 Task: Set up alerts for new listings in Albuquerque, New Mexico, that have a home office or a study room, and track the availability of properties that meet this criterion.
Action: Mouse moved to (331, 185)
Screenshot: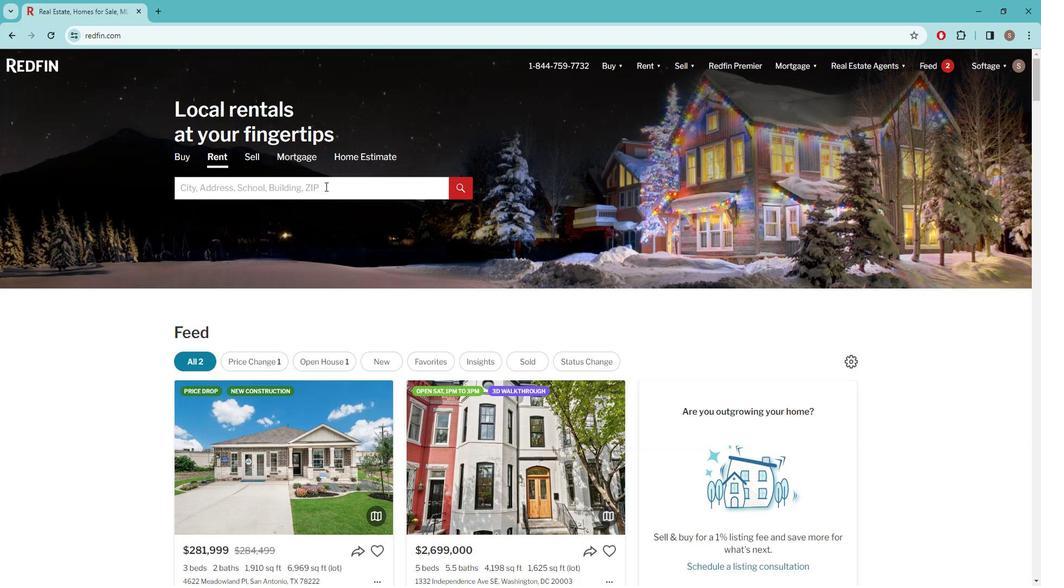 
Action: Mouse pressed left at (331, 185)
Screenshot: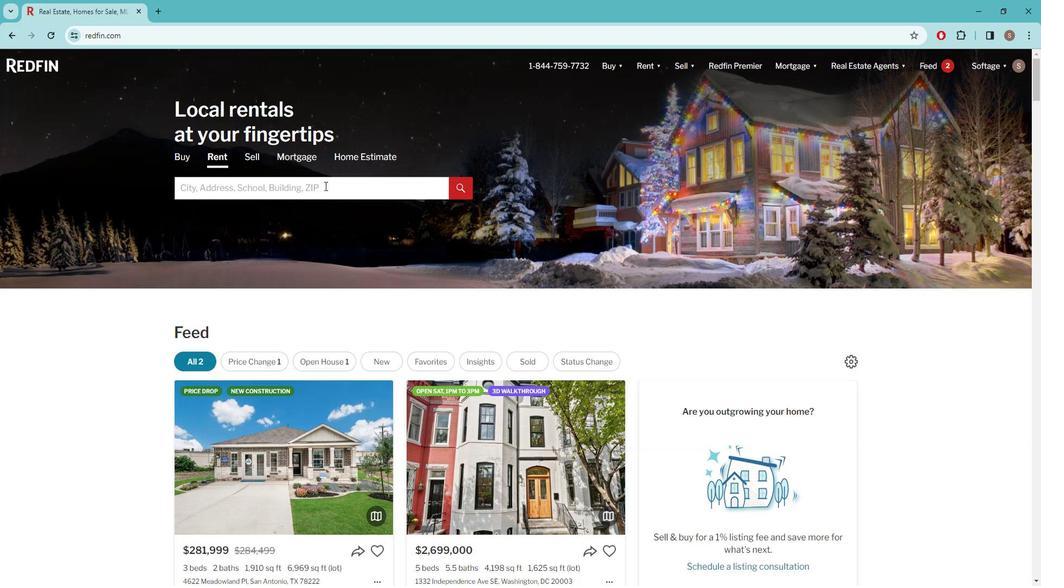 
Action: Key pressed a<Key.caps_lock>LBUQUER
Screenshot: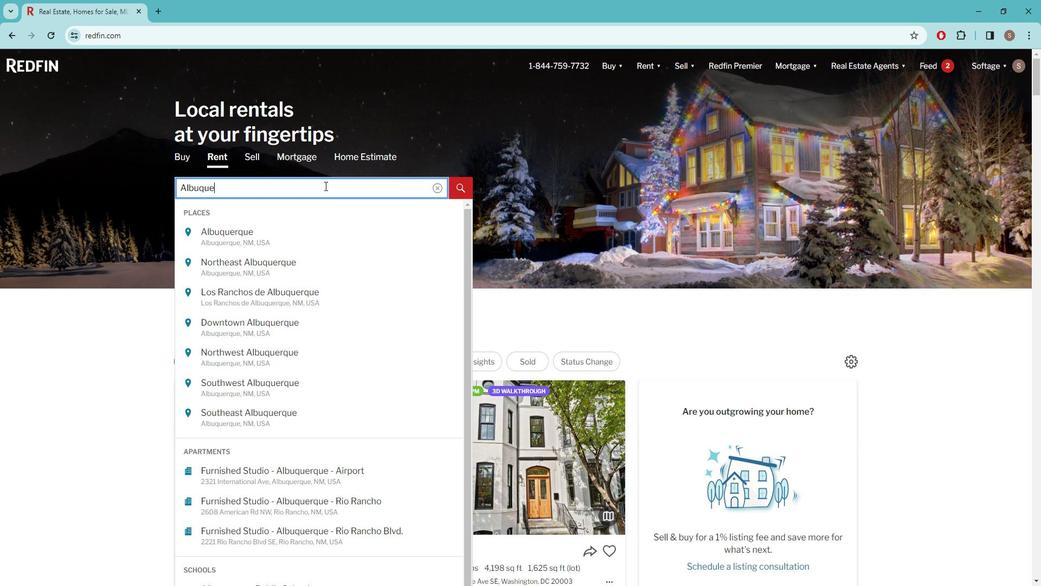 
Action: Mouse moved to (234, 231)
Screenshot: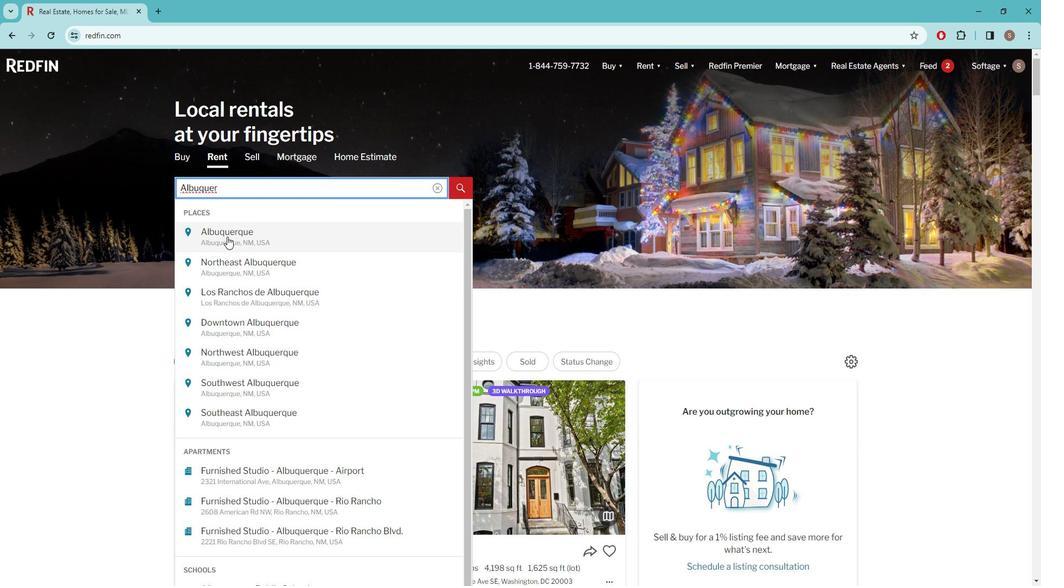 
Action: Mouse pressed left at (234, 231)
Screenshot: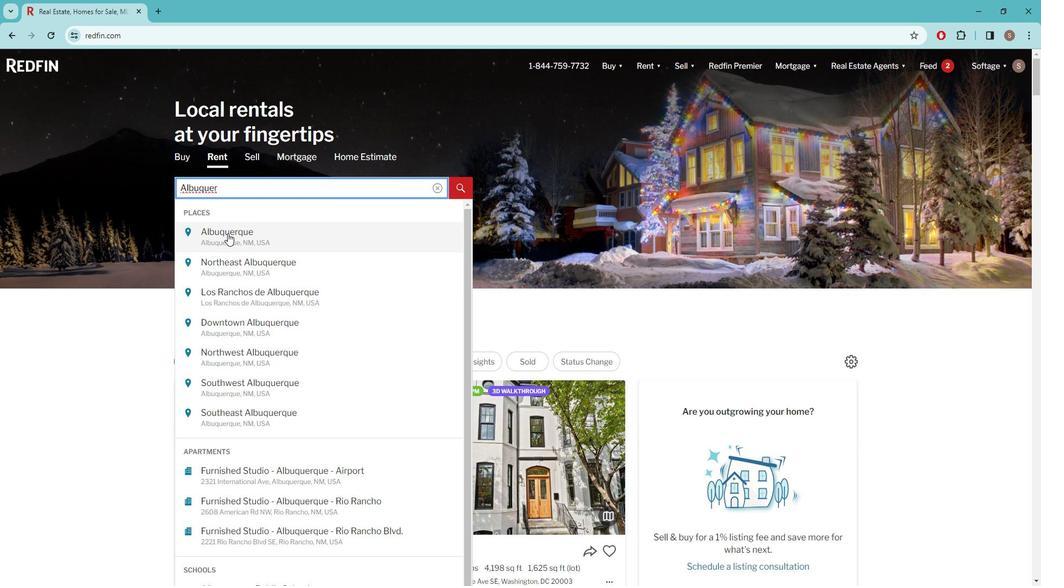 
Action: Mouse moved to (921, 139)
Screenshot: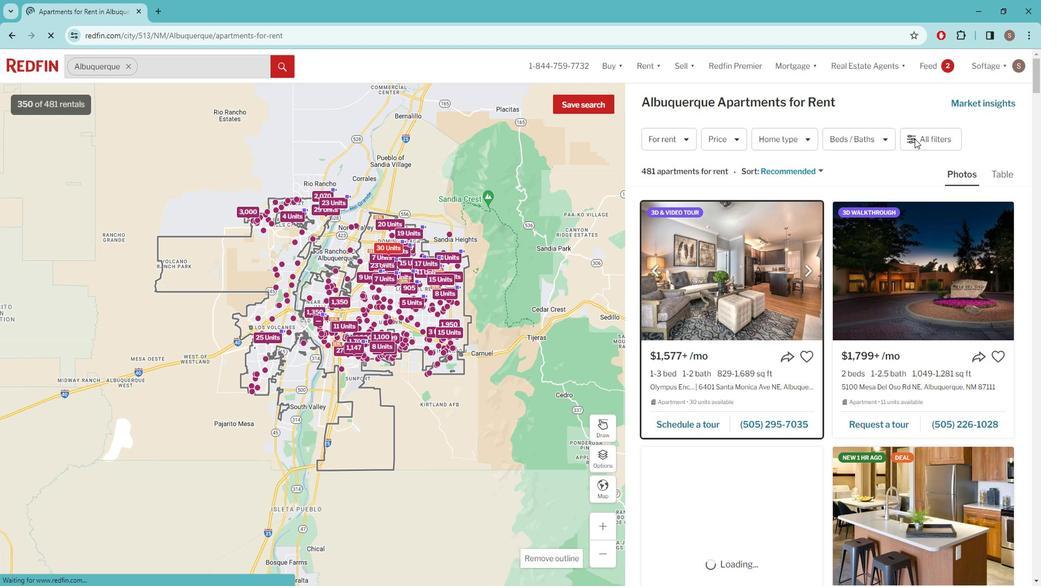 
Action: Mouse pressed left at (921, 139)
Screenshot: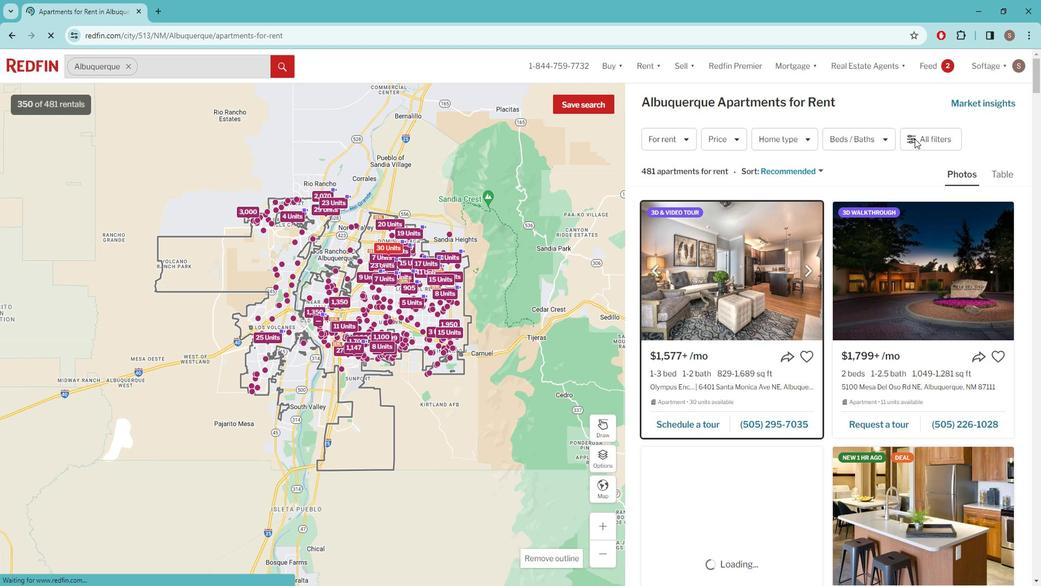 
Action: Mouse moved to (920, 139)
Screenshot: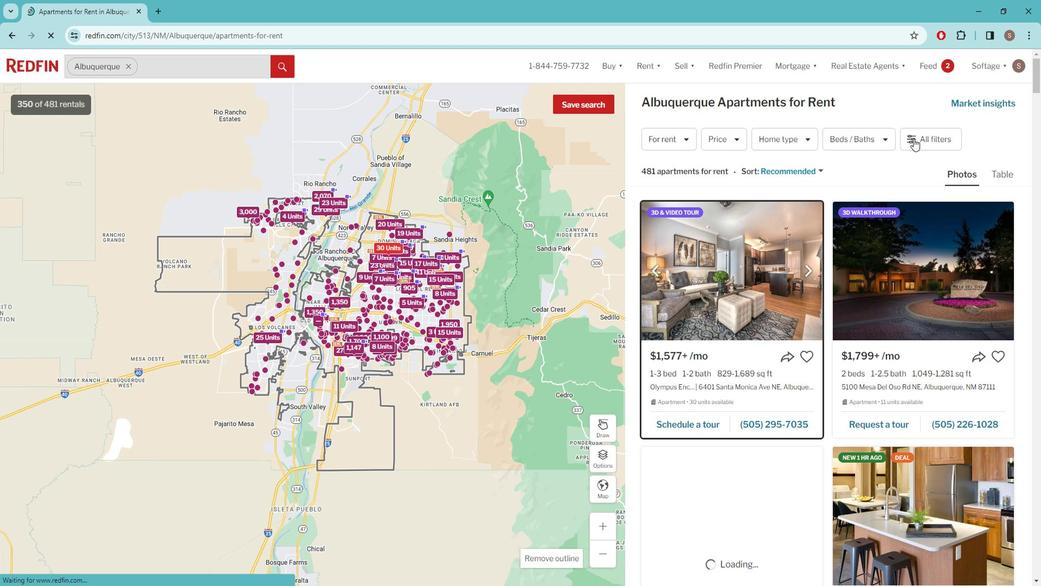 
Action: Mouse pressed left at (920, 139)
Screenshot: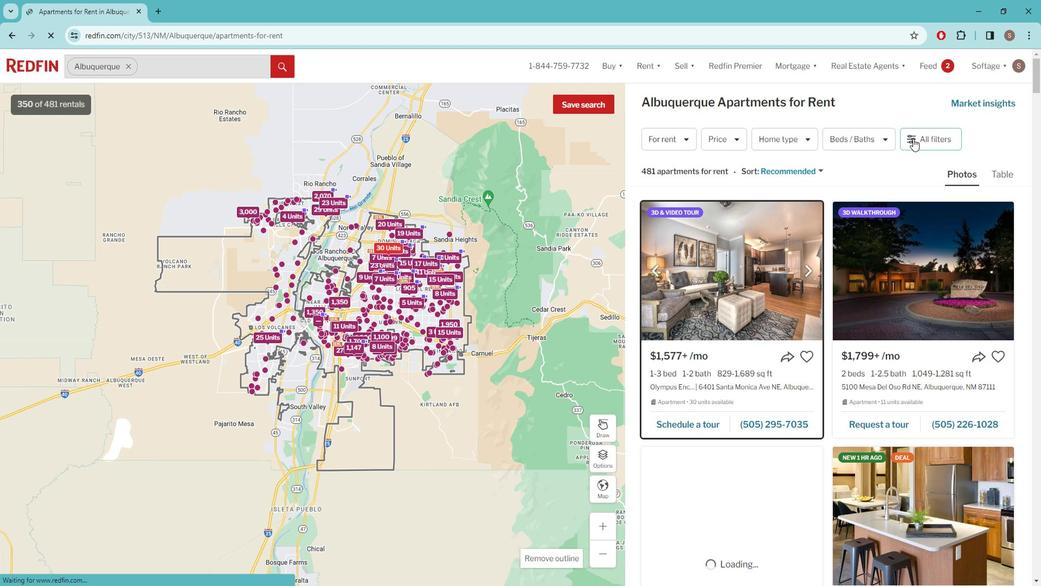 
Action: Mouse pressed left at (920, 139)
Screenshot: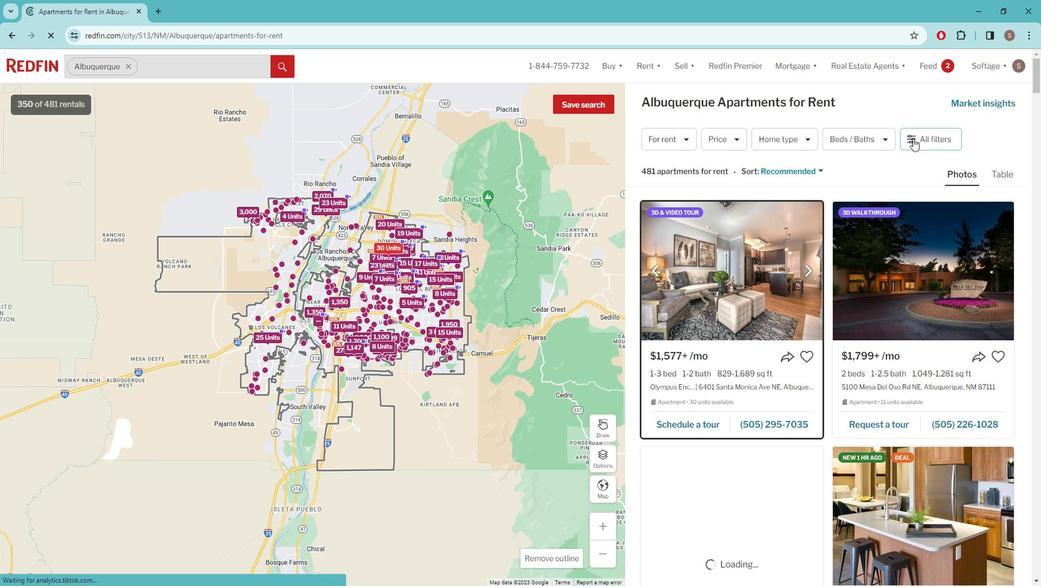 
Action: Mouse moved to (920, 136)
Screenshot: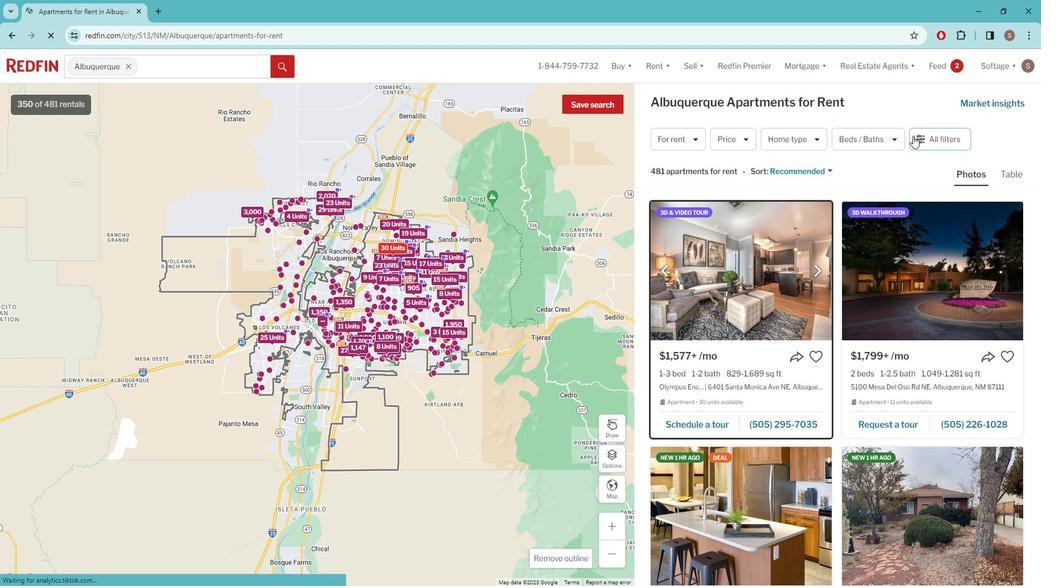 
Action: Mouse pressed left at (920, 136)
Screenshot: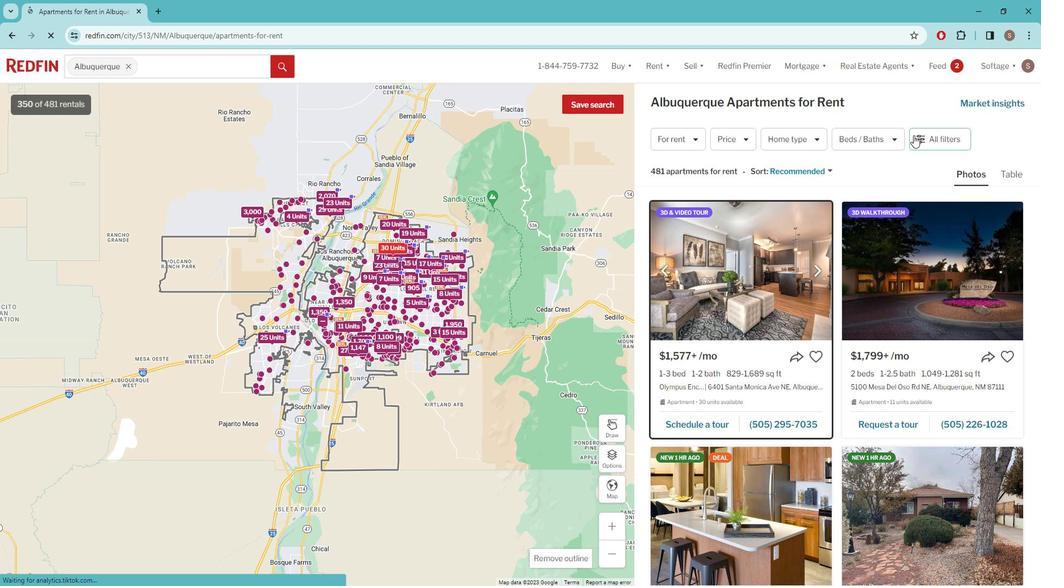
Action: Mouse moved to (924, 136)
Screenshot: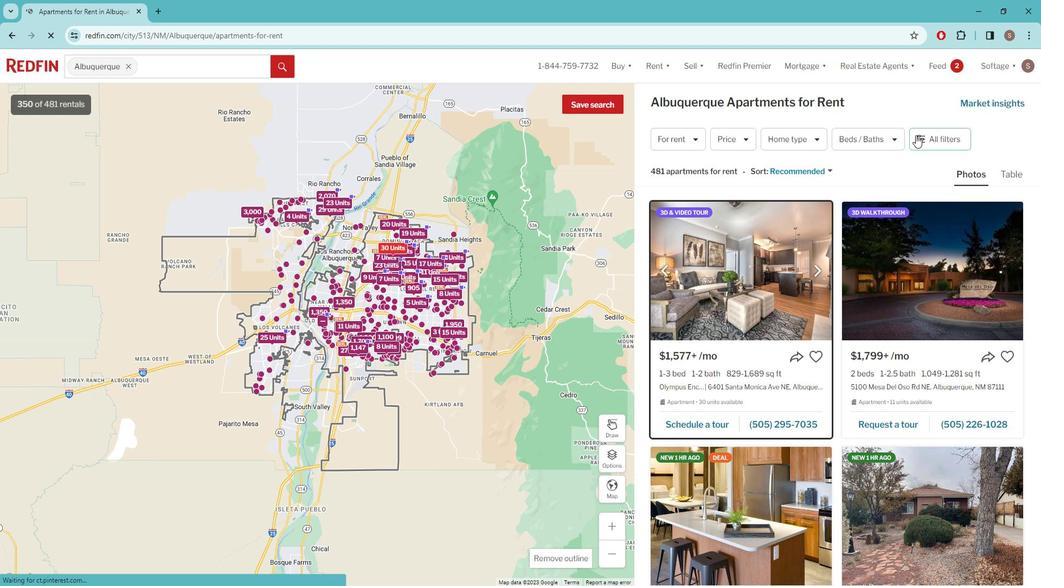 
Action: Mouse pressed left at (924, 136)
Screenshot: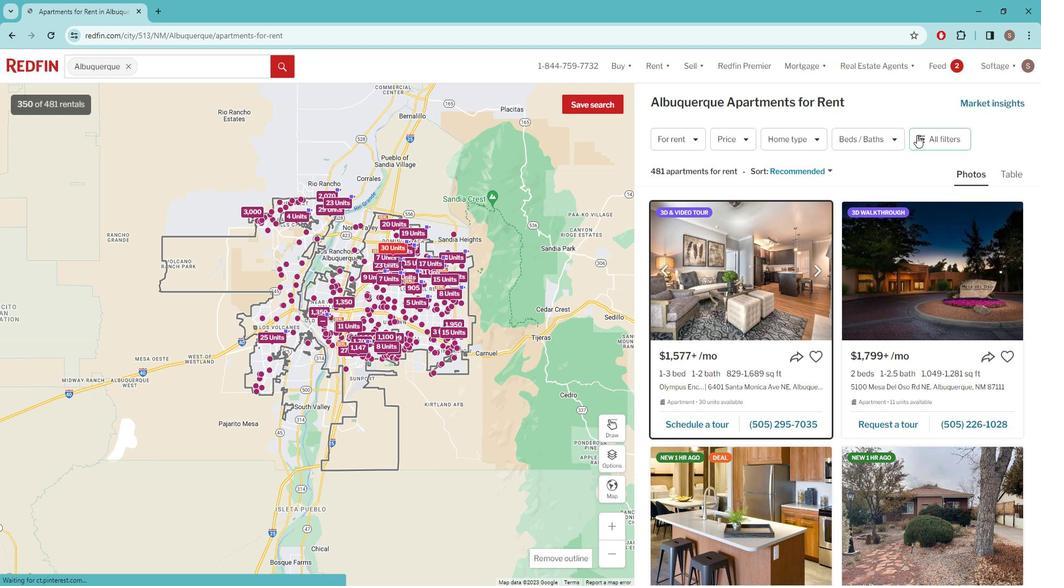 
Action: Mouse moved to (809, 104)
Screenshot: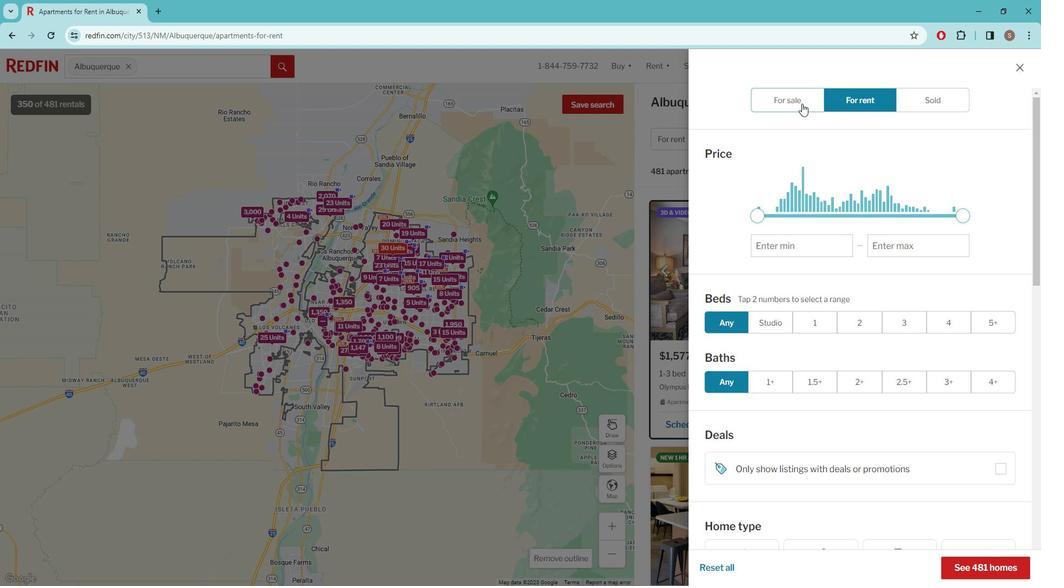 
Action: Mouse pressed left at (809, 104)
Screenshot: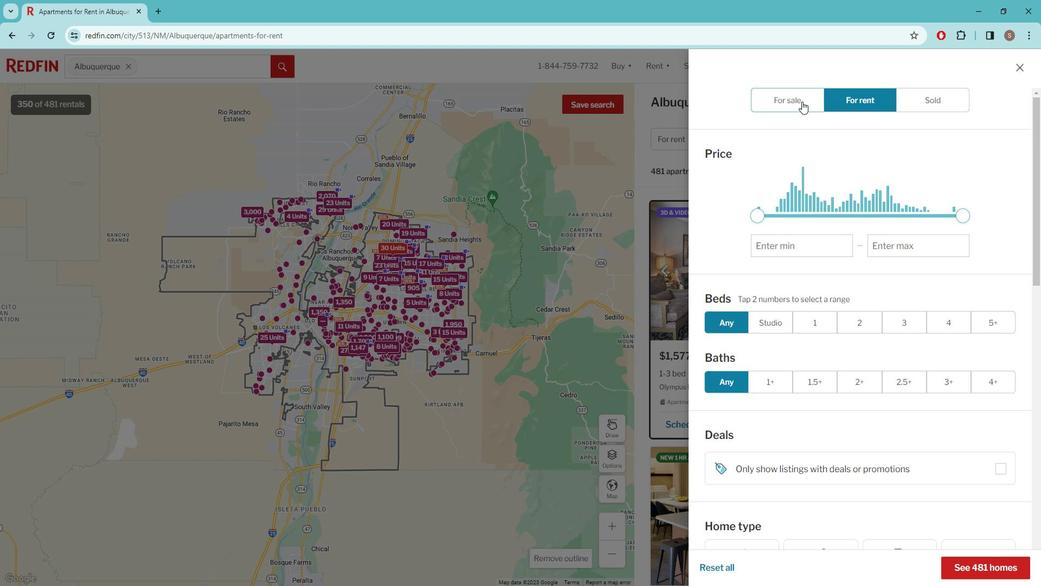 
Action: Mouse moved to (848, 246)
Screenshot: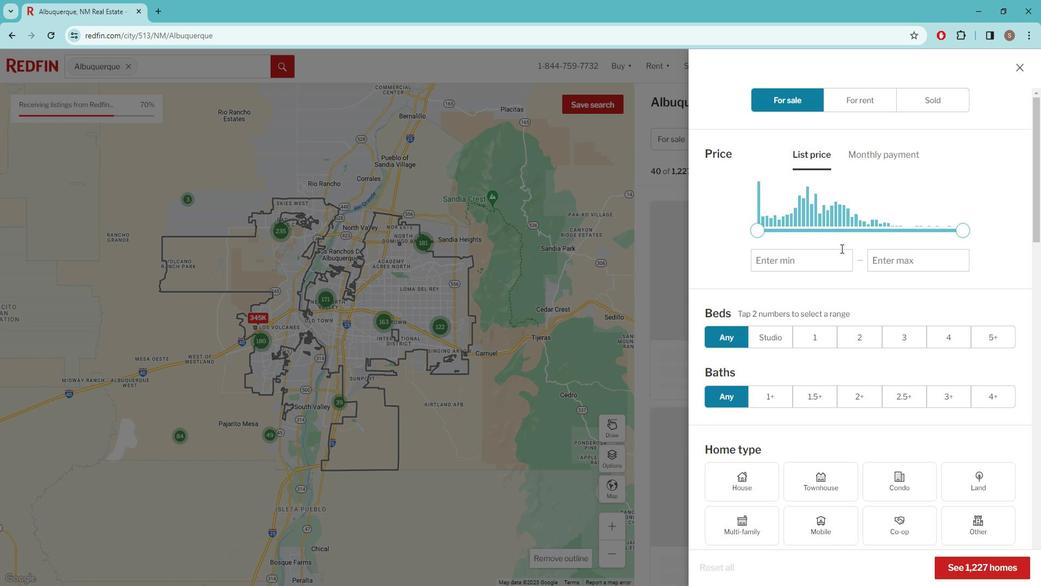 
Action: Mouse scrolled (848, 246) with delta (0, 0)
Screenshot: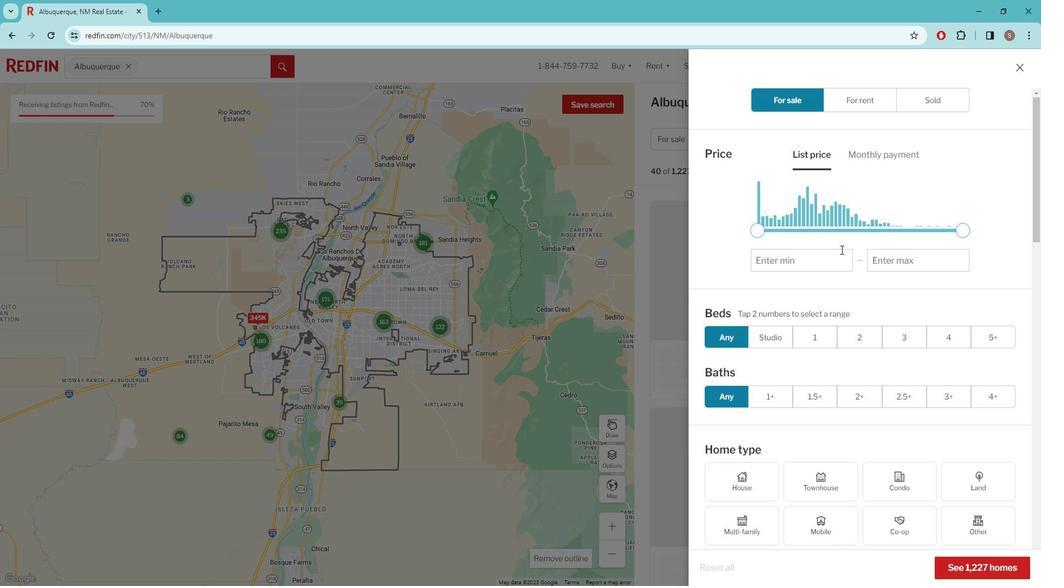 
Action: Mouse moved to (847, 247)
Screenshot: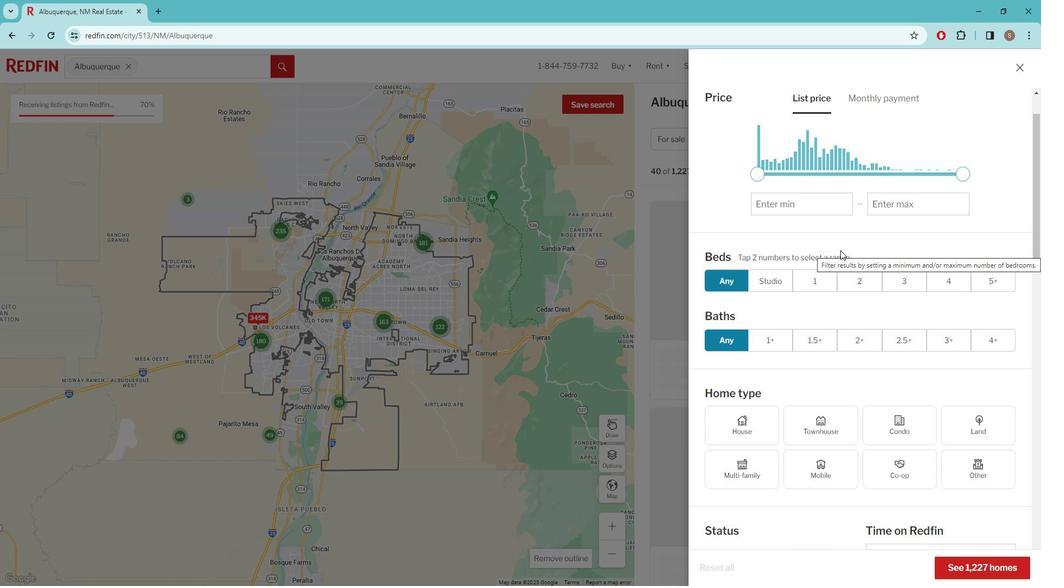 
Action: Mouse scrolled (847, 246) with delta (0, 0)
Screenshot: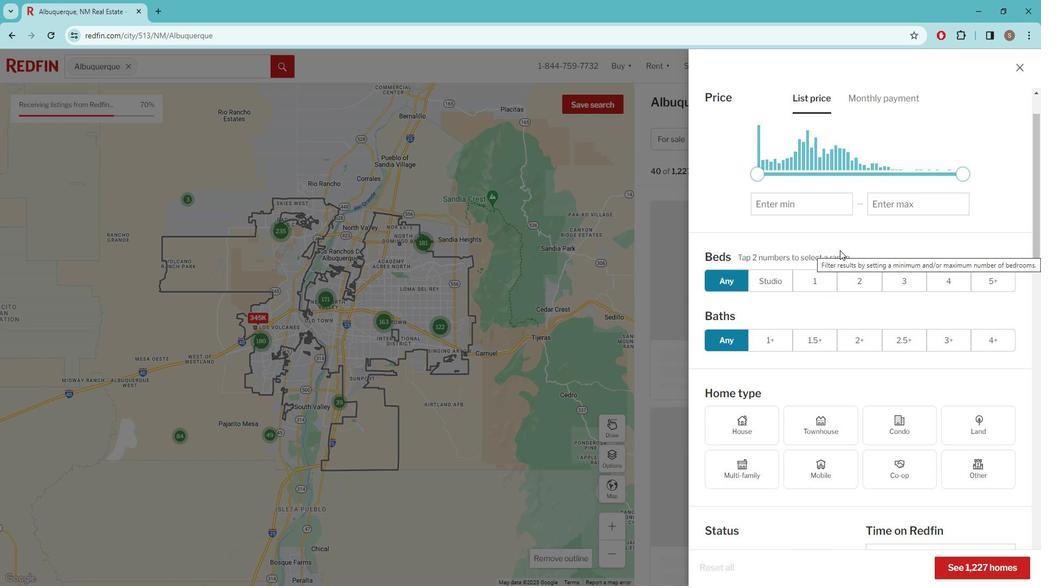 
Action: Mouse scrolled (847, 246) with delta (0, 0)
Screenshot: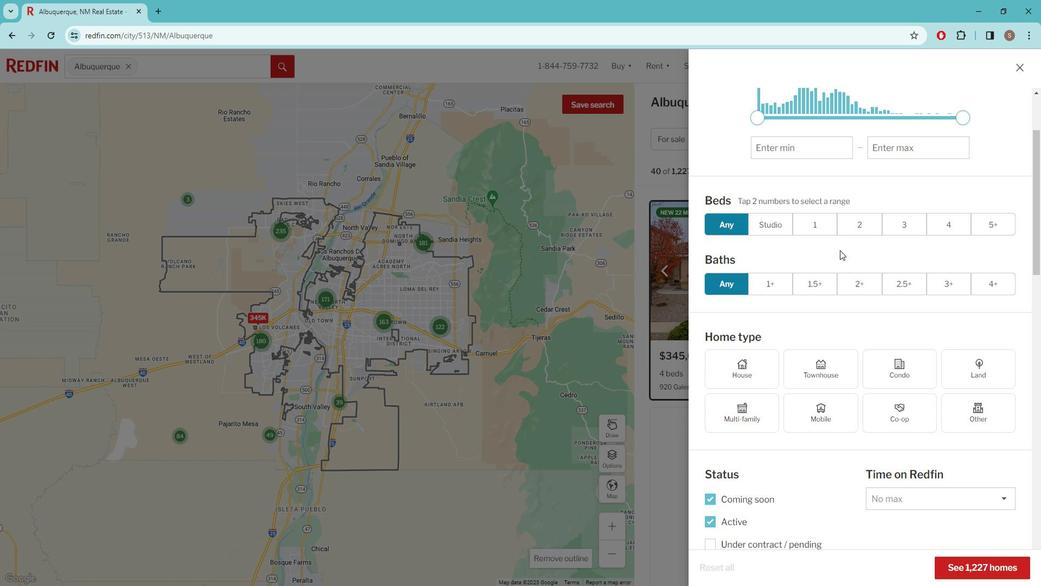 
Action: Mouse scrolled (847, 246) with delta (0, 0)
Screenshot: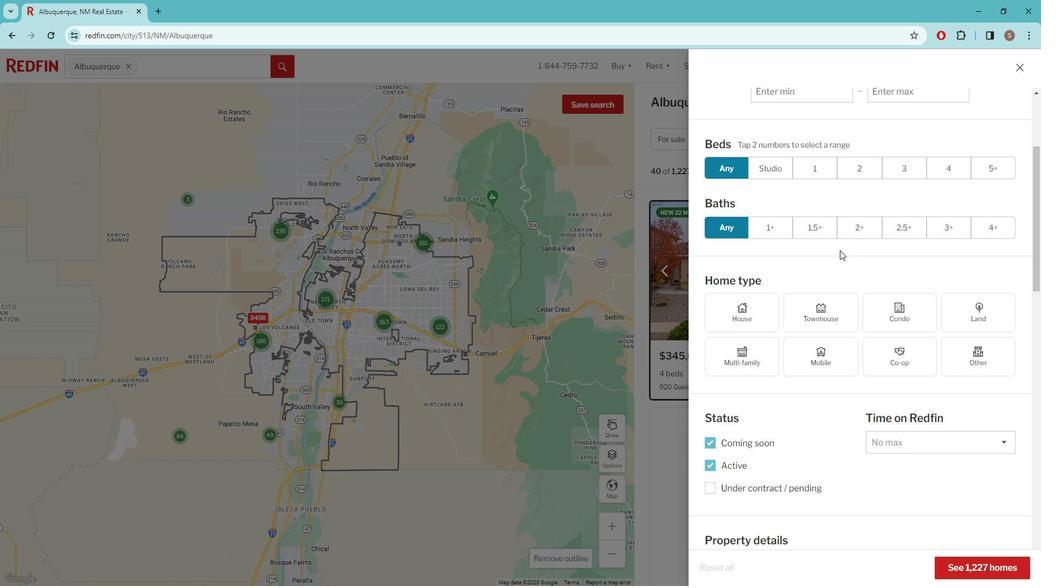 
Action: Mouse scrolled (847, 246) with delta (0, 0)
Screenshot: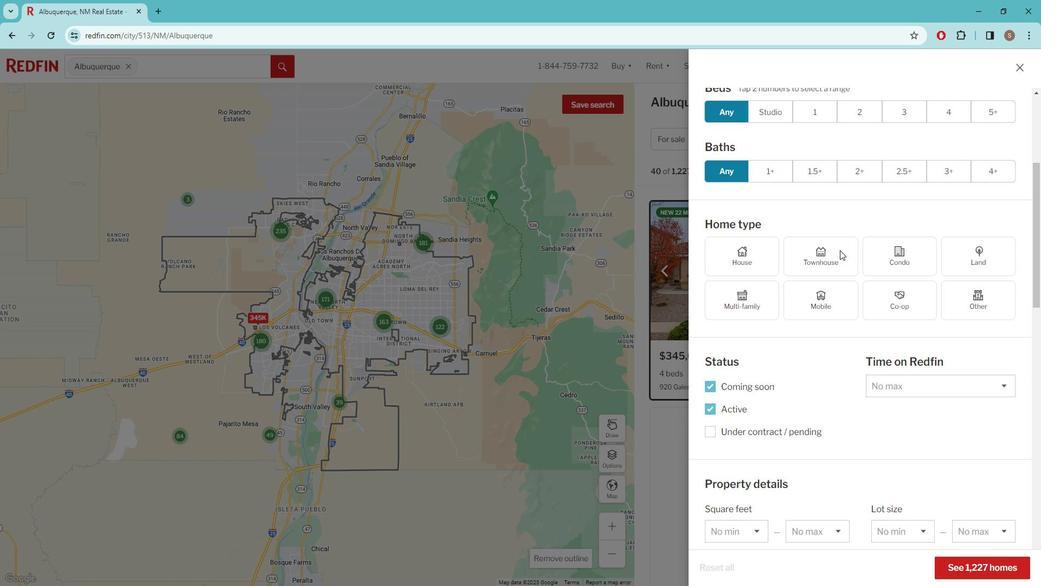 
Action: Mouse scrolled (847, 246) with delta (0, 0)
Screenshot: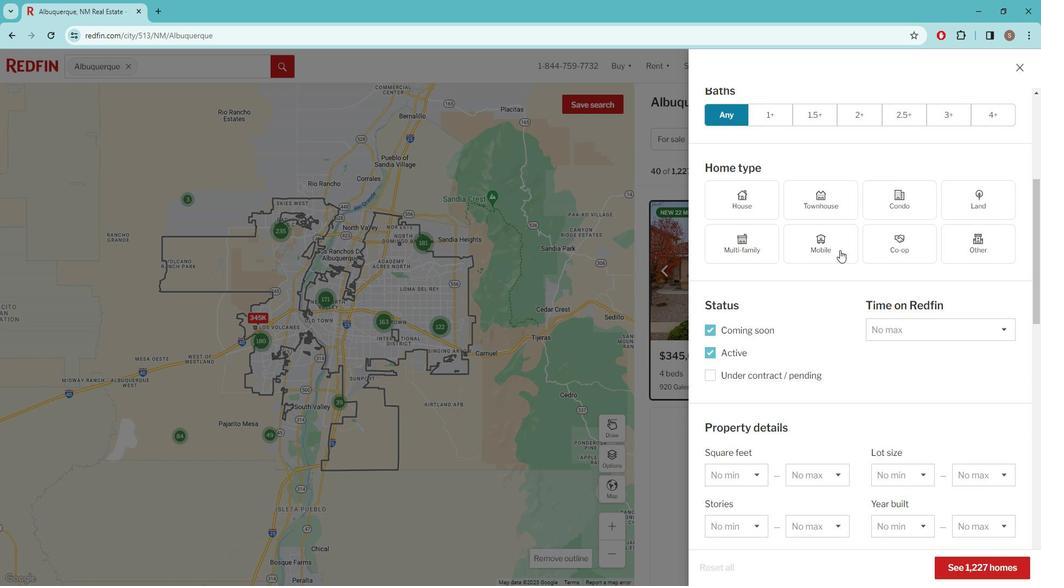
Action: Mouse scrolled (847, 246) with delta (0, 0)
Screenshot: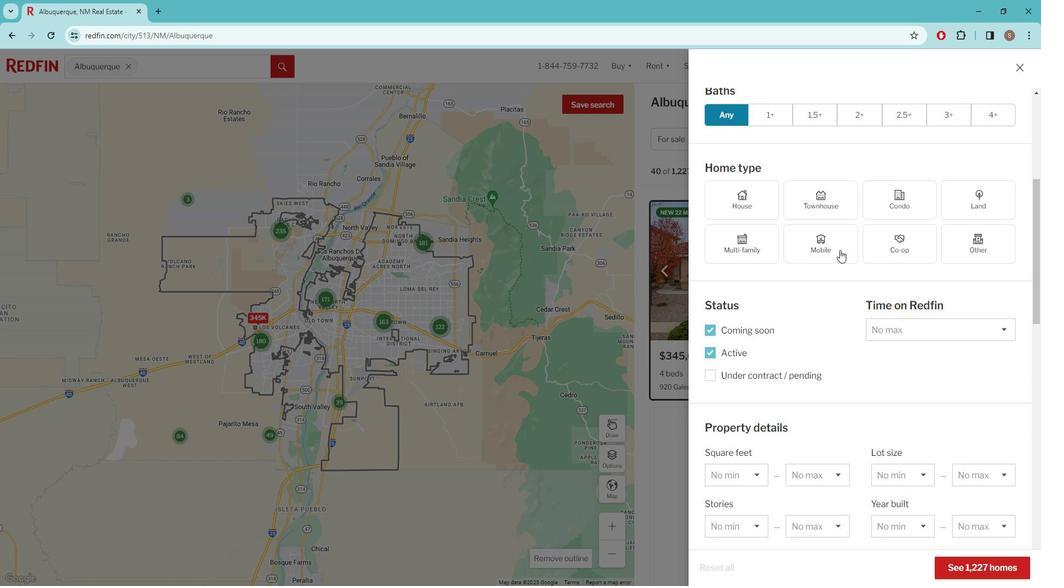
Action: Mouse scrolled (847, 246) with delta (0, 0)
Screenshot: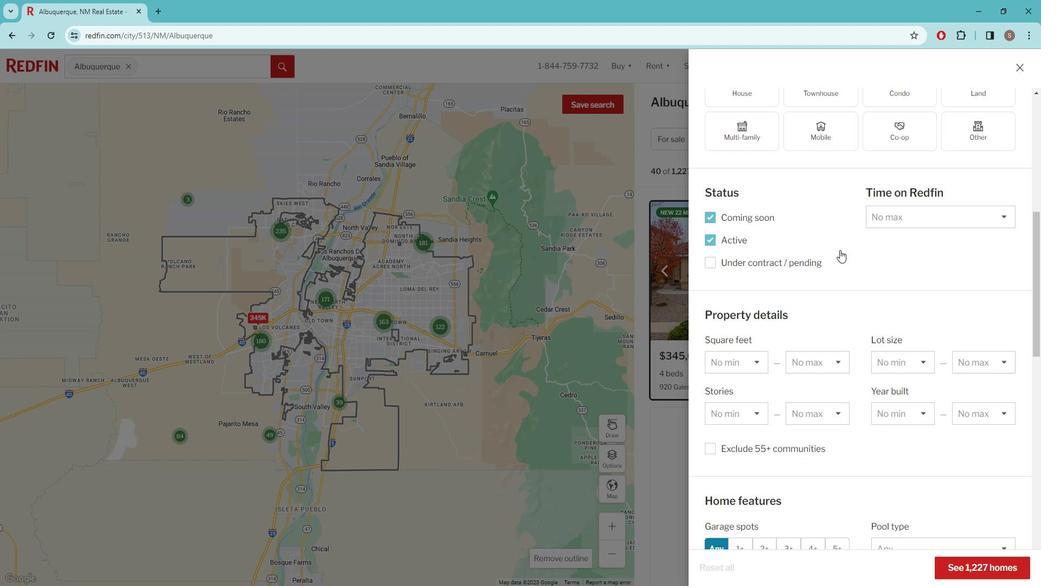 
Action: Mouse scrolled (847, 246) with delta (0, 0)
Screenshot: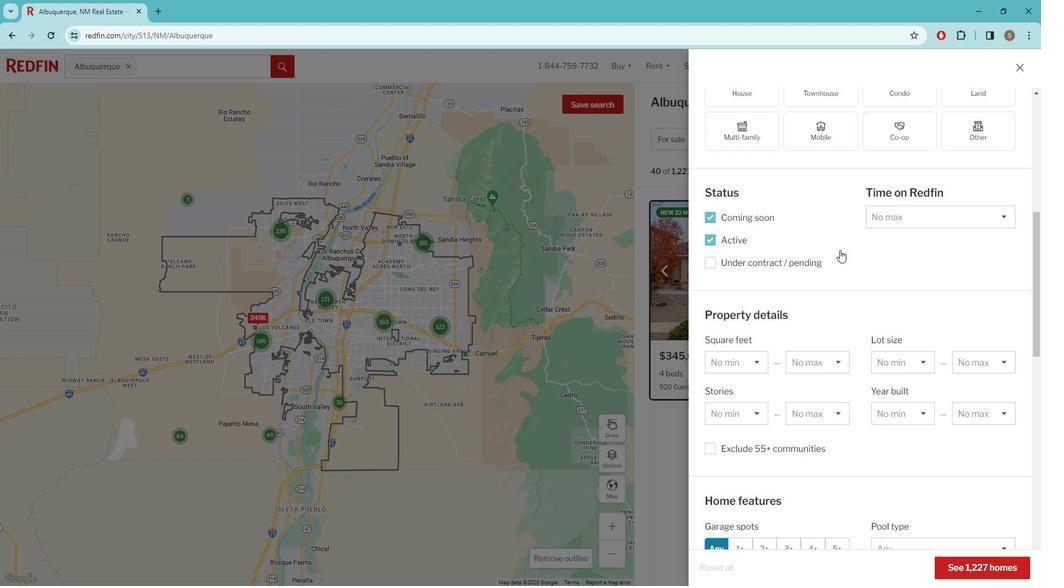 
Action: Mouse scrolled (847, 246) with delta (0, 0)
Screenshot: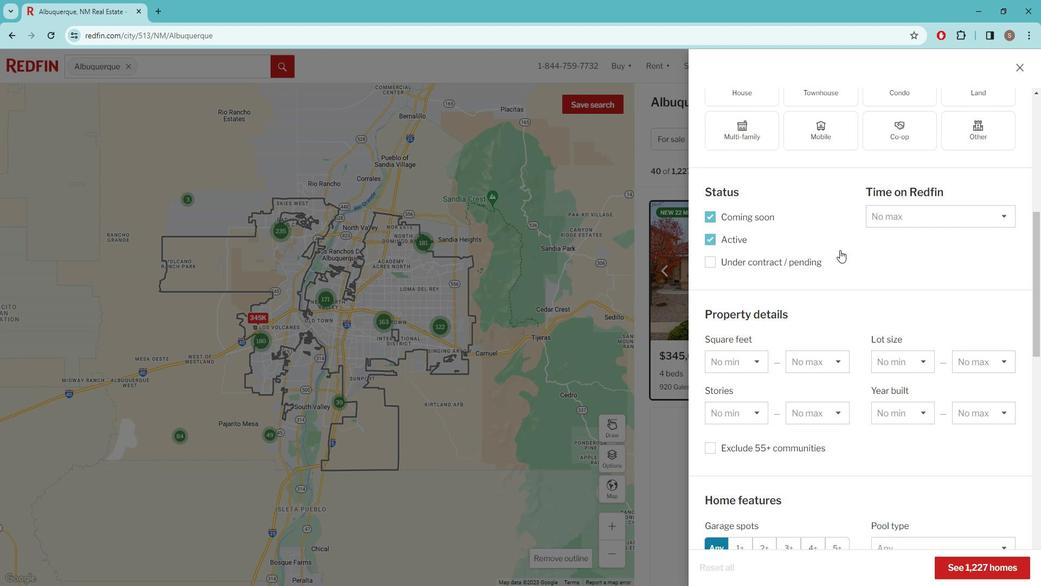 
Action: Mouse scrolled (847, 246) with delta (0, 0)
Screenshot: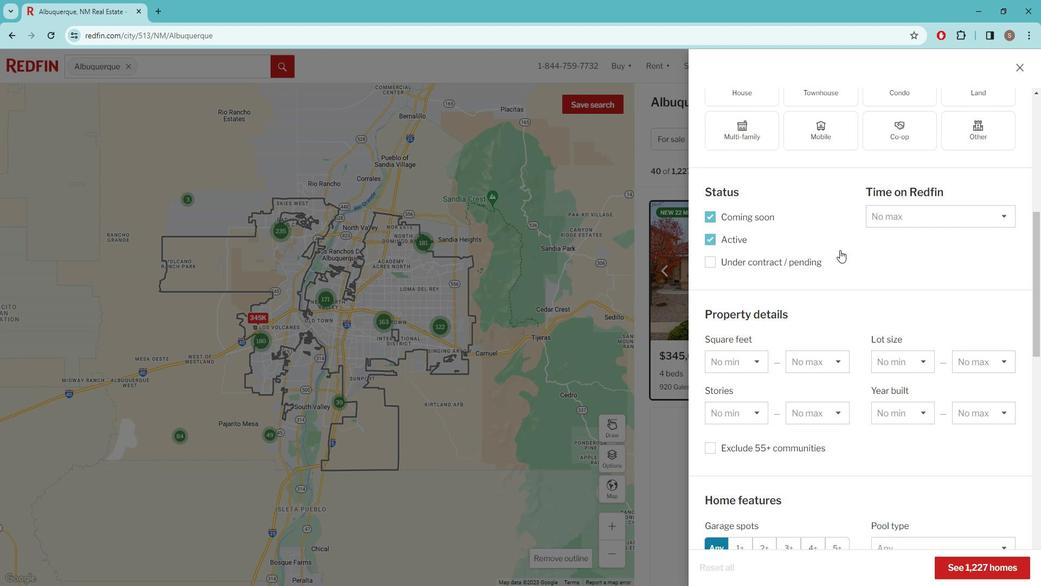 
Action: Mouse scrolled (847, 246) with delta (0, 0)
Screenshot: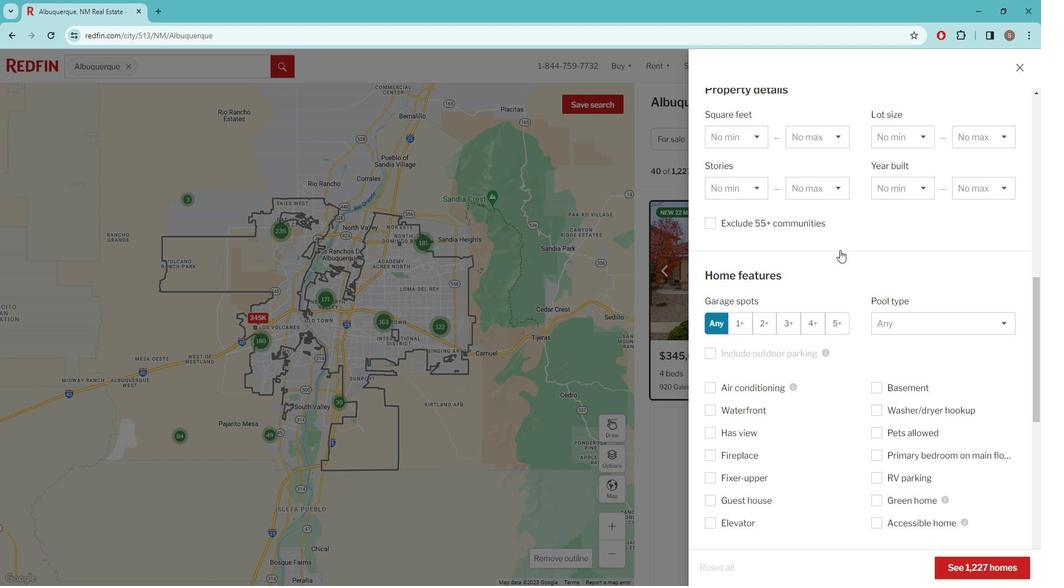 
Action: Mouse scrolled (847, 246) with delta (0, 0)
Screenshot: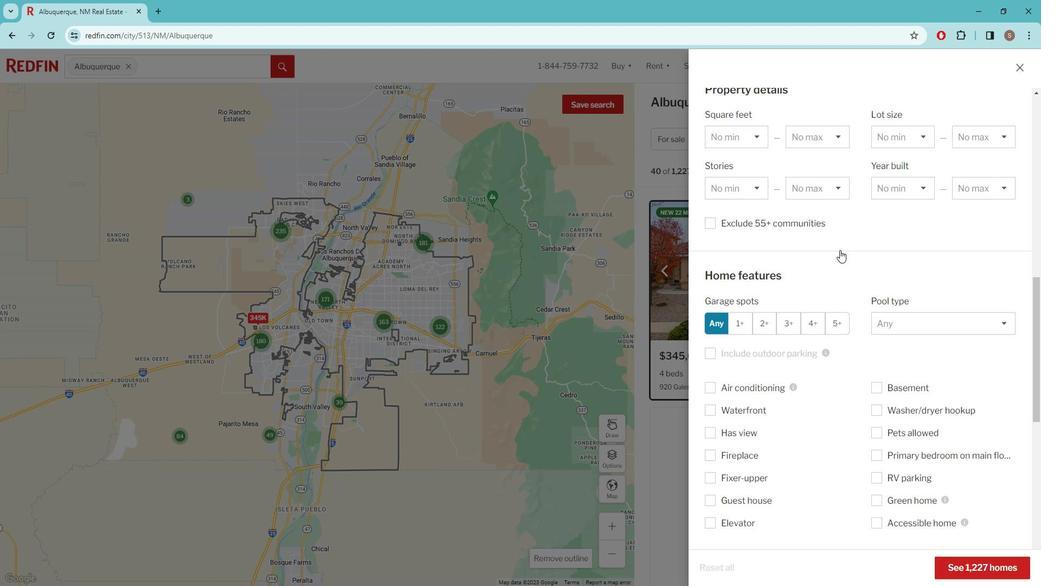 
Action: Mouse moved to (845, 247)
Screenshot: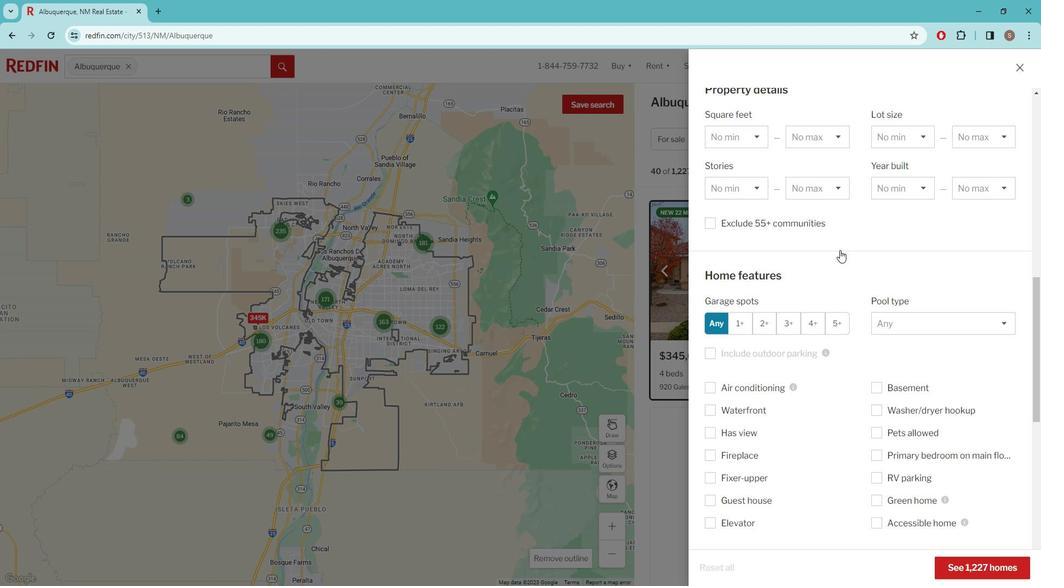 
Action: Mouse scrolled (845, 247) with delta (0, 0)
Screenshot: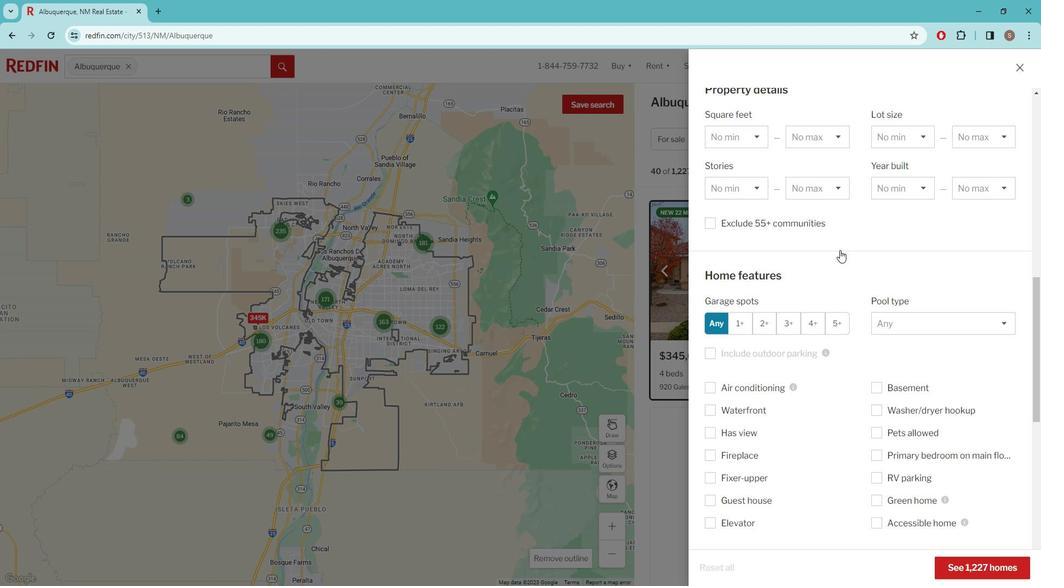 
Action: Mouse moved to (845, 250)
Screenshot: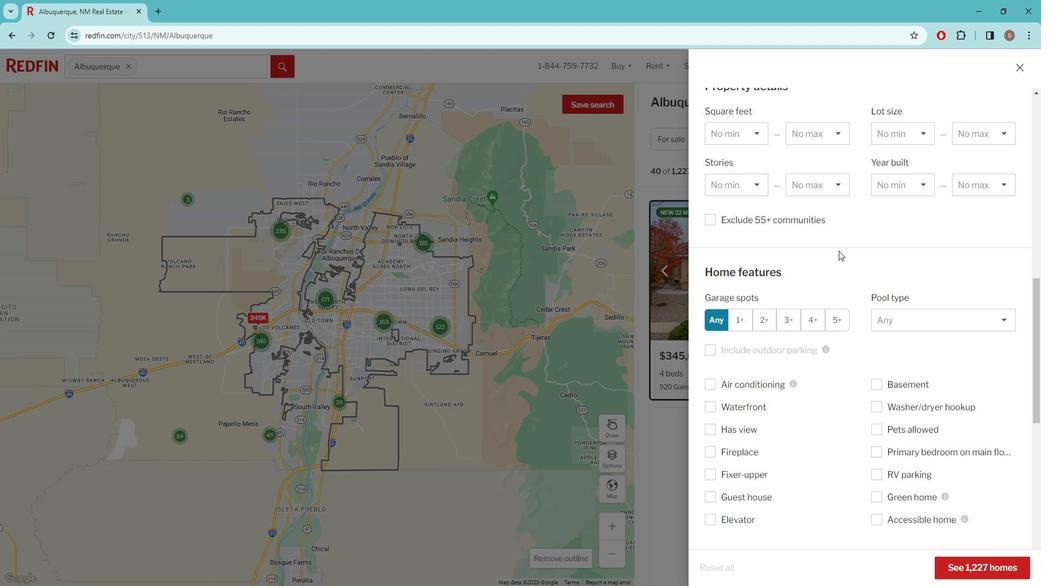 
Action: Mouse scrolled (845, 250) with delta (0, 0)
Screenshot: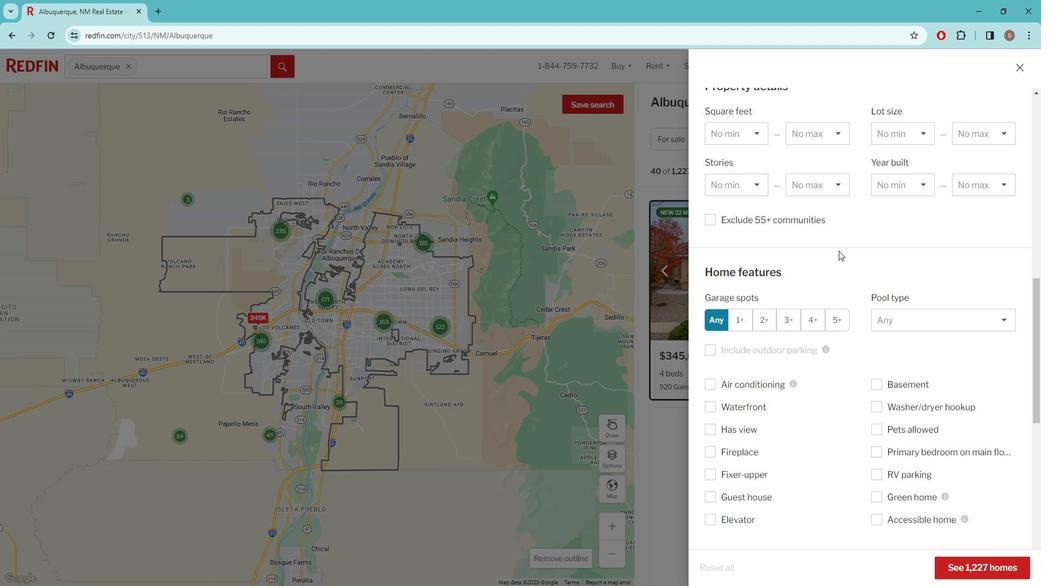 
Action: Mouse moved to (755, 352)
Screenshot: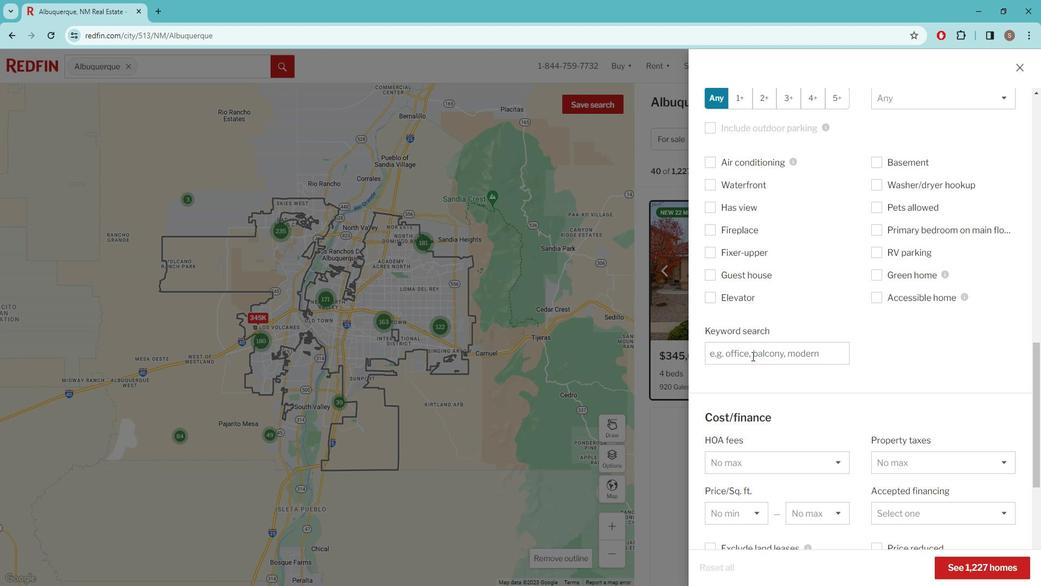 
Action: Mouse pressed left at (755, 352)
Screenshot: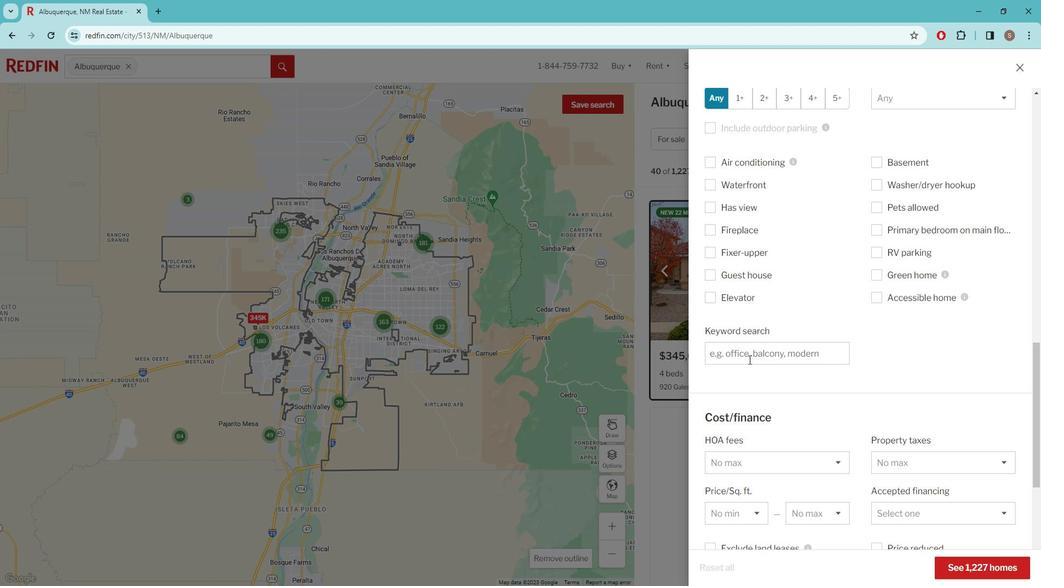 
Action: Key pressed HOME<Key.space>OFFICE<Key.space>R<Key.backspace>OR<Key.space>A<Key.space>STUDY<Key.space>ROOM<Key.space>
Screenshot: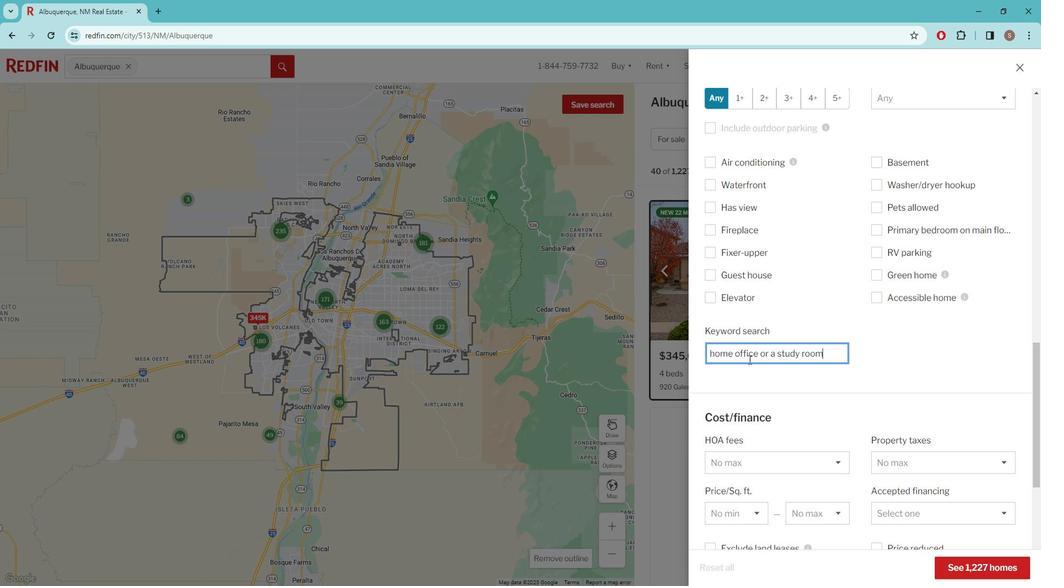 
Action: Mouse scrolled (755, 352) with delta (0, 0)
Screenshot: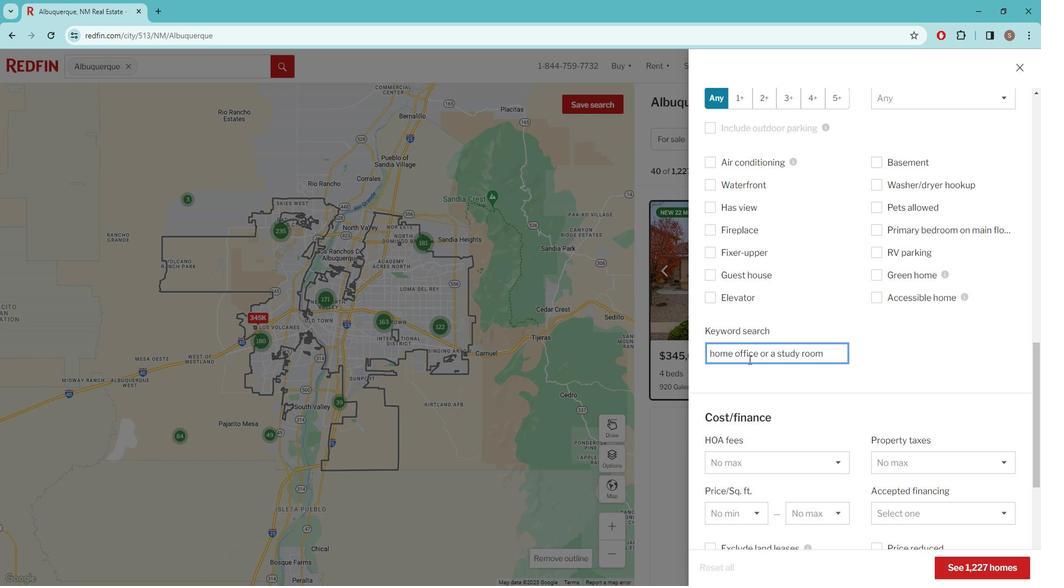 
Action: Mouse moved to (755, 352)
Screenshot: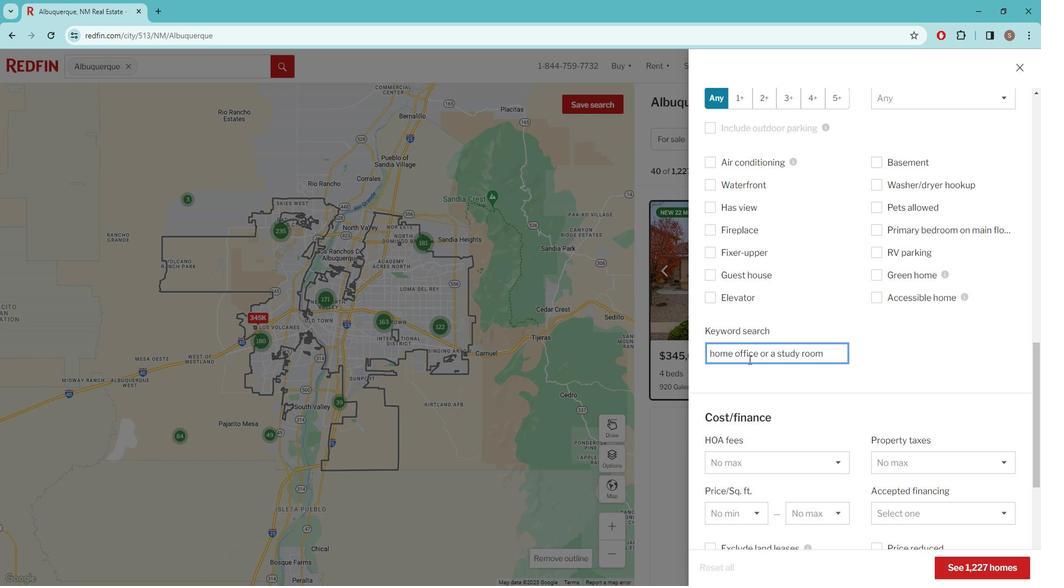 
Action: Mouse scrolled (755, 352) with delta (0, 0)
Screenshot: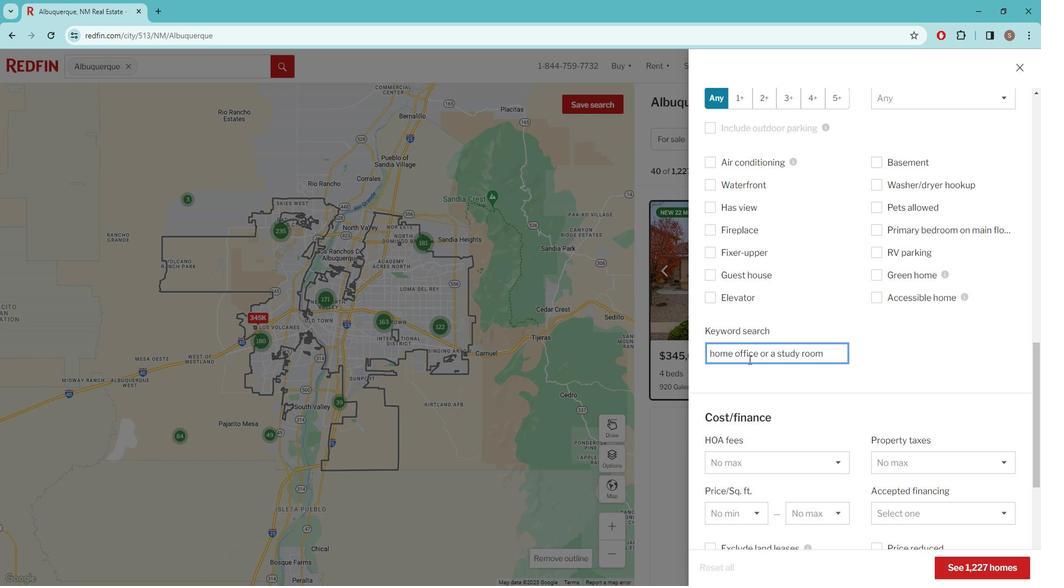 
Action: Mouse moved to (754, 352)
Screenshot: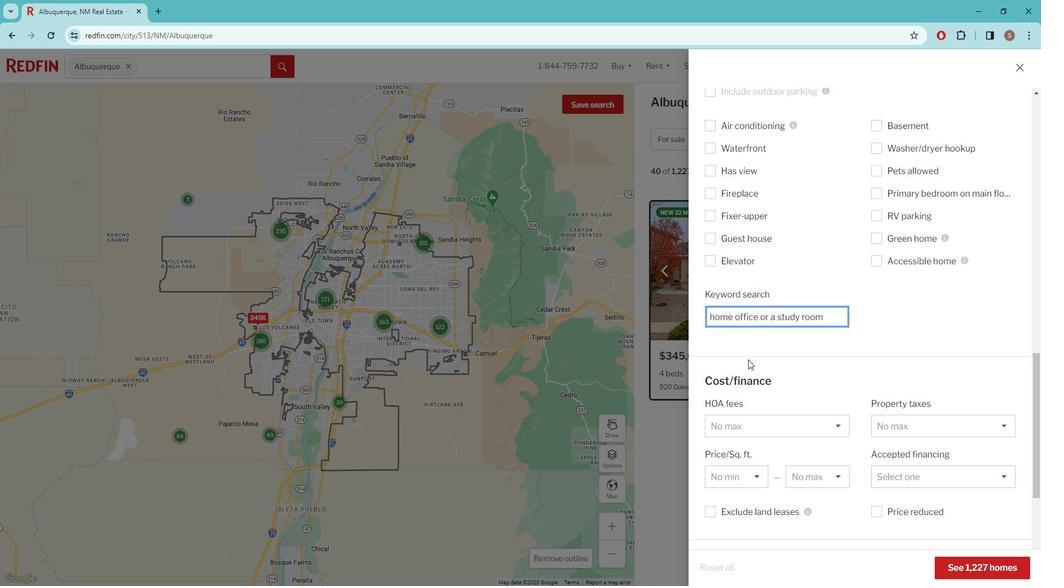 
Action: Mouse scrolled (754, 352) with delta (0, 0)
Screenshot: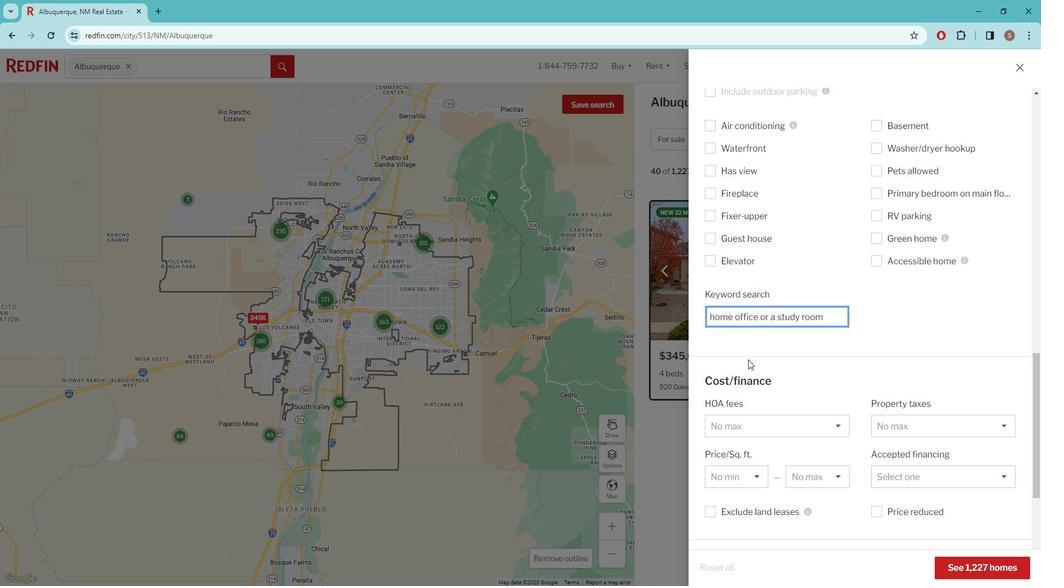
Action: Mouse moved to (754, 352)
Screenshot: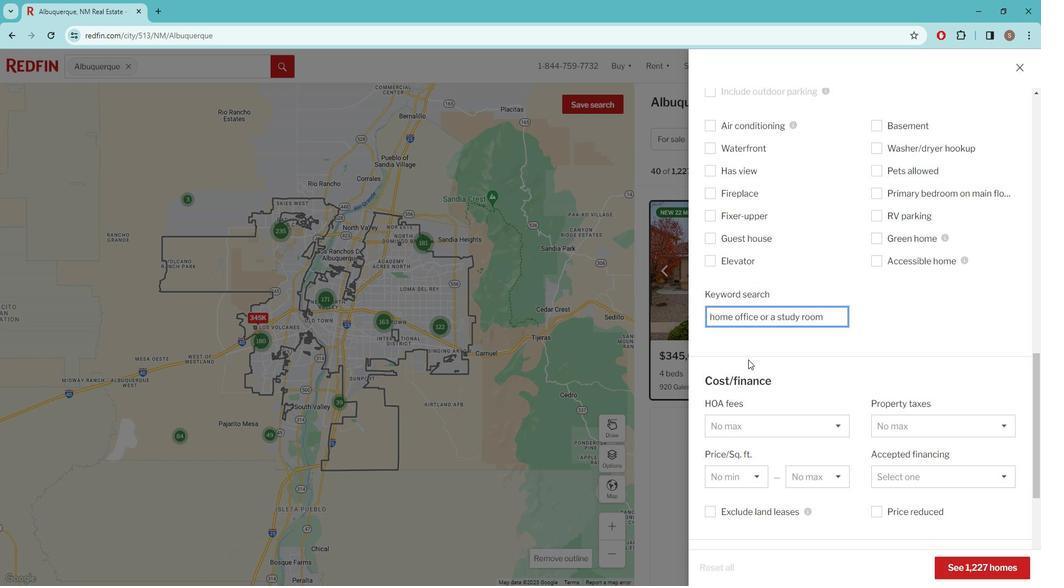 
Action: Mouse scrolled (754, 352) with delta (0, 0)
Screenshot: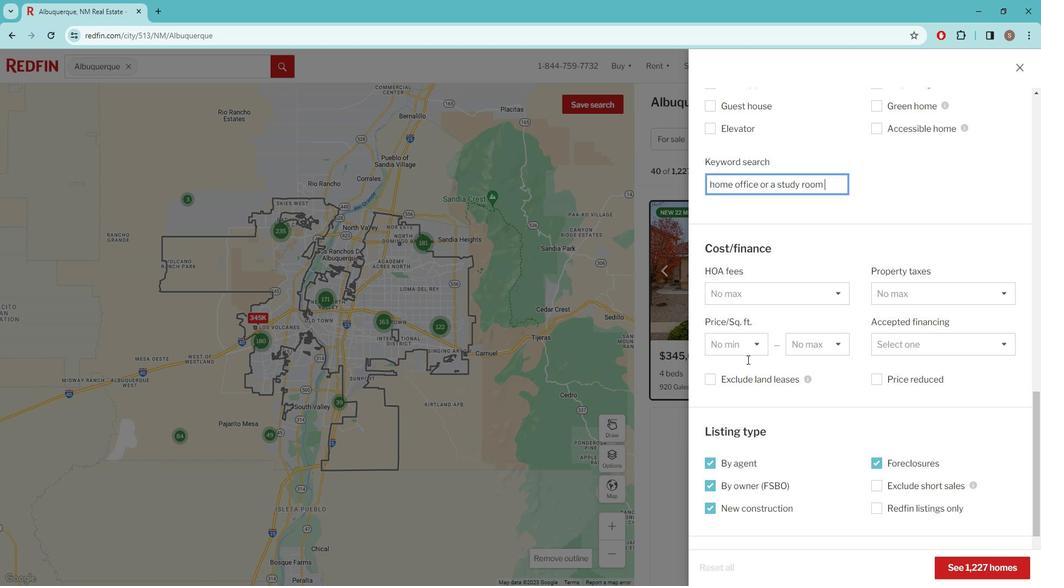 
Action: Mouse scrolled (754, 352) with delta (0, 0)
Screenshot: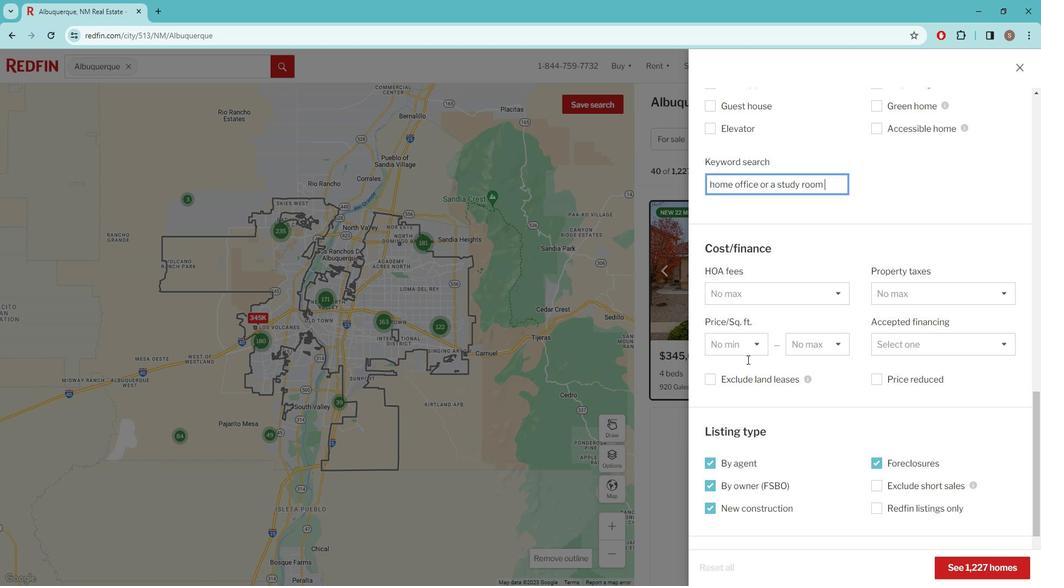 
Action: Mouse scrolled (754, 352) with delta (0, 0)
Screenshot: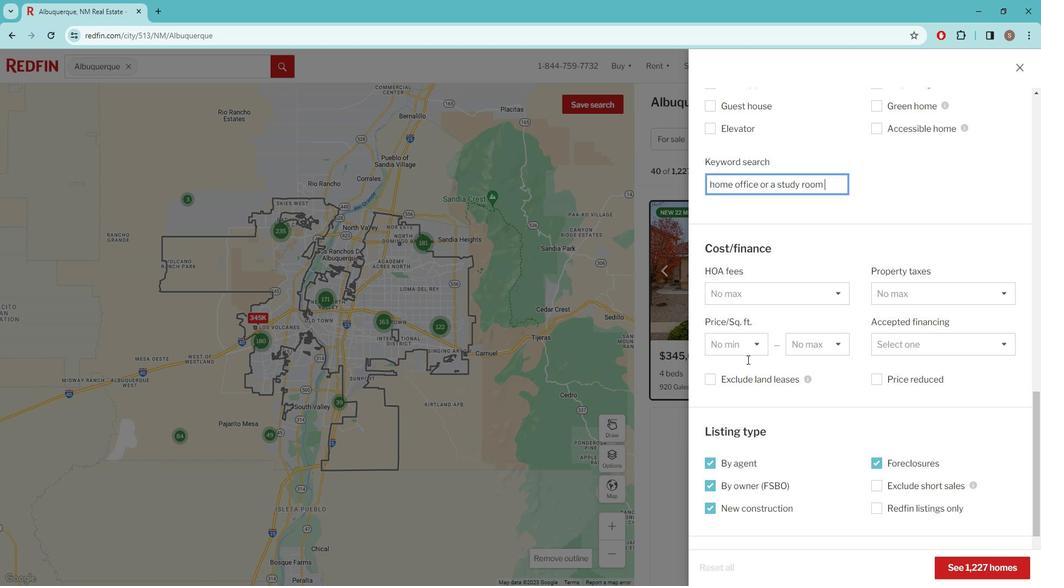 
Action: Mouse scrolled (754, 352) with delta (0, 0)
Screenshot: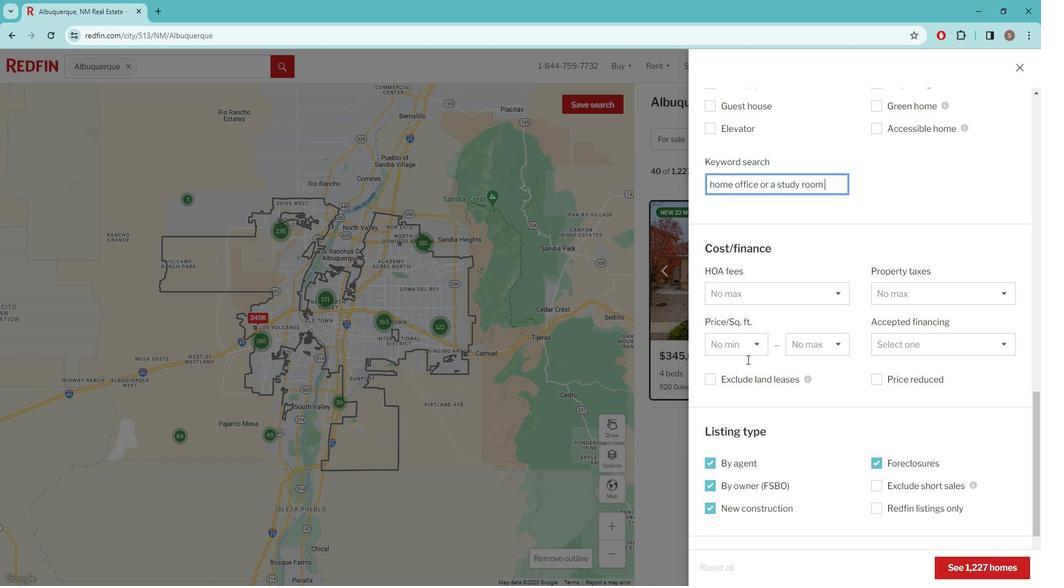 
Action: Mouse scrolled (754, 352) with delta (0, 0)
Screenshot: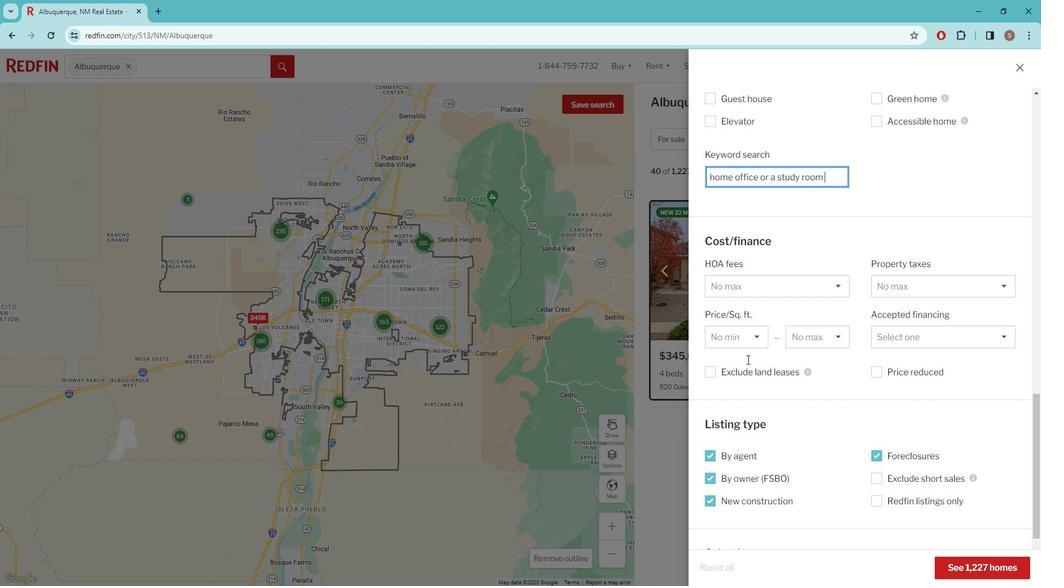 
Action: Mouse moved to (953, 545)
Screenshot: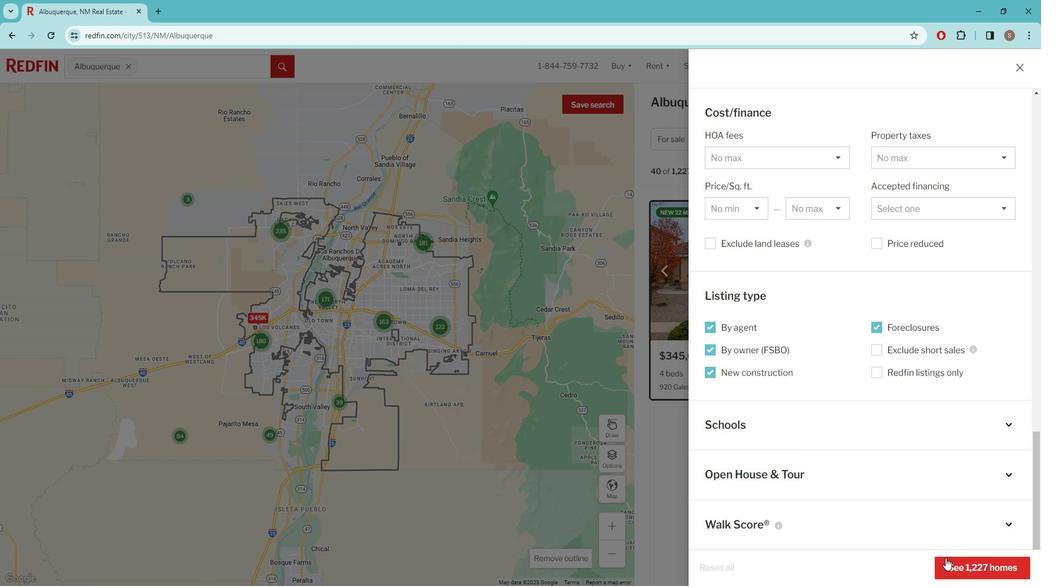 
Action: Mouse pressed left at (953, 545)
Screenshot: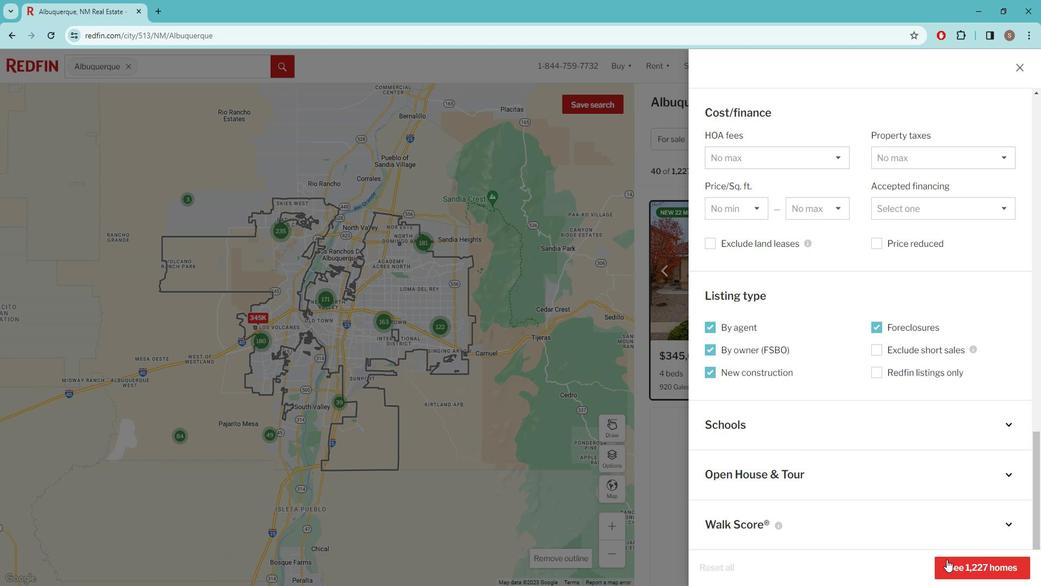 
Action: Mouse moved to (724, 341)
Screenshot: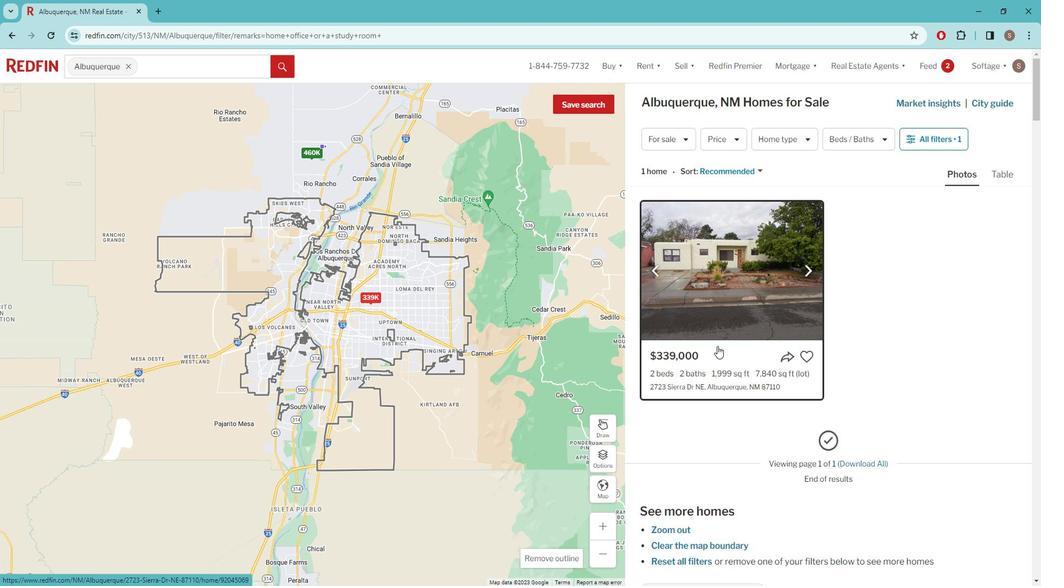 
Action: Mouse pressed left at (724, 341)
Screenshot: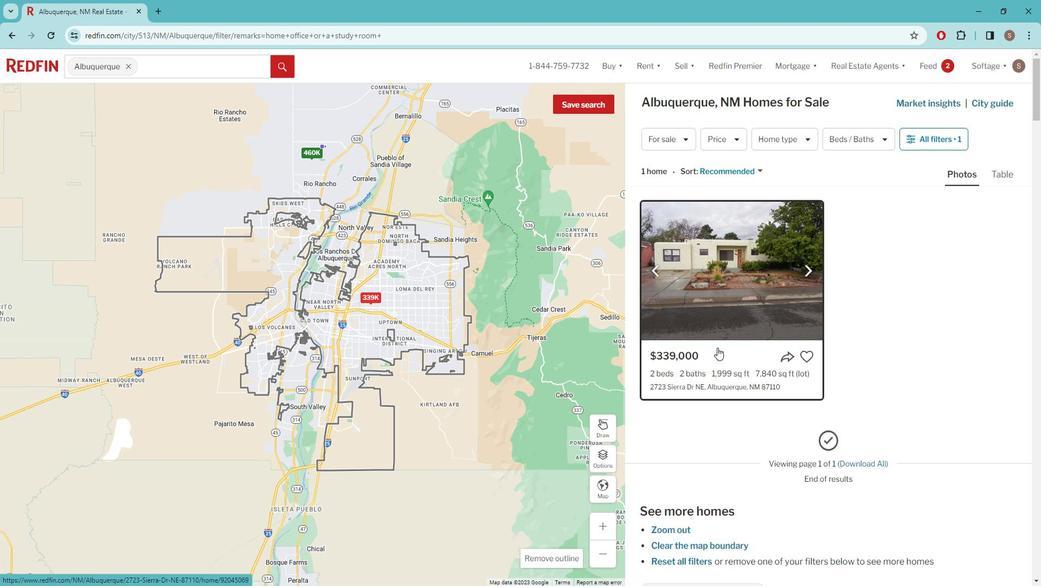 
Action: Mouse moved to (390, 100)
Screenshot: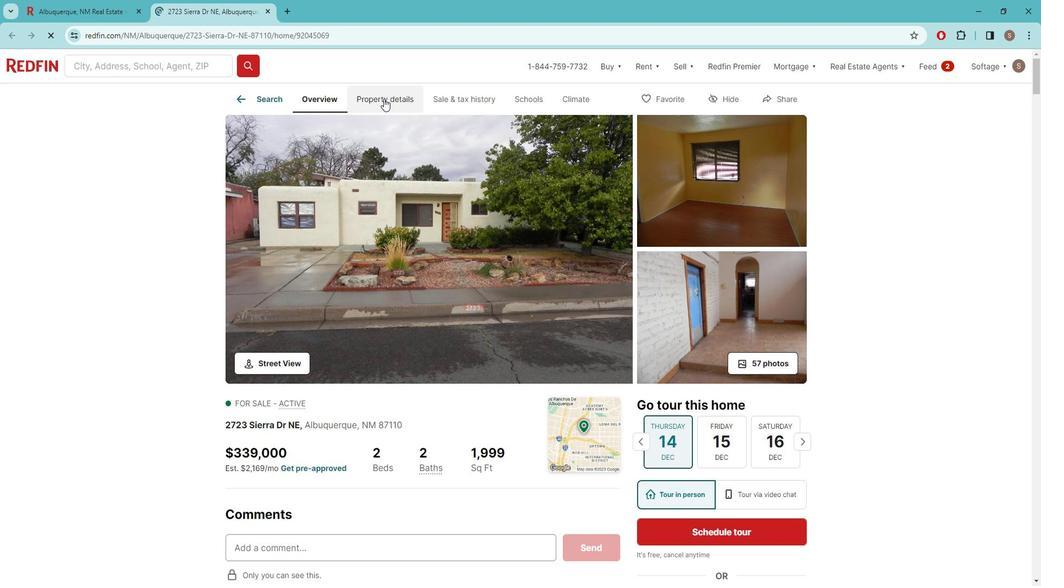 
Action: Mouse pressed left at (390, 100)
Screenshot: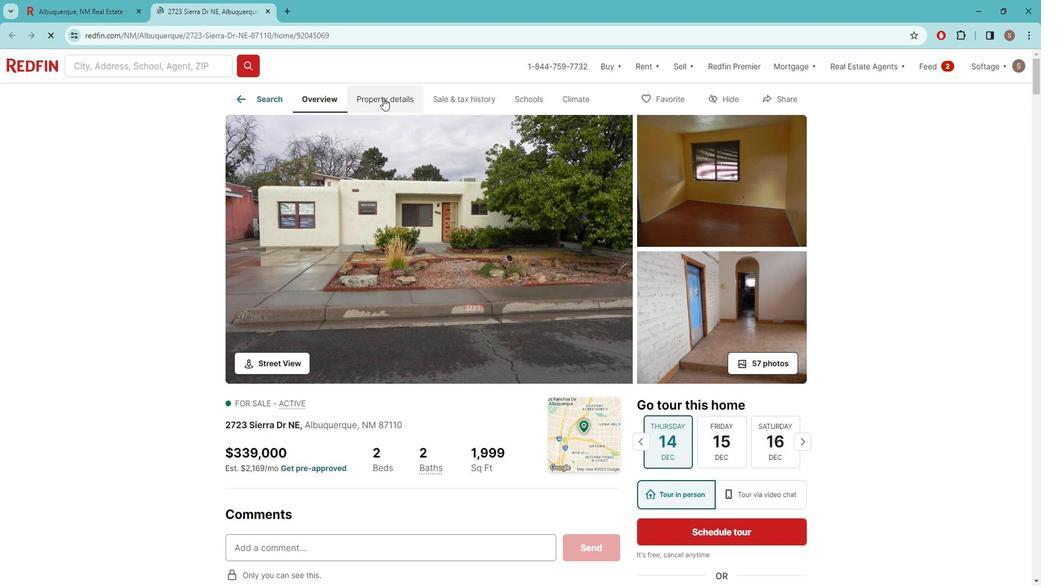 
Action: Mouse moved to (392, 111)
Screenshot: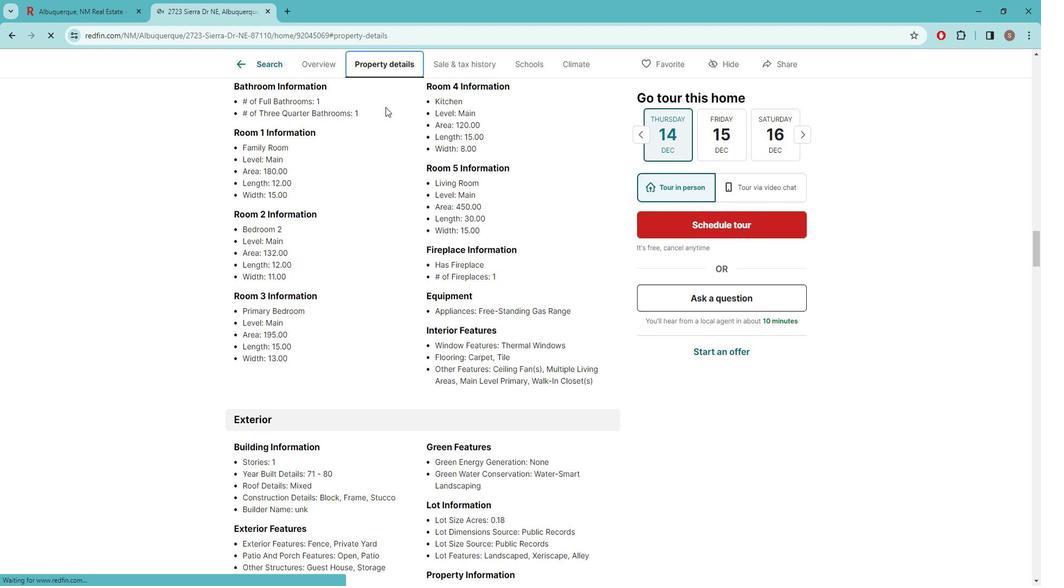 
Action: Mouse scrolled (392, 111) with delta (0, 0)
Screenshot: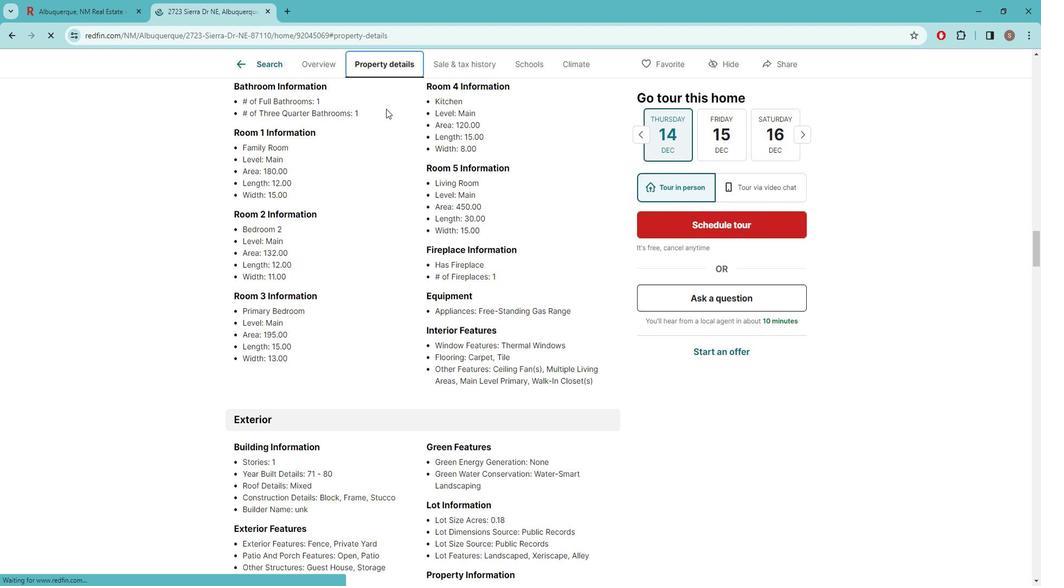 
Action: Mouse scrolled (392, 111) with delta (0, 0)
Screenshot: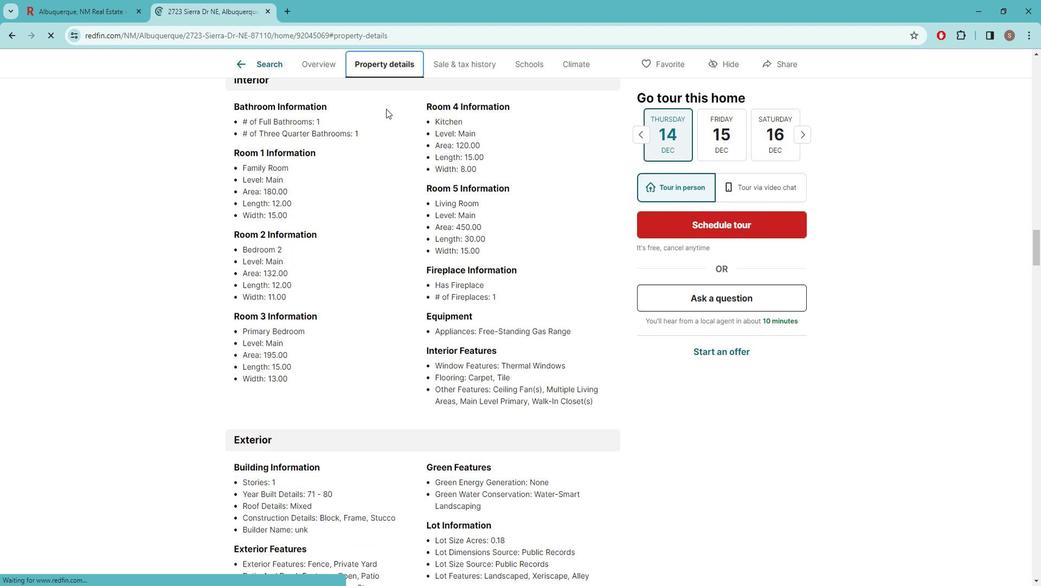 
Action: Mouse moved to (414, 165)
Screenshot: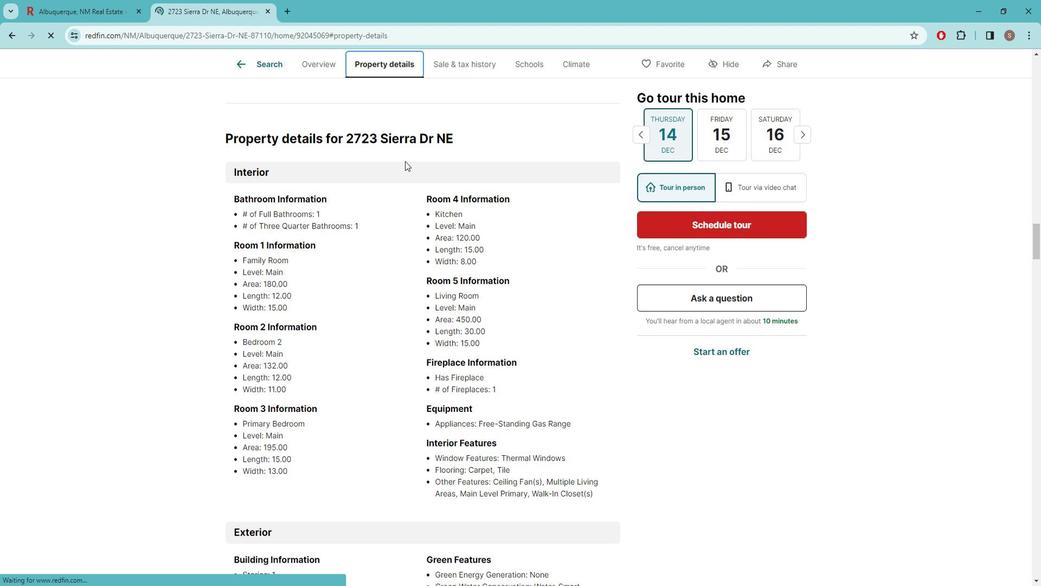 
Action: Mouse scrolled (414, 166) with delta (0, 0)
Screenshot: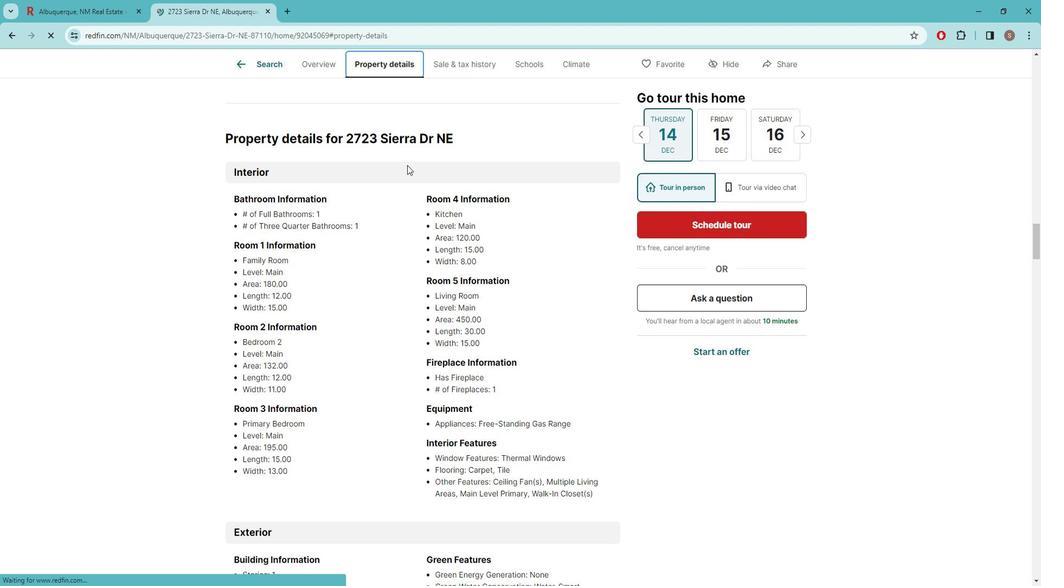 
Action: Mouse scrolled (414, 166) with delta (0, 0)
Screenshot: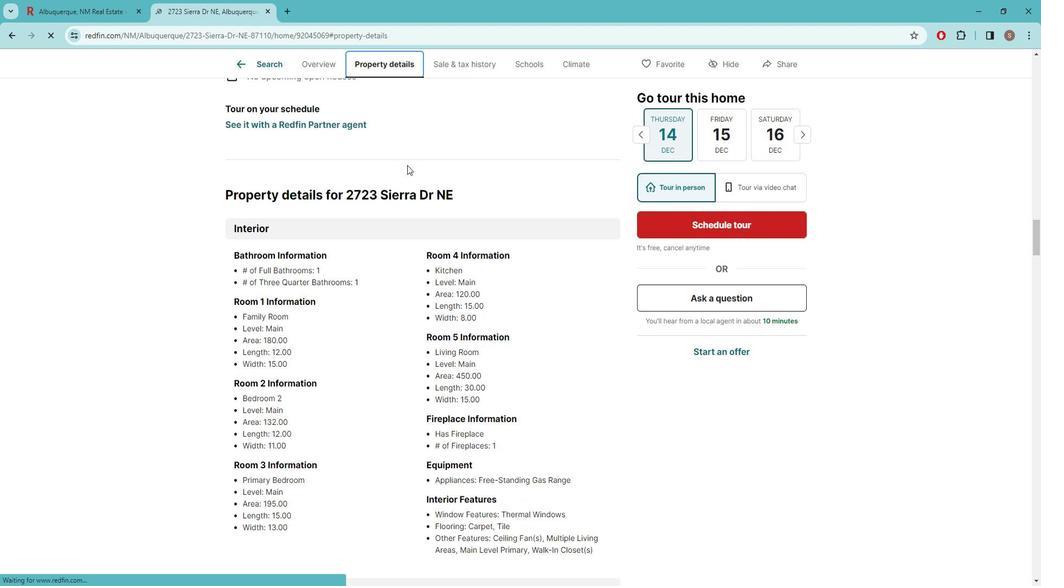 
Action: Mouse scrolled (414, 164) with delta (0, 0)
Screenshot: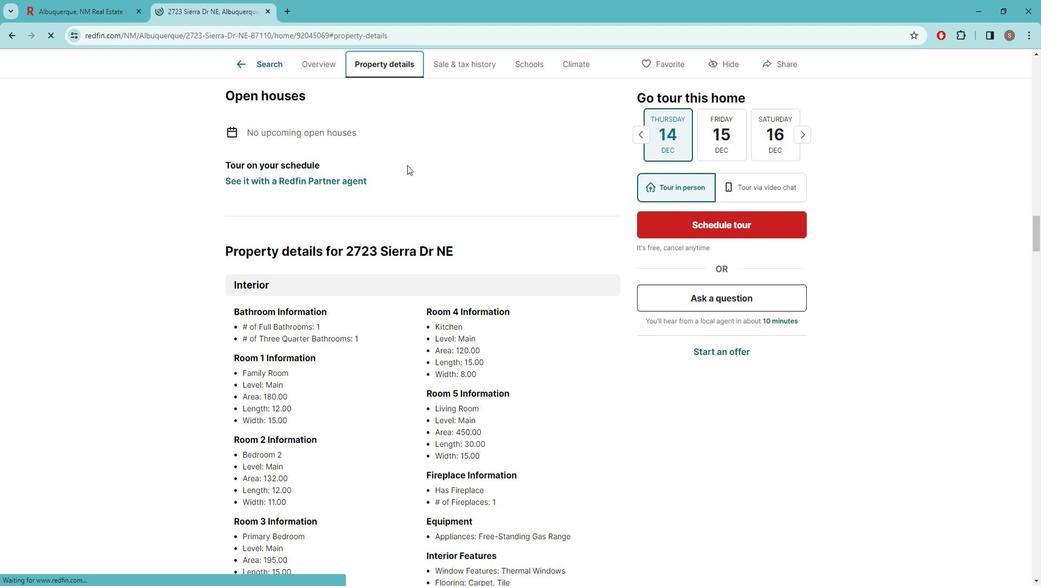 
Action: Mouse scrolled (414, 164) with delta (0, 0)
Screenshot: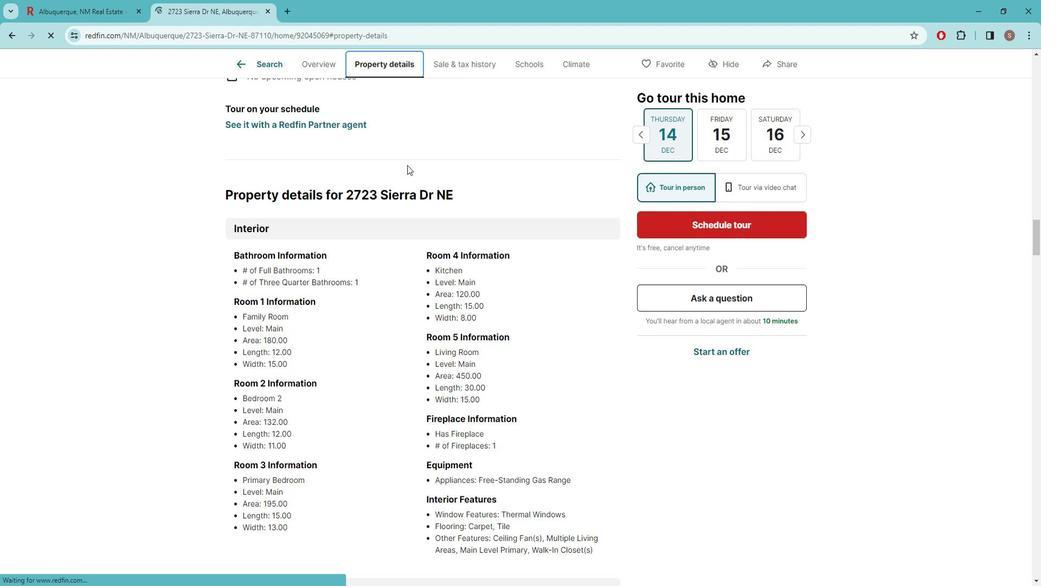 
Action: Mouse scrolled (414, 164) with delta (0, 0)
Screenshot: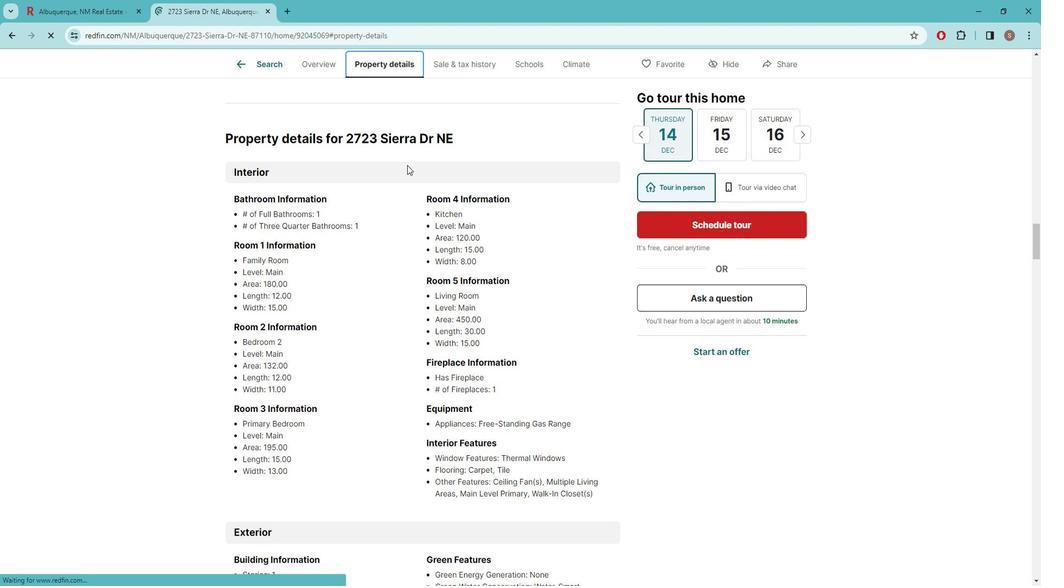 
Action: Mouse moved to (411, 170)
Screenshot: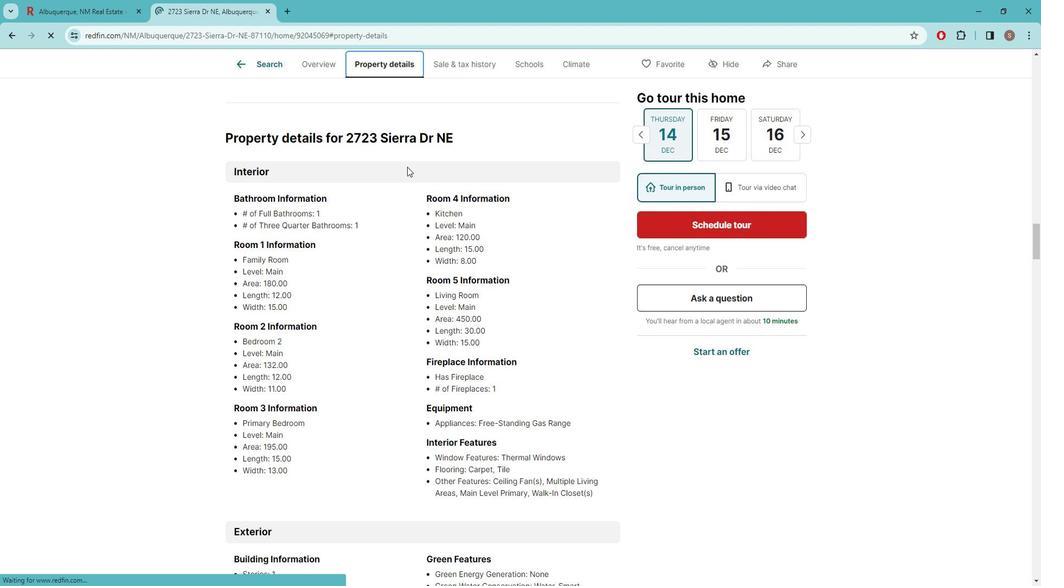 
Action: Mouse scrolled (411, 170) with delta (0, 0)
Screenshot: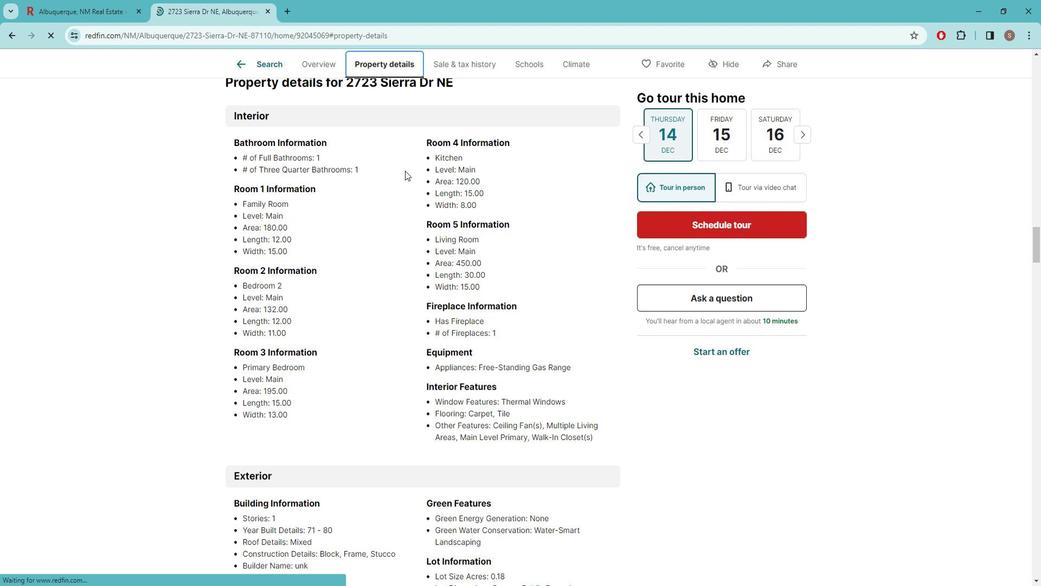 
Action: Mouse scrolled (411, 170) with delta (0, 0)
Screenshot: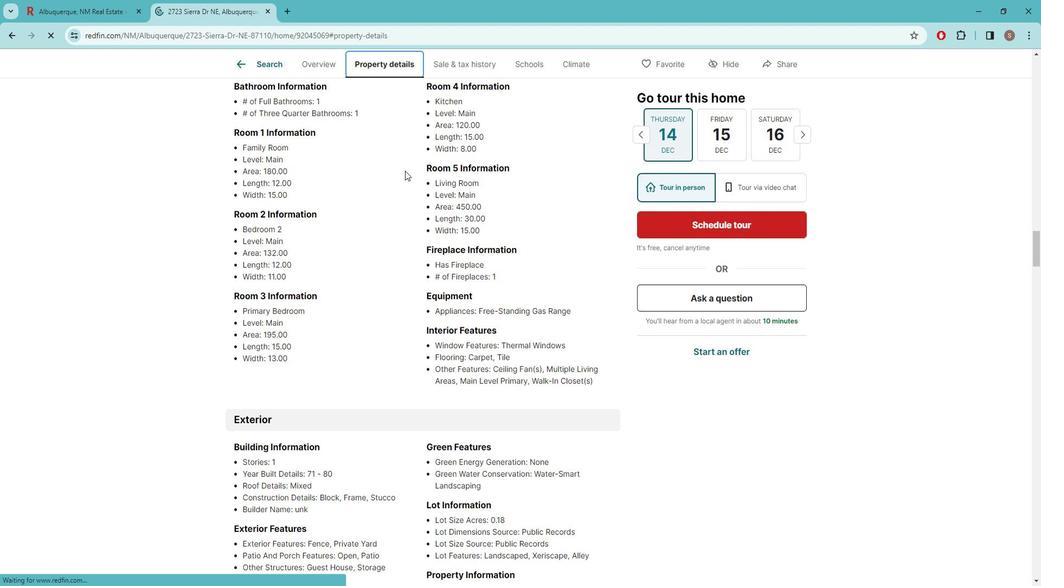 
Action: Mouse scrolled (411, 170) with delta (0, 0)
Screenshot: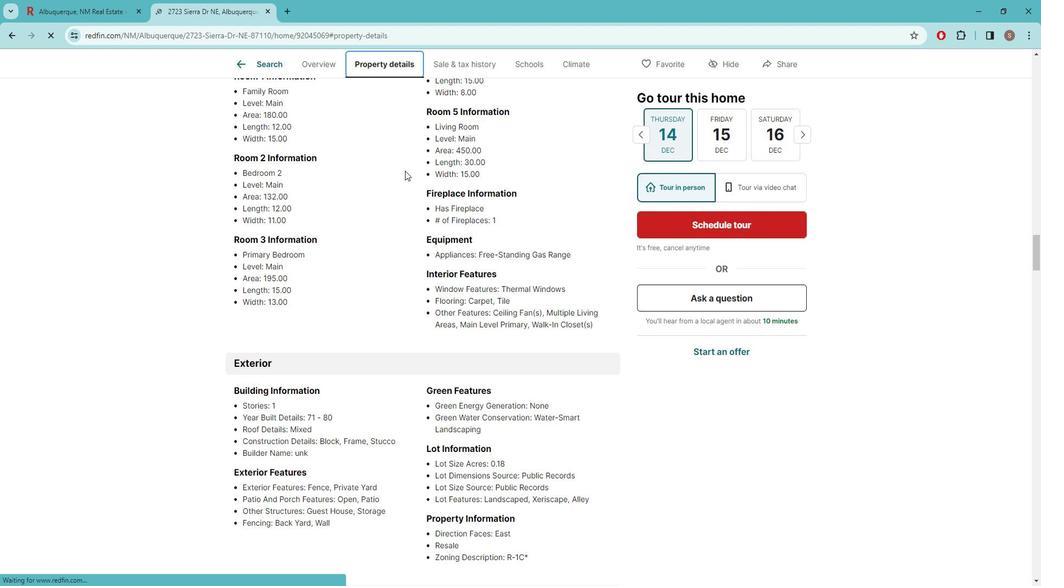 
Action: Mouse moved to (411, 171)
Screenshot: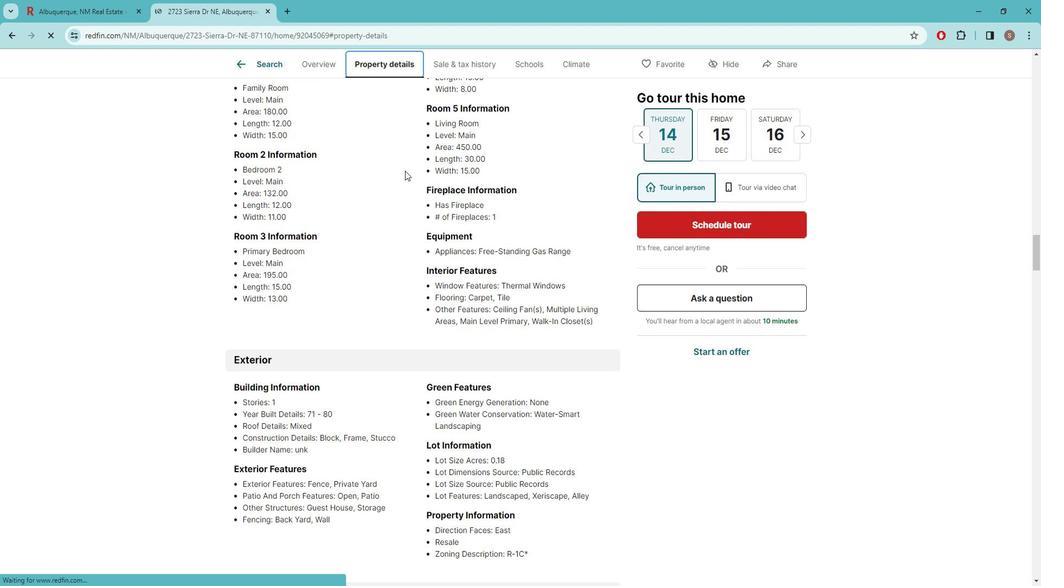 
Action: Mouse scrolled (411, 170) with delta (0, 0)
Screenshot: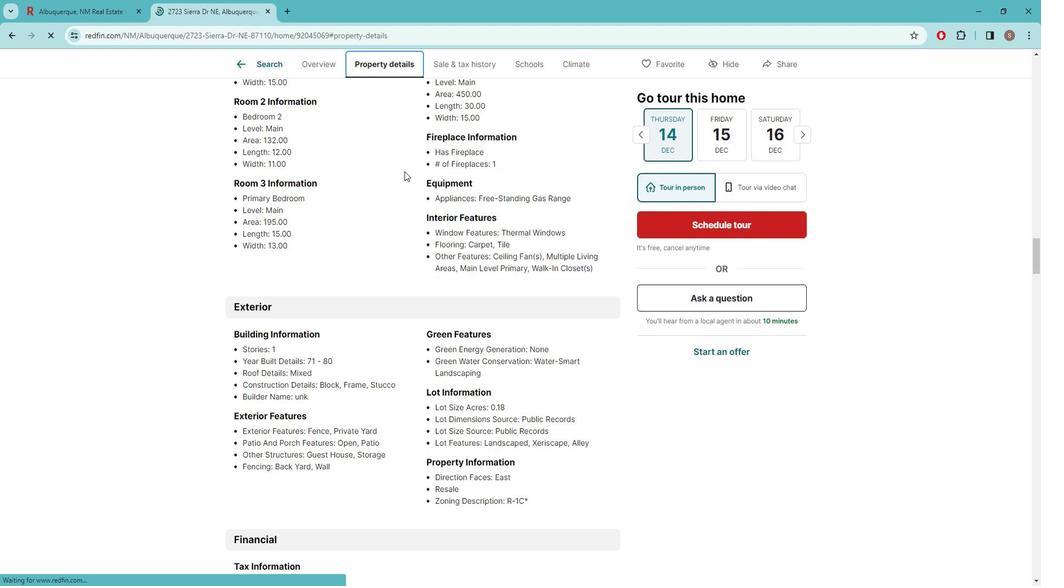 
Action: Mouse scrolled (411, 170) with delta (0, 0)
Screenshot: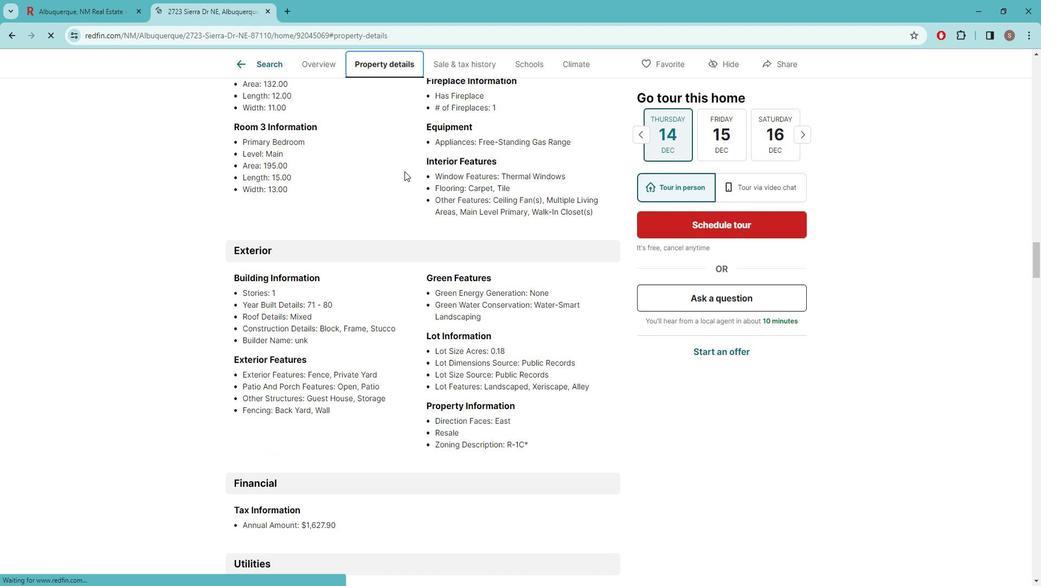 
Action: Mouse scrolled (411, 170) with delta (0, 0)
Screenshot: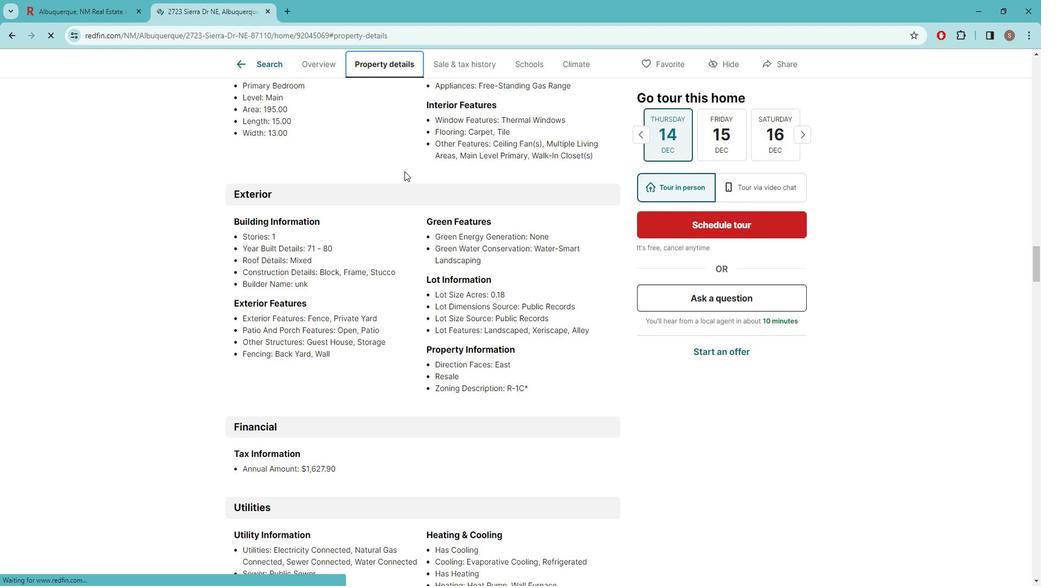 
Action: Mouse scrolled (411, 170) with delta (0, 0)
Screenshot: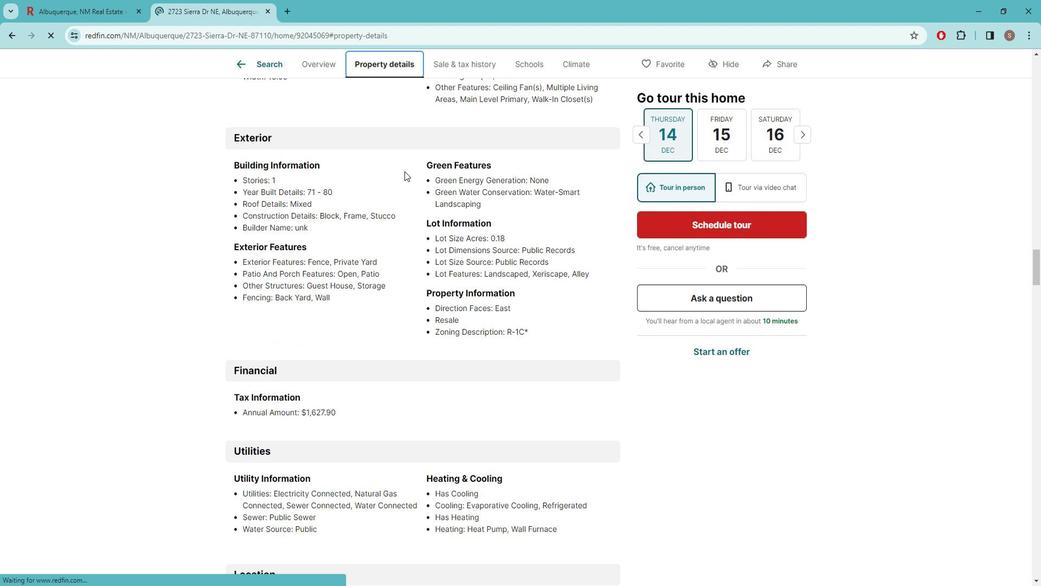 
Action: Mouse scrolled (411, 170) with delta (0, 0)
Screenshot: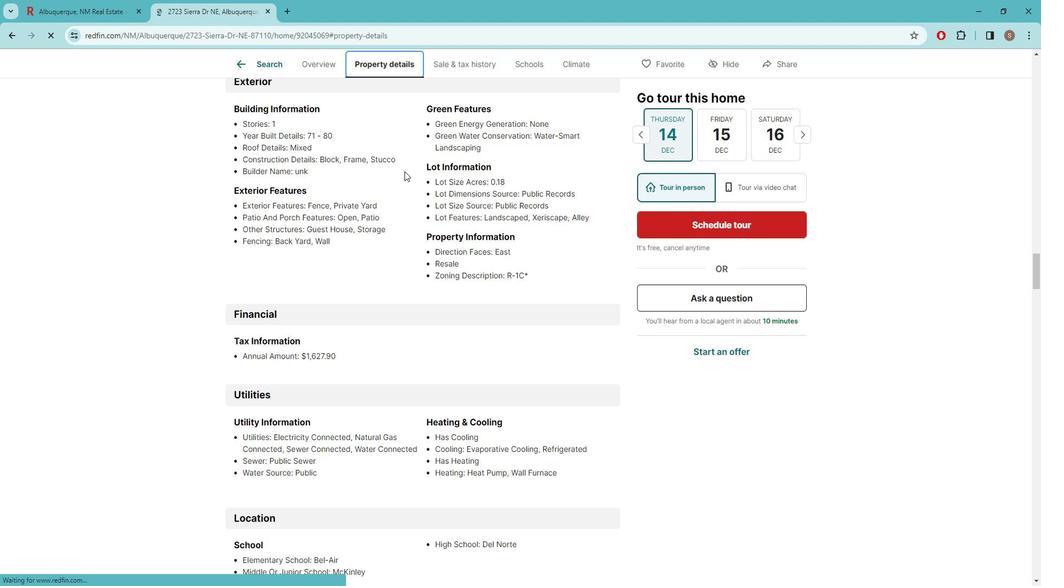 
Action: Mouse scrolled (411, 170) with delta (0, 0)
Screenshot: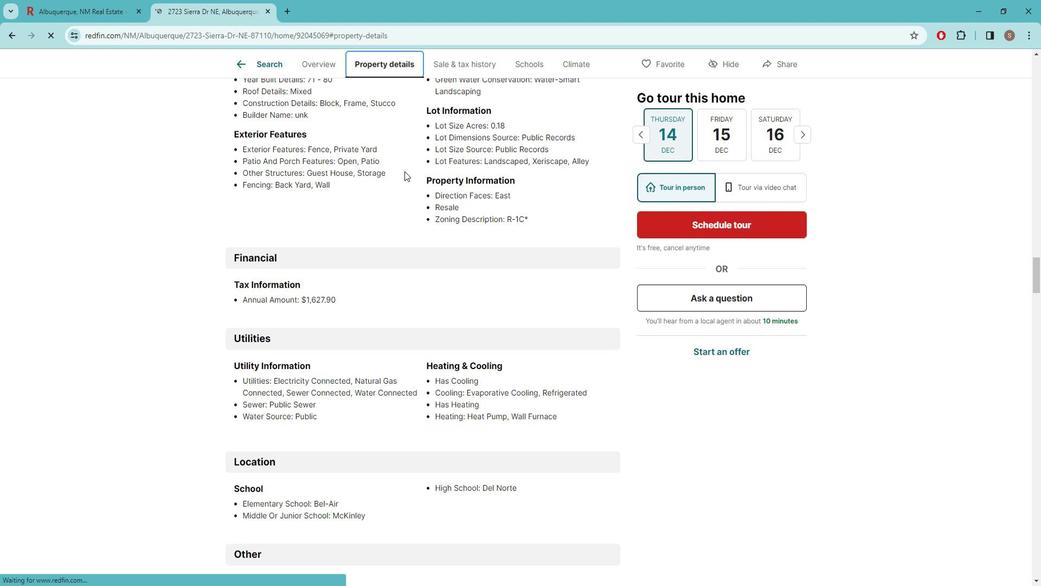 
Action: Mouse scrolled (411, 170) with delta (0, 0)
Screenshot: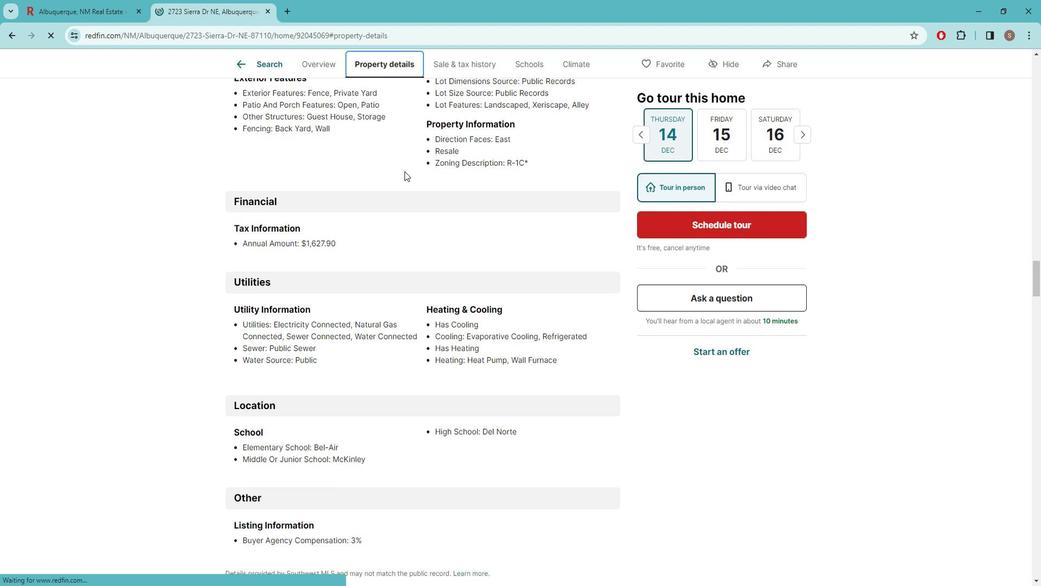 
Action: Mouse scrolled (411, 170) with delta (0, 0)
Screenshot: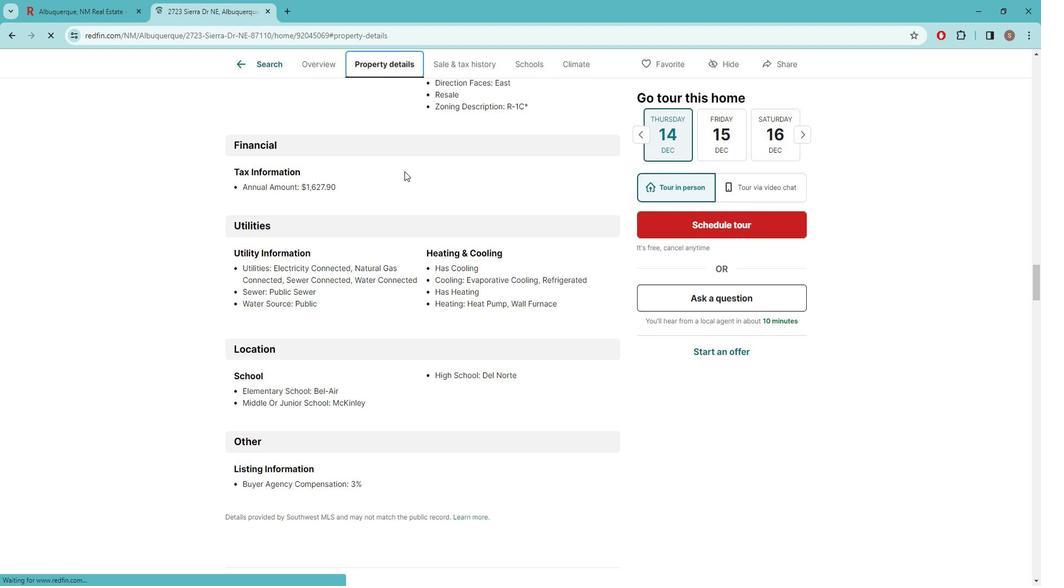 
Action: Mouse scrolled (411, 170) with delta (0, 0)
Screenshot: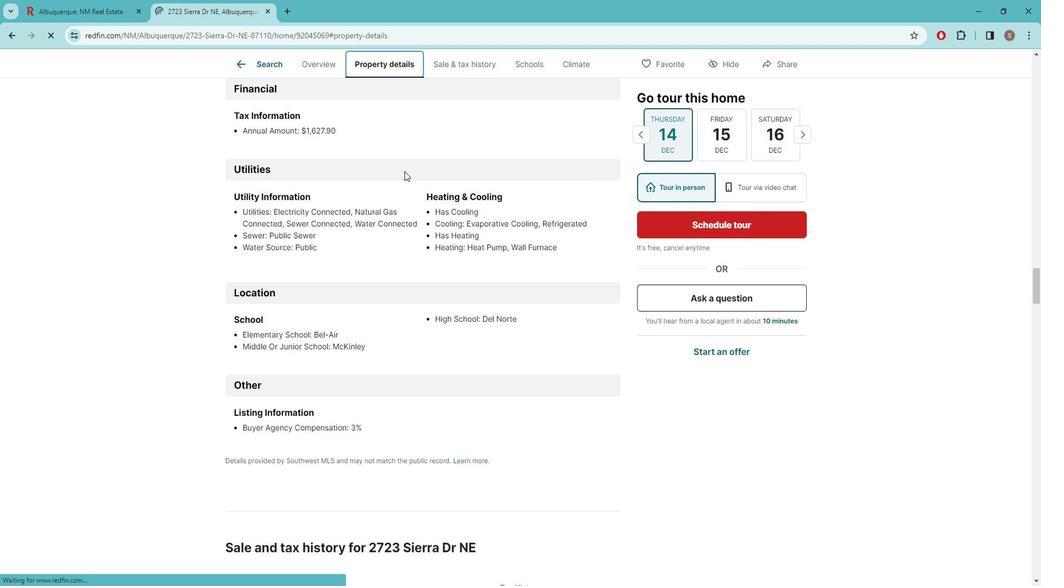 
Action: Mouse scrolled (411, 170) with delta (0, 0)
Screenshot: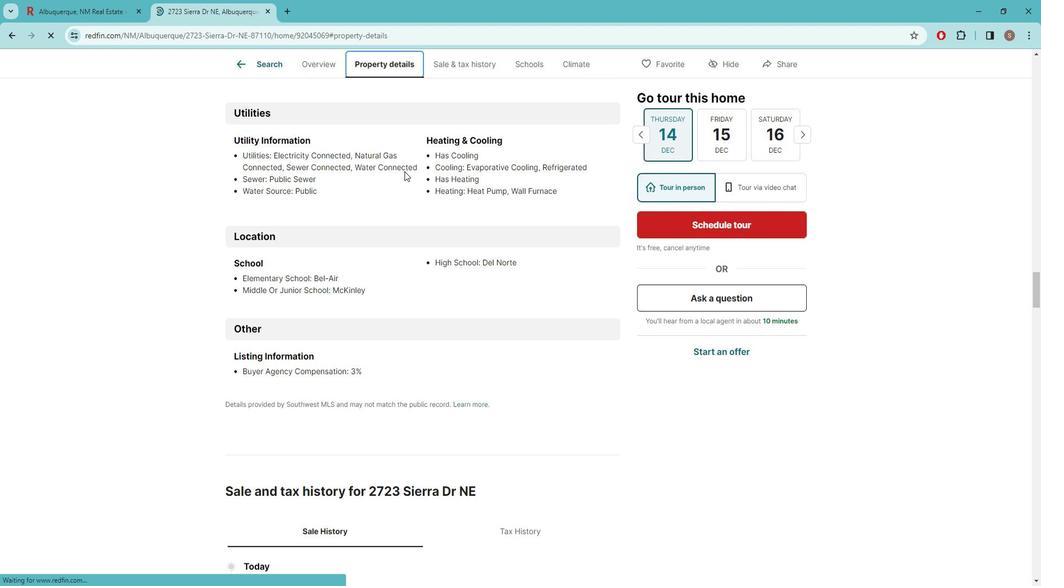 
Action: Mouse scrolled (411, 170) with delta (0, 0)
Screenshot: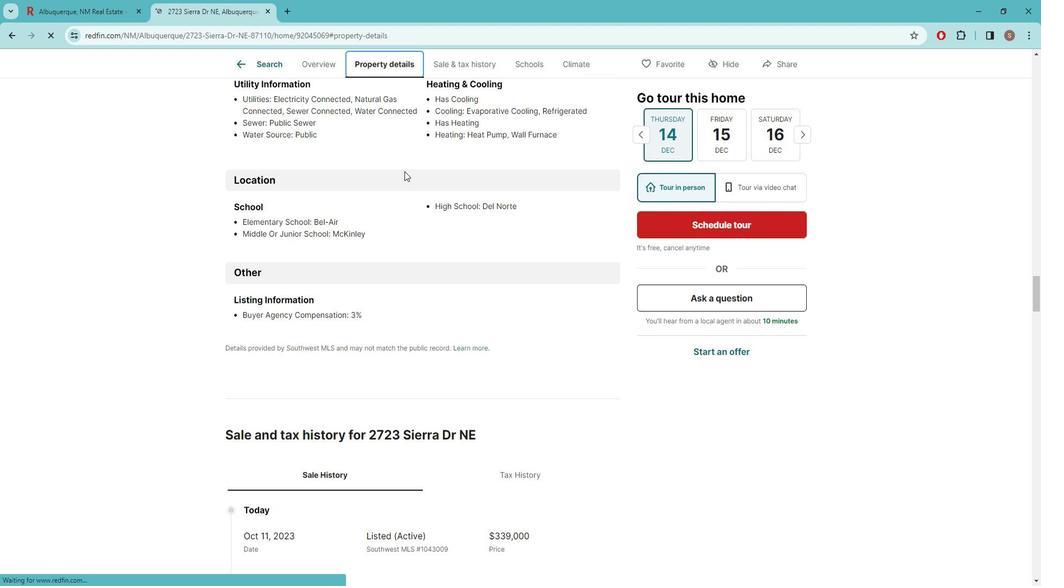 
Action: Mouse scrolled (411, 170) with delta (0, 0)
Screenshot: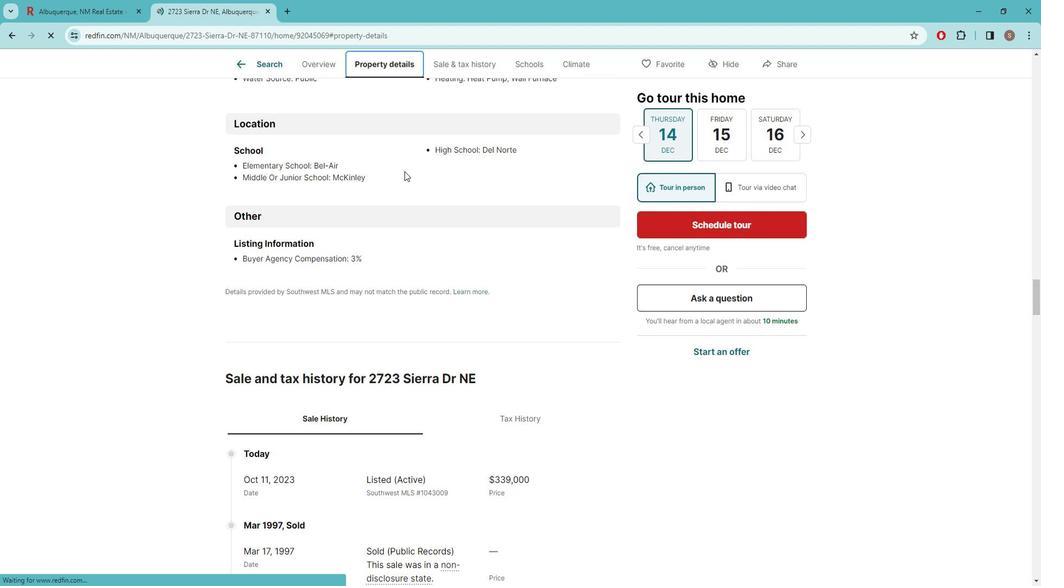 
Action: Mouse scrolled (411, 172) with delta (0, 0)
Screenshot: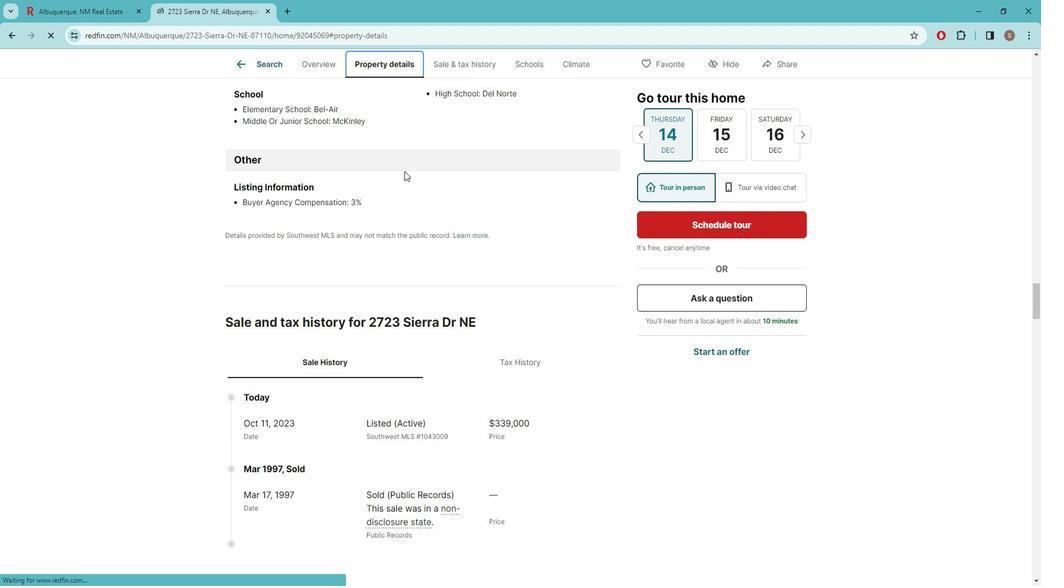 
Action: Mouse scrolled (411, 172) with delta (0, 0)
Screenshot: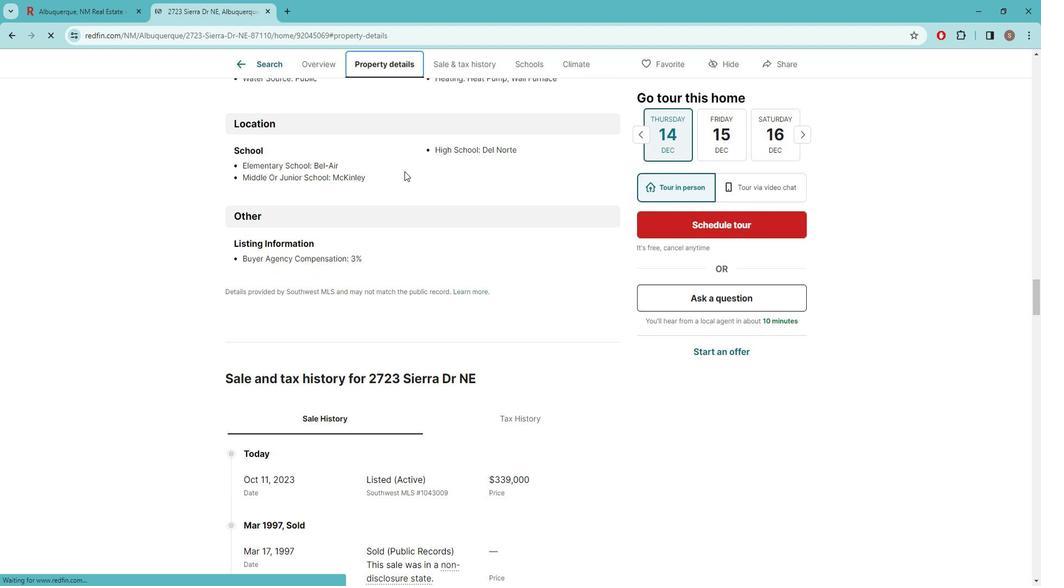 
Action: Mouse scrolled (411, 172) with delta (0, 0)
Screenshot: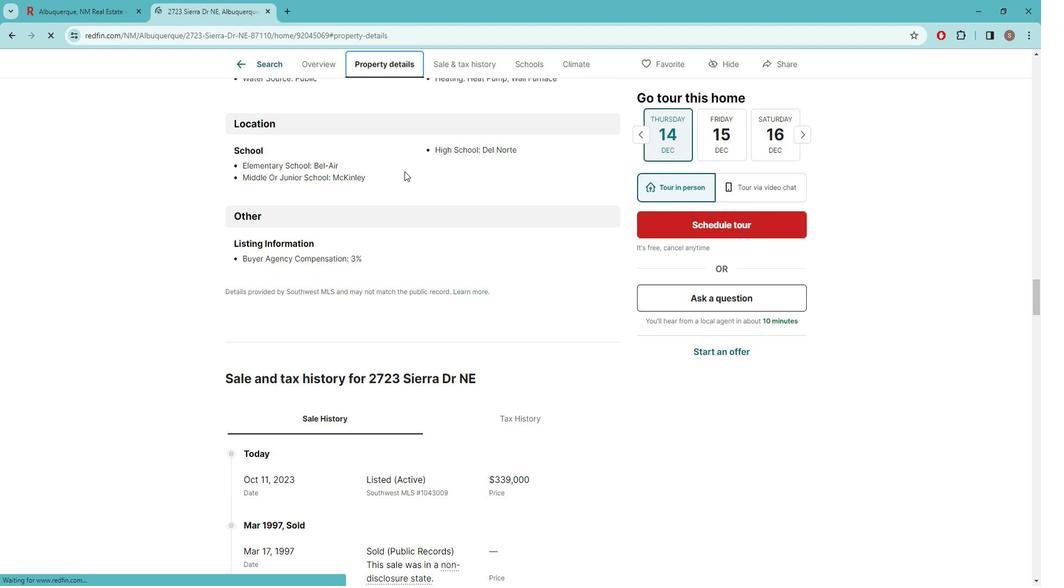 
Action: Mouse scrolled (411, 172) with delta (0, 0)
Screenshot: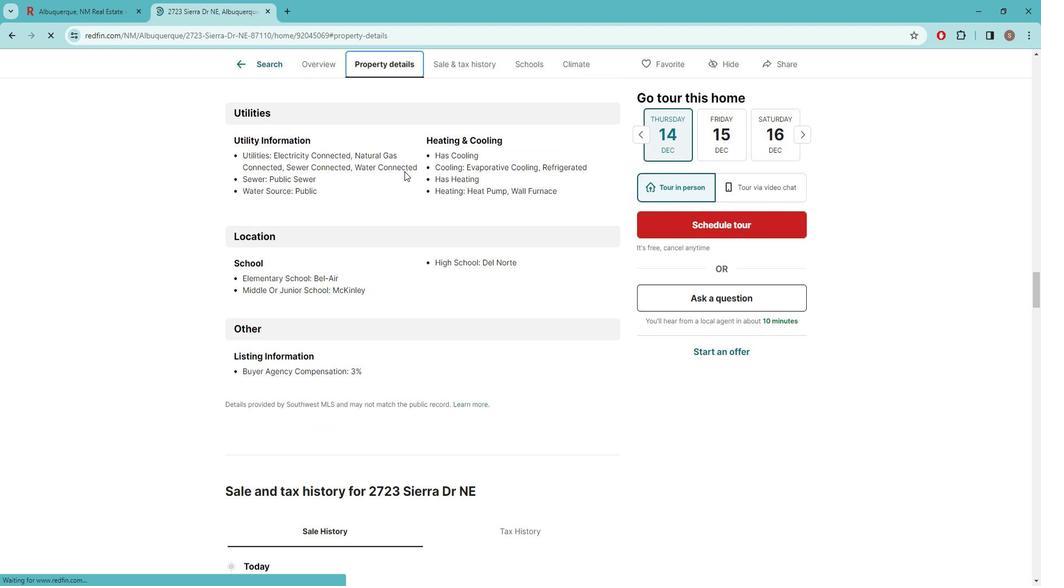 
Action: Mouse scrolled (411, 172) with delta (0, 0)
Screenshot: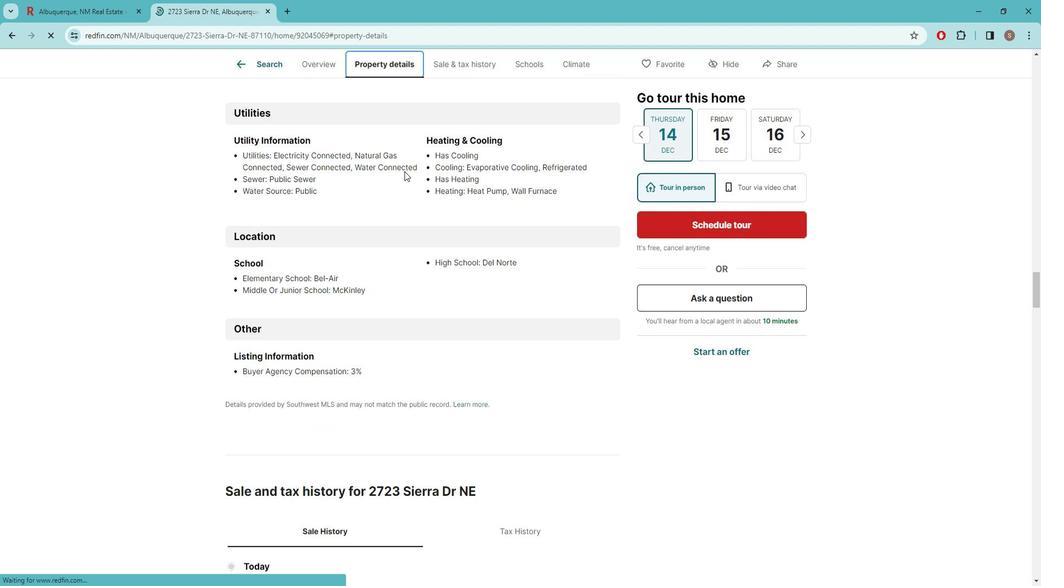 
Action: Mouse scrolled (411, 172) with delta (0, 0)
Screenshot: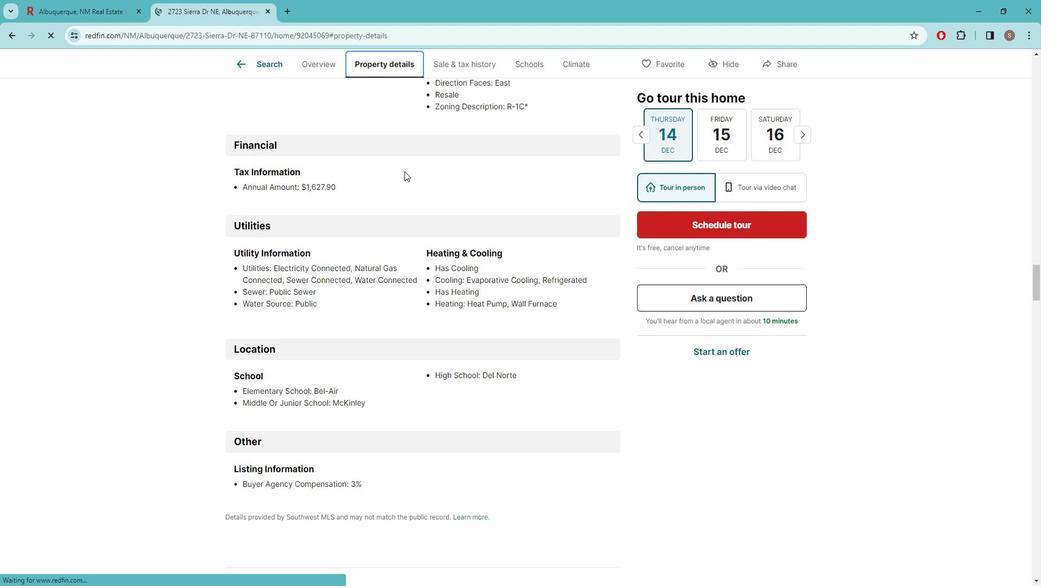 
Action: Mouse scrolled (411, 172) with delta (0, 0)
Screenshot: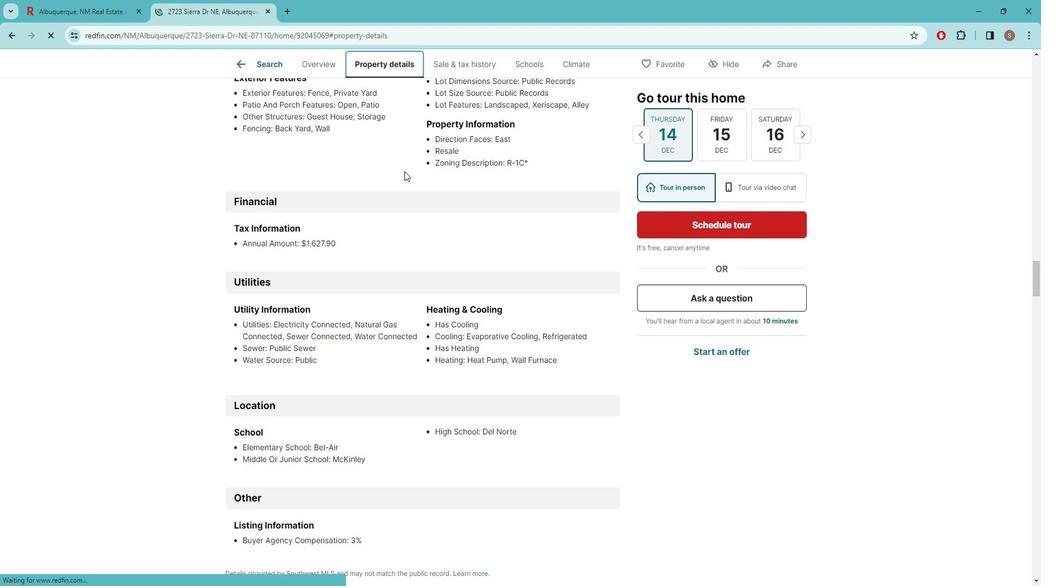 
Action: Mouse scrolled (411, 172) with delta (0, 0)
Screenshot: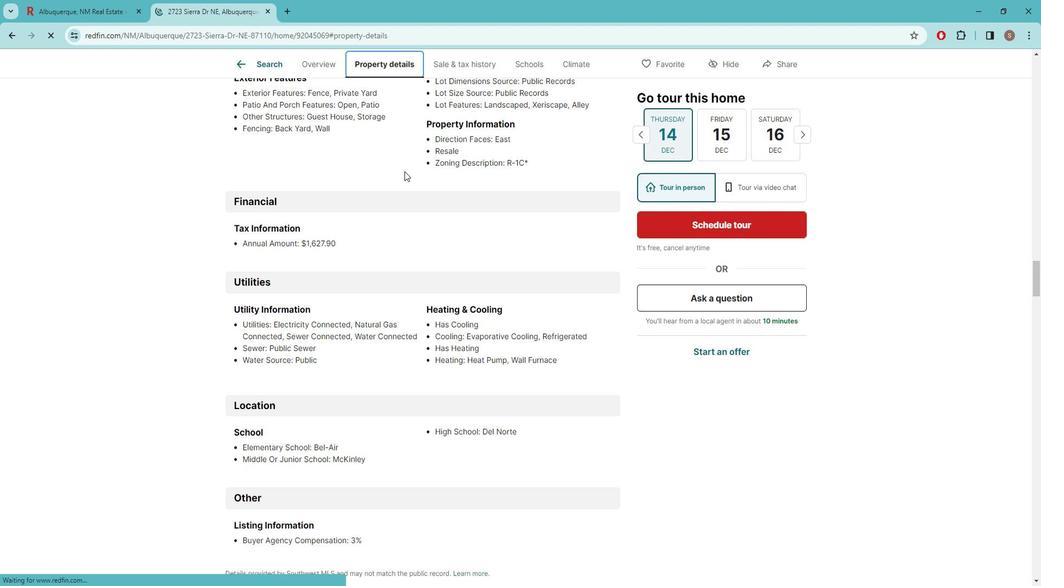 
Action: Mouse scrolled (411, 172) with delta (0, 0)
Screenshot: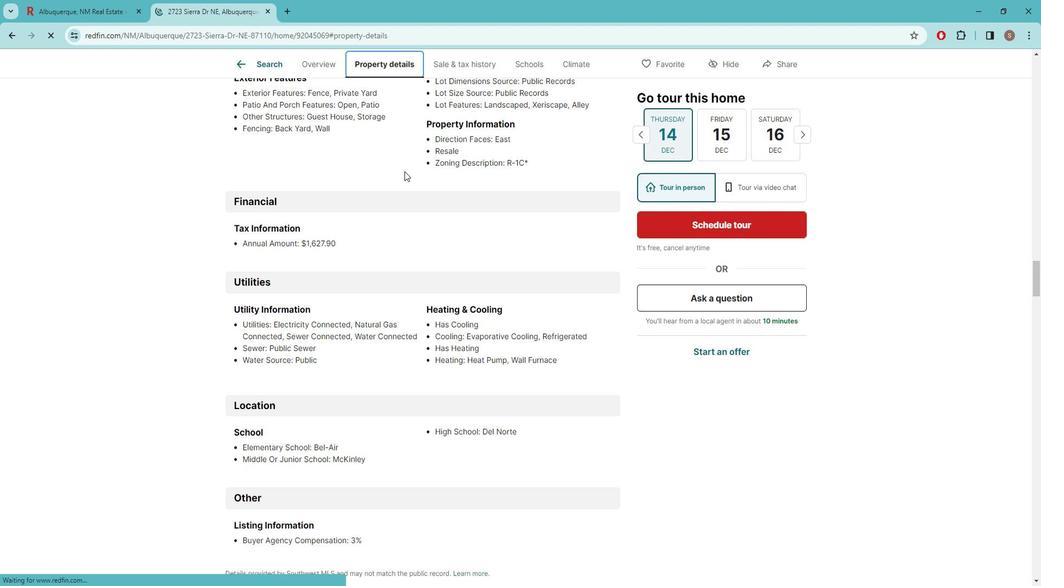 
Action: Mouse scrolled (411, 172) with delta (0, 0)
Screenshot: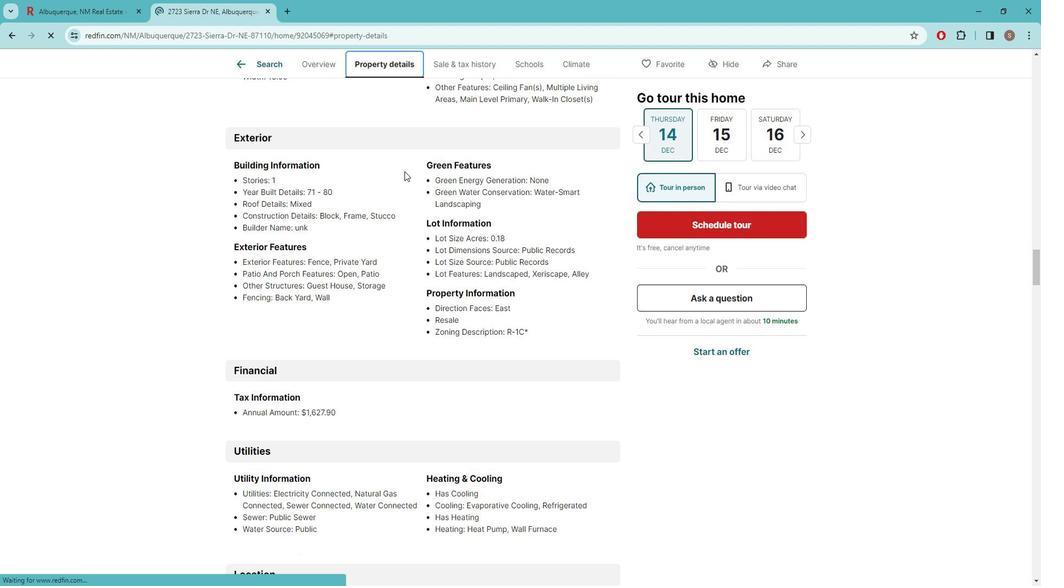 
Action: Mouse scrolled (411, 172) with delta (0, 0)
Screenshot: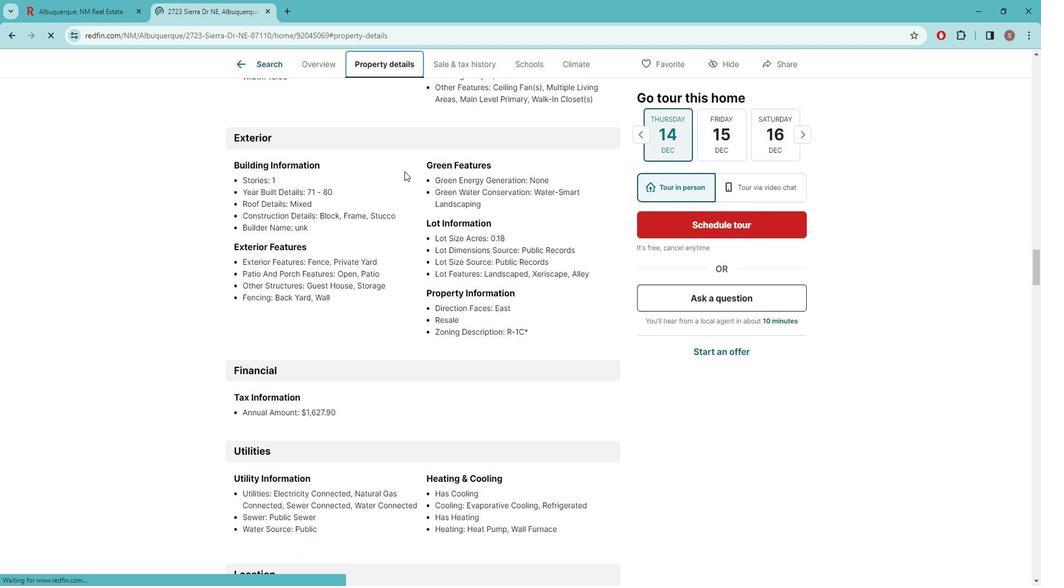 
Action: Mouse scrolled (411, 172) with delta (0, 0)
Screenshot: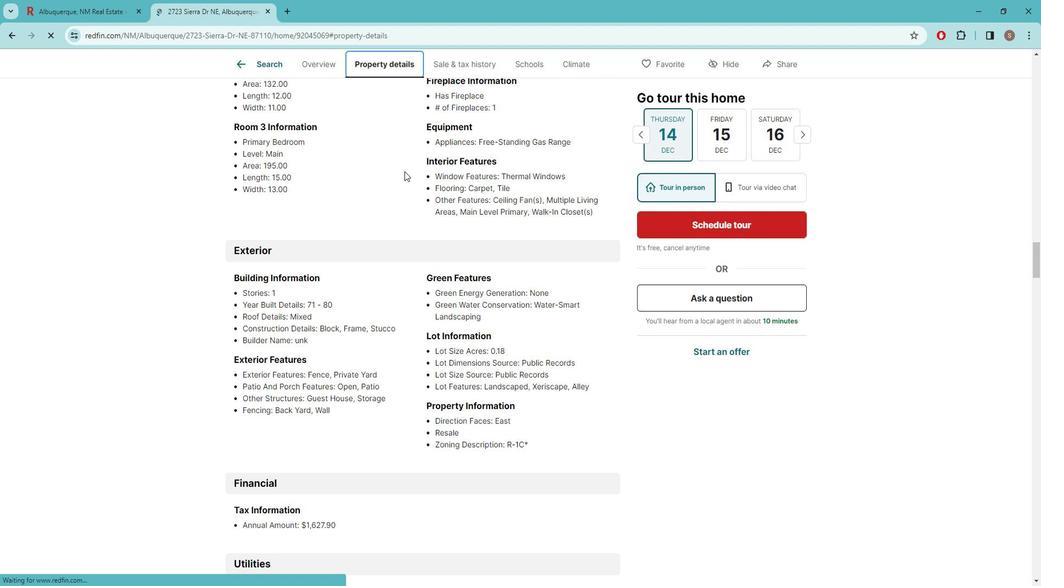 
Action: Mouse scrolled (411, 172) with delta (0, 0)
Screenshot: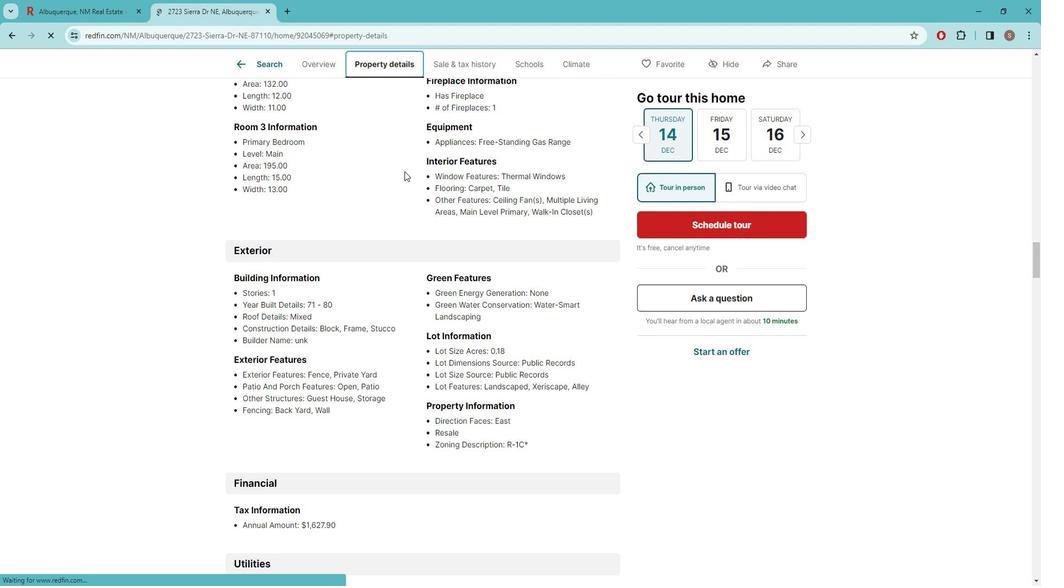 
Action: Mouse scrolled (411, 172) with delta (0, 0)
Screenshot: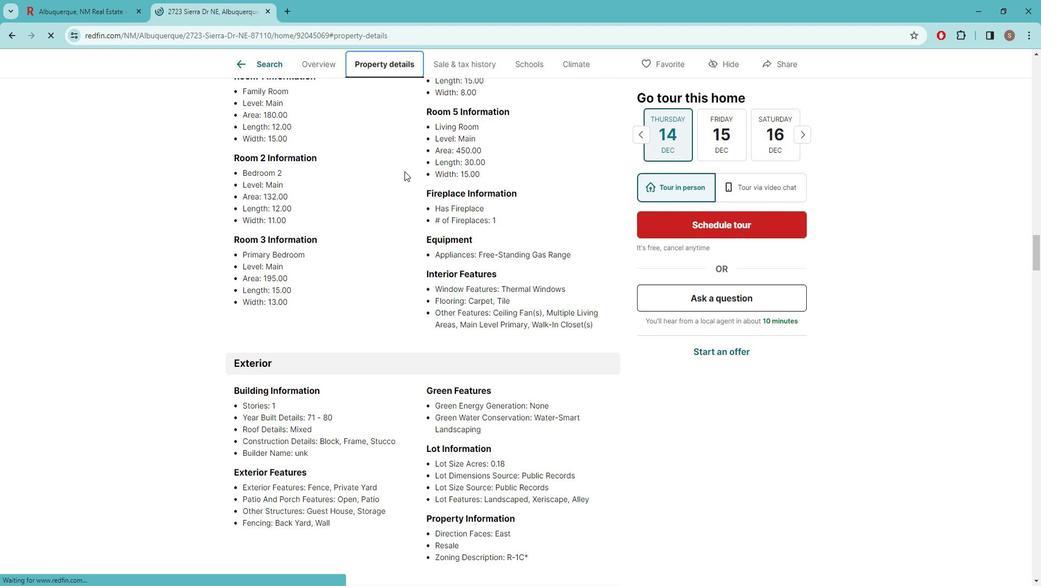 
Action: Mouse scrolled (411, 172) with delta (0, 0)
Screenshot: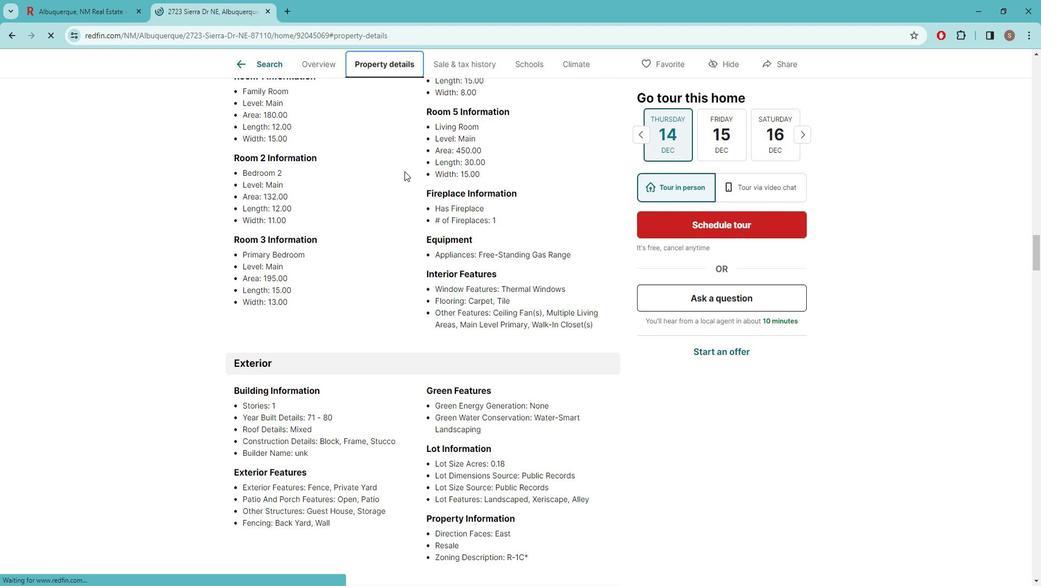 
Action: Mouse scrolled (411, 172) with delta (0, 0)
Screenshot: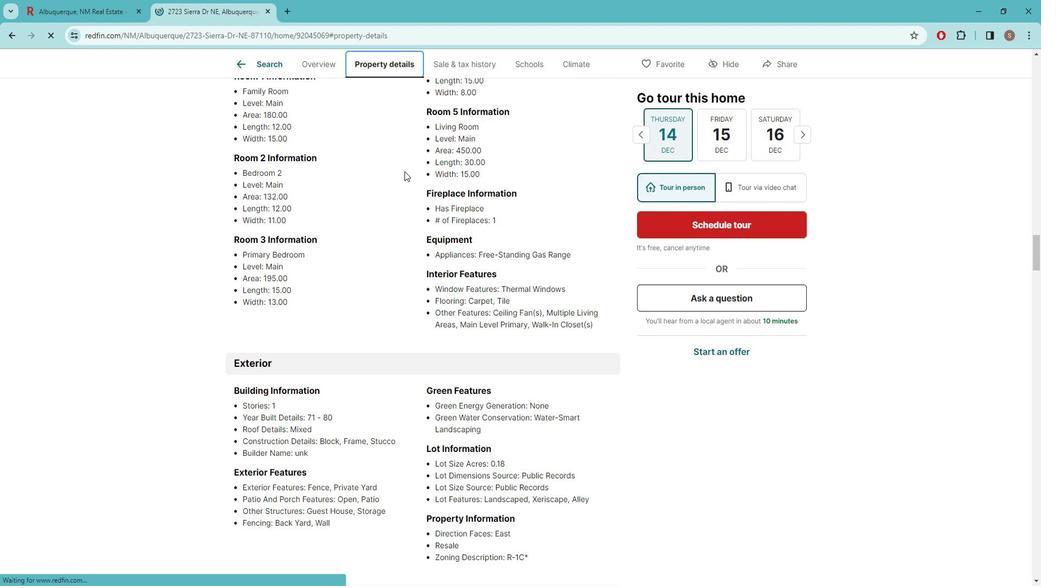
Action: Mouse scrolled (411, 172) with delta (0, 0)
Screenshot: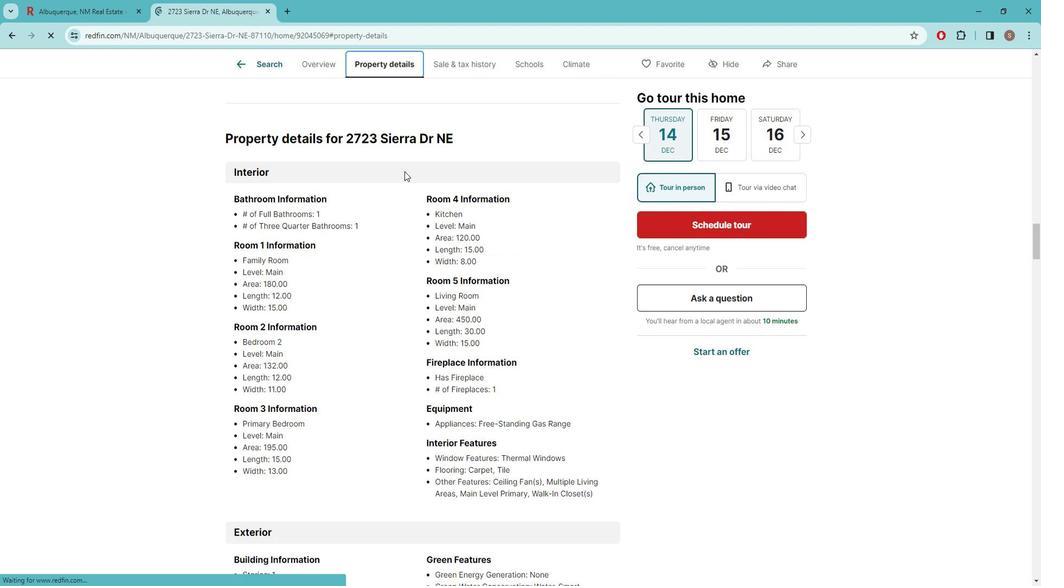 
Action: Mouse scrolled (411, 172) with delta (0, 0)
Screenshot: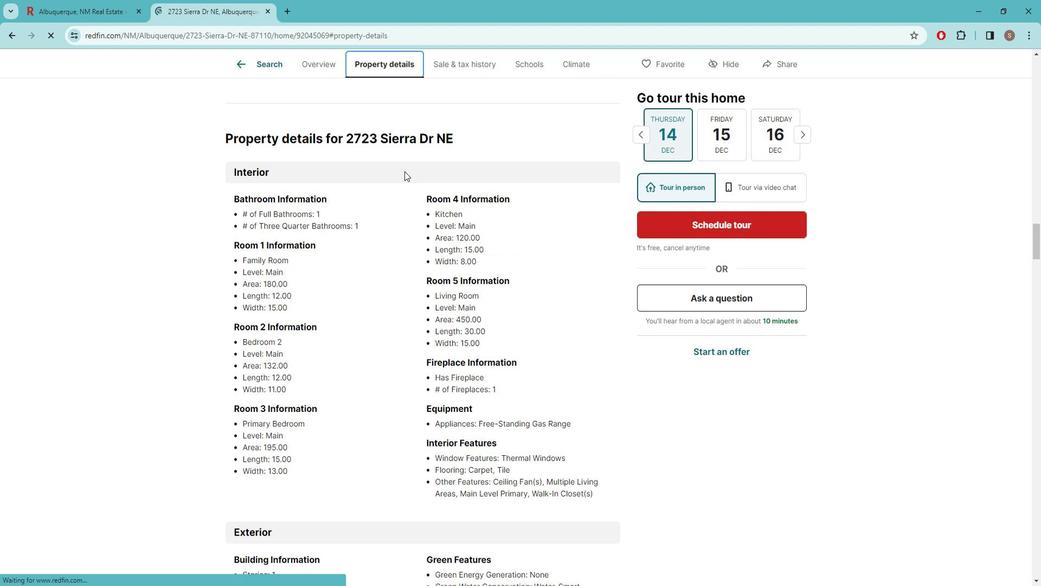 
Action: Mouse scrolled (411, 172) with delta (0, 0)
Screenshot: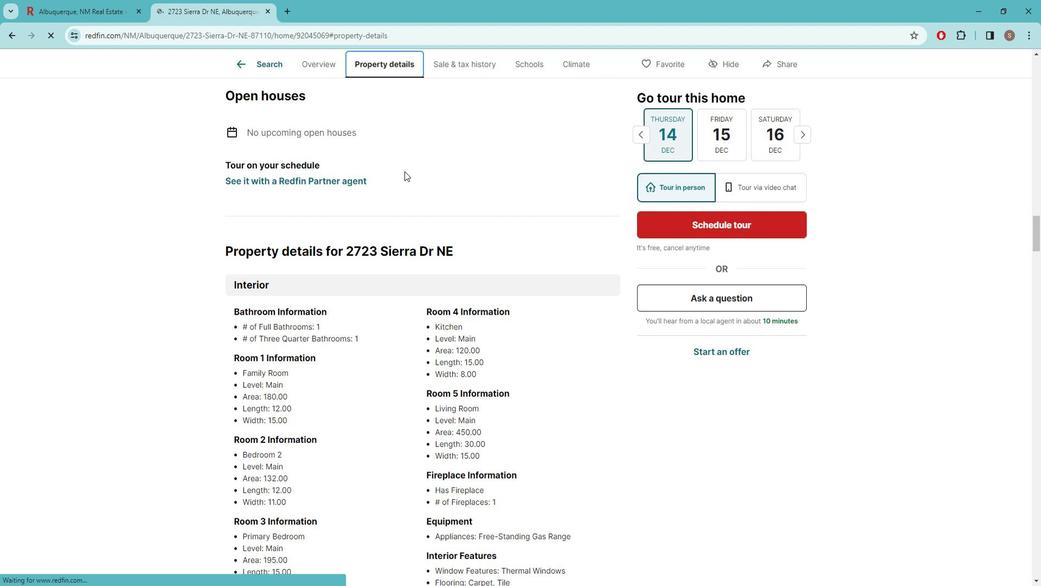 
Action: Mouse scrolled (411, 172) with delta (0, 0)
Screenshot: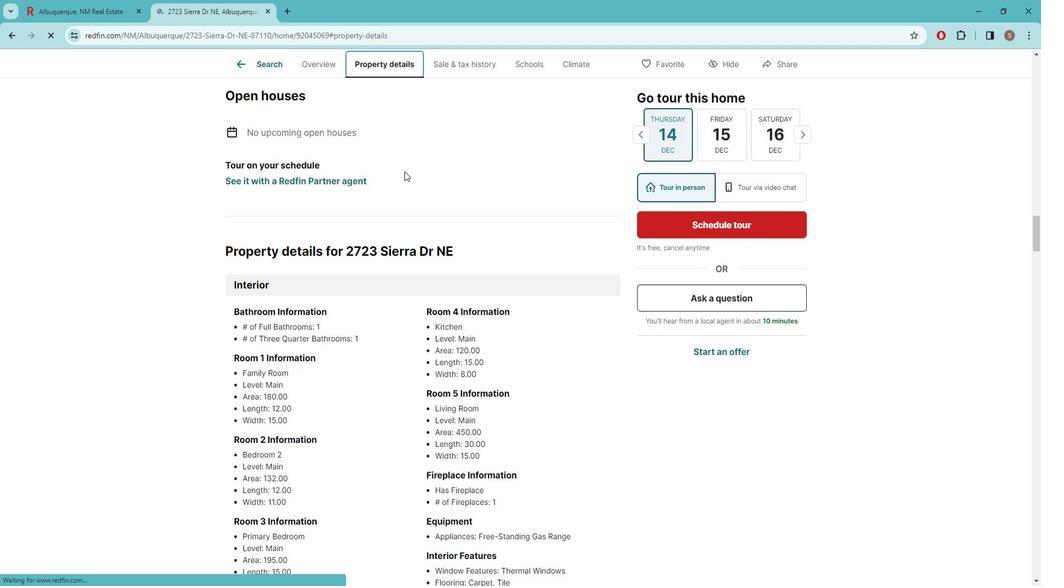 
Action: Mouse scrolled (411, 172) with delta (0, 0)
Screenshot: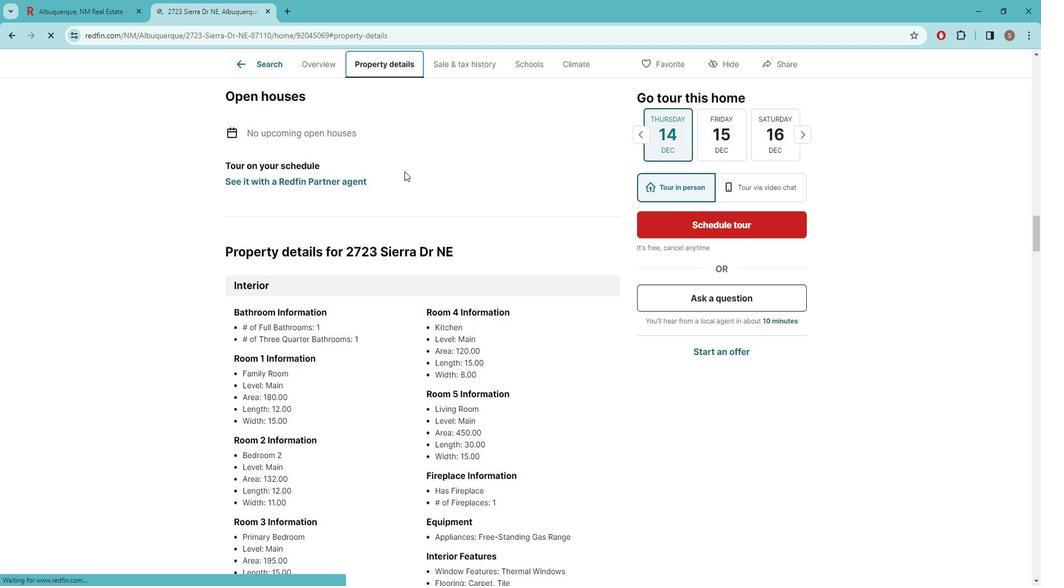 
Action: Mouse scrolled (411, 172) with delta (0, 0)
Screenshot: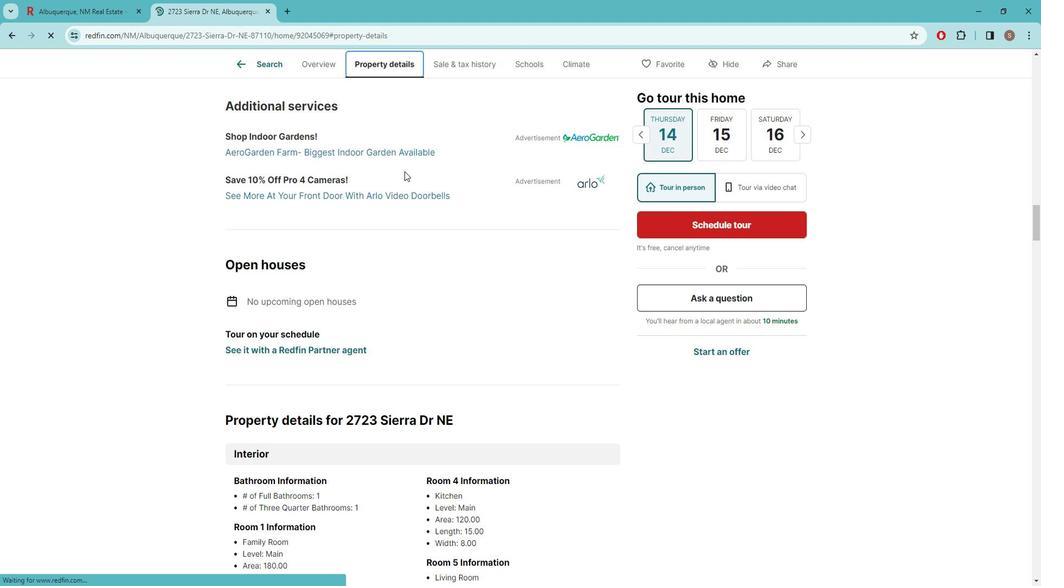 
Action: Mouse scrolled (411, 172) with delta (0, 0)
Screenshot: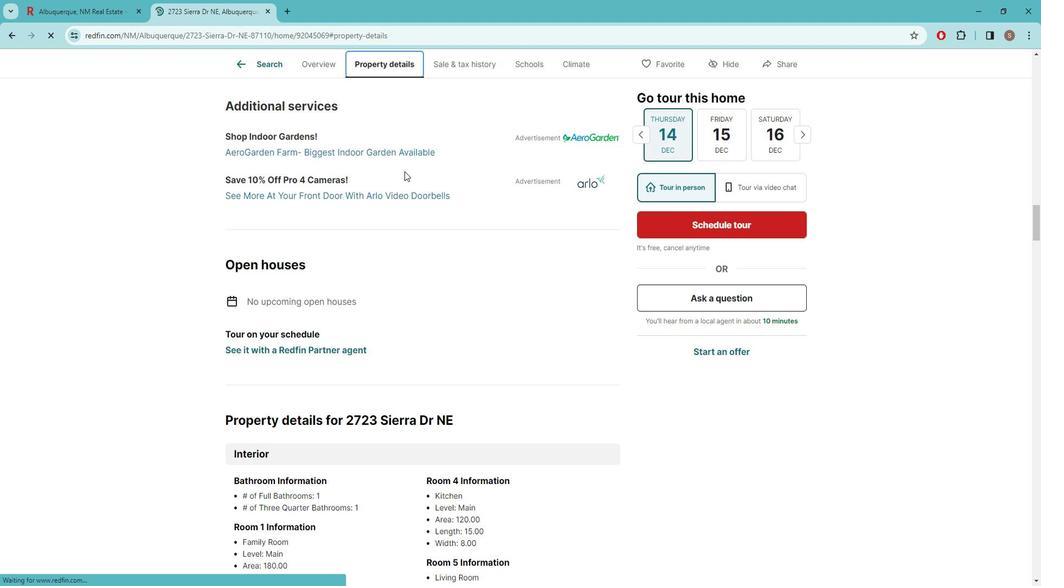 
Action: Mouse scrolled (411, 172) with delta (0, 0)
Screenshot: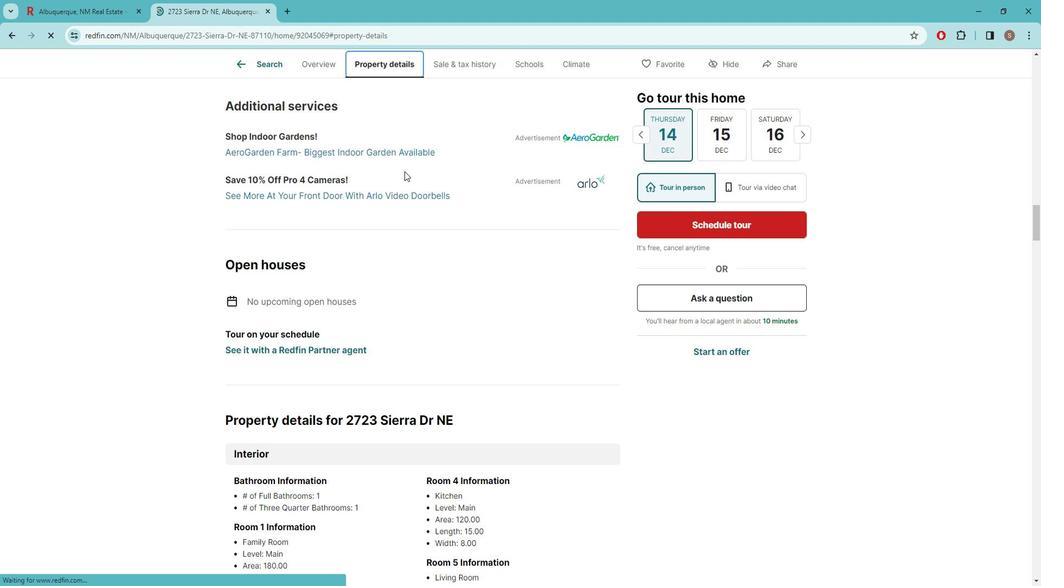 
Action: Mouse scrolled (411, 172) with delta (0, 0)
Screenshot: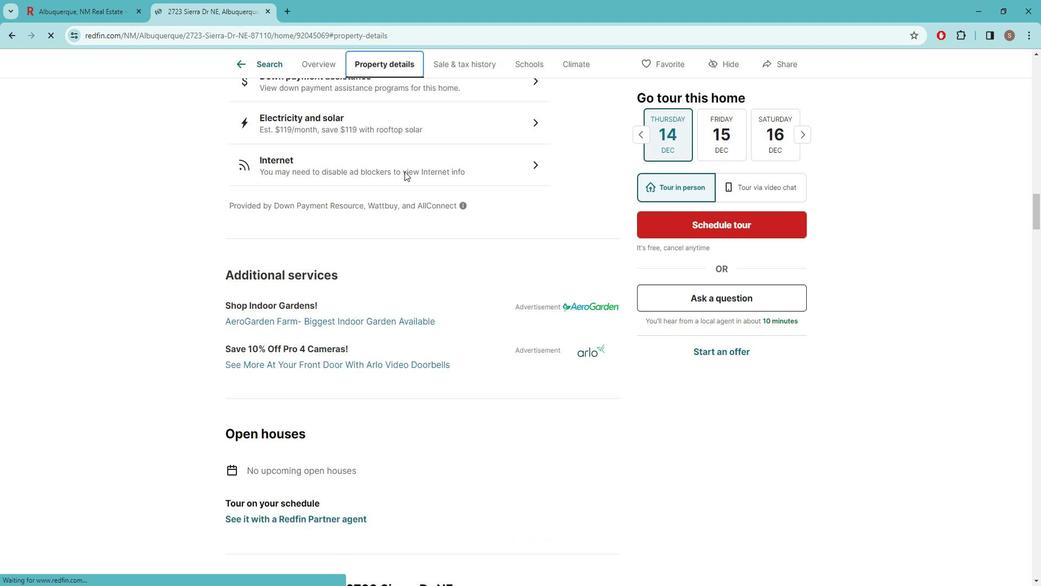 
Action: Mouse scrolled (411, 172) with delta (0, 0)
Screenshot: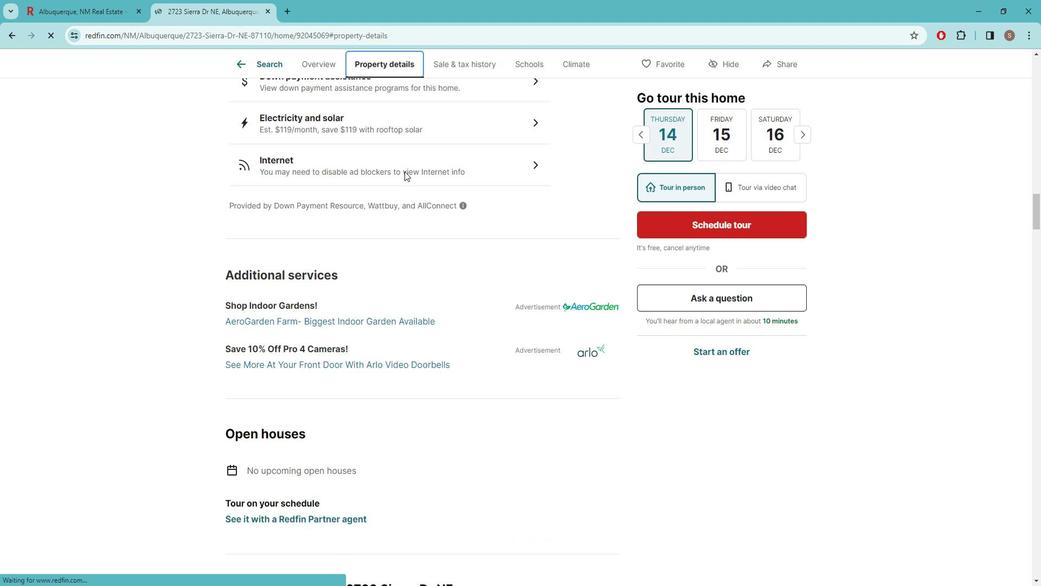 
Action: Mouse scrolled (411, 172) with delta (0, 0)
Screenshot: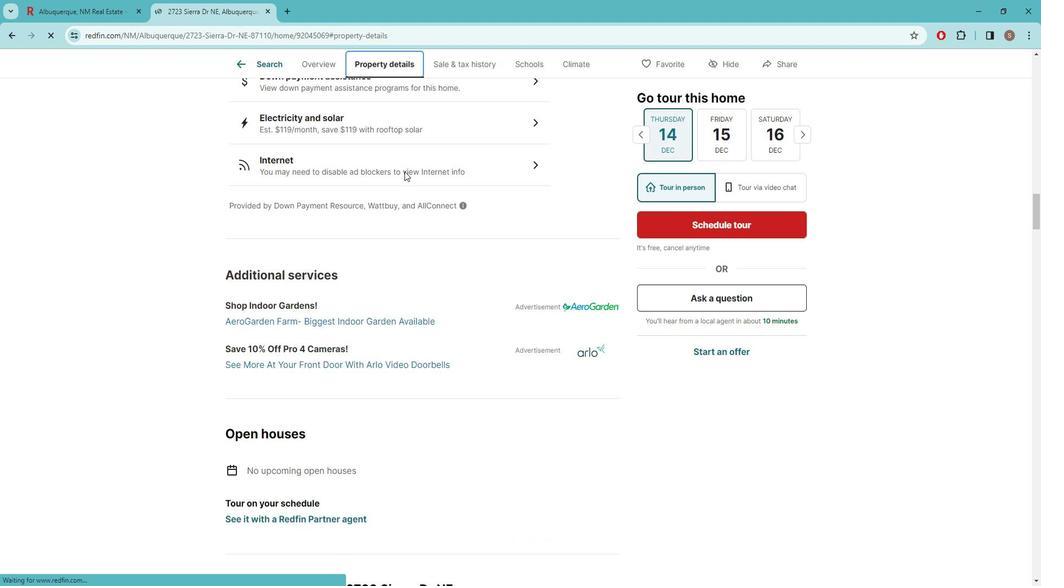 
Action: Mouse scrolled (411, 172) with delta (0, 0)
Screenshot: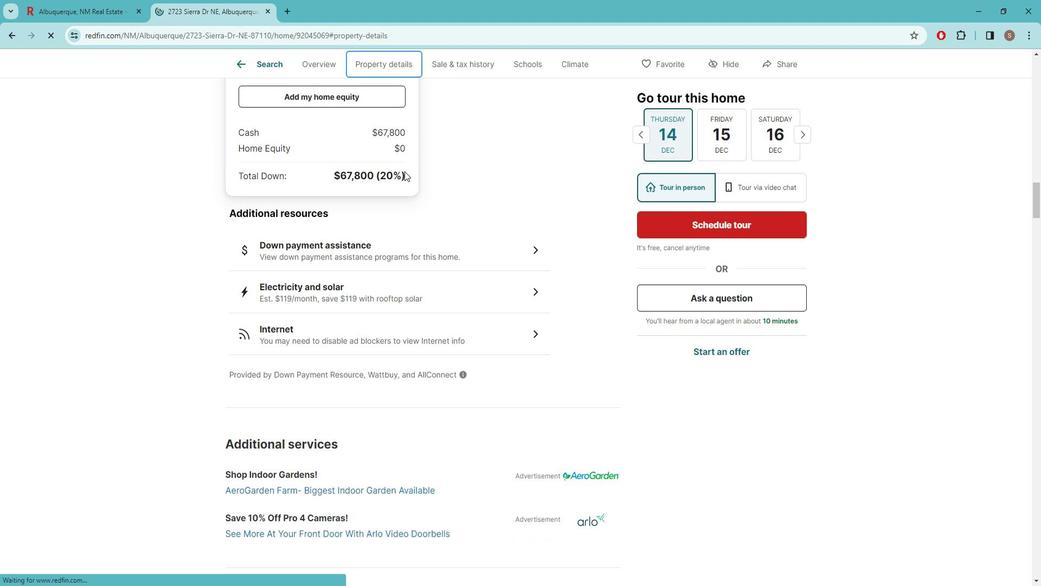 
Action: Mouse scrolled (411, 172) with delta (0, 0)
Screenshot: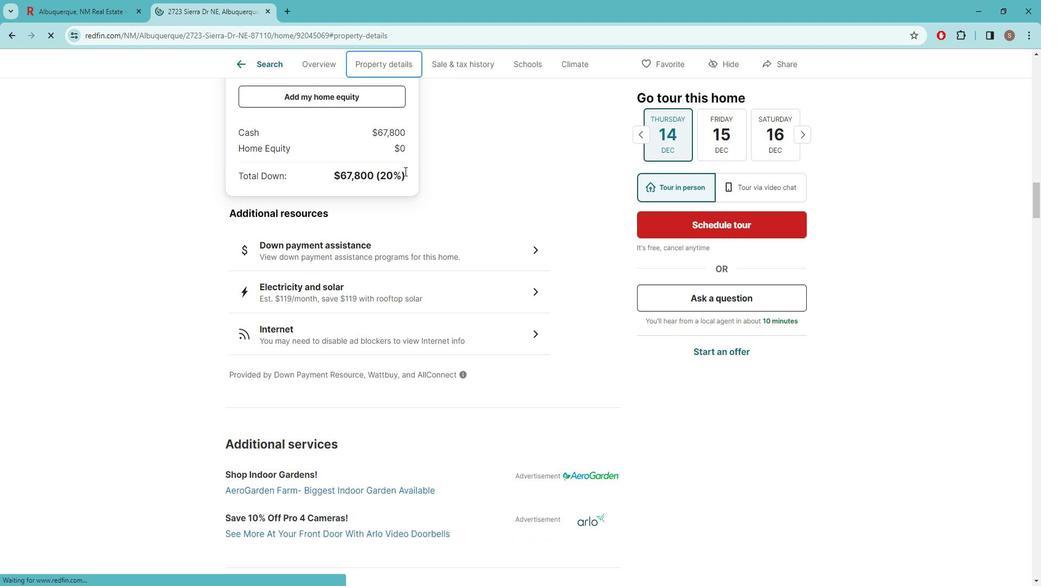 
Action: Mouse scrolled (411, 172) with delta (0, 0)
Screenshot: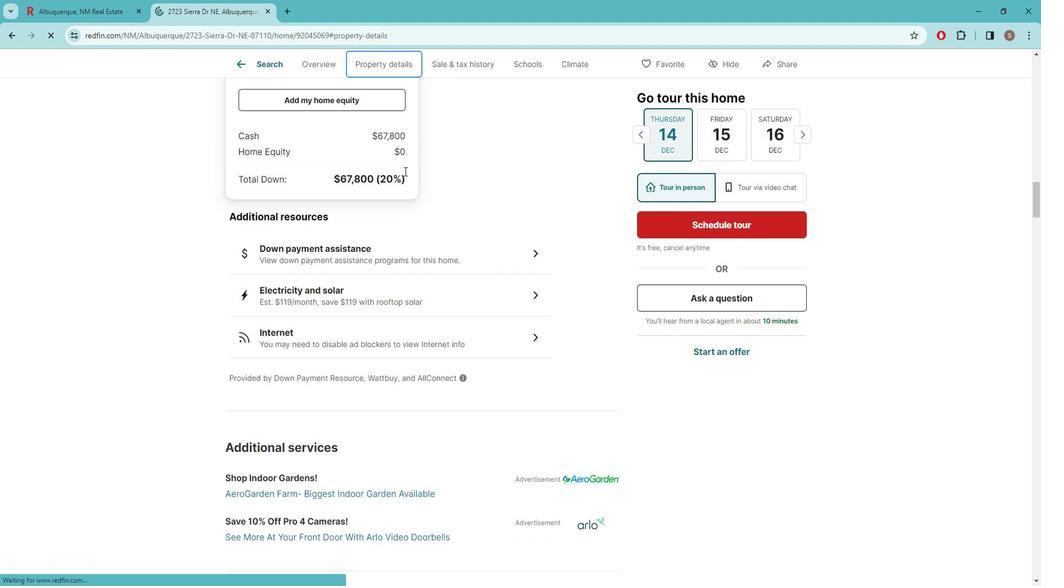 
Action: Mouse scrolled (411, 172) with delta (0, 0)
Screenshot: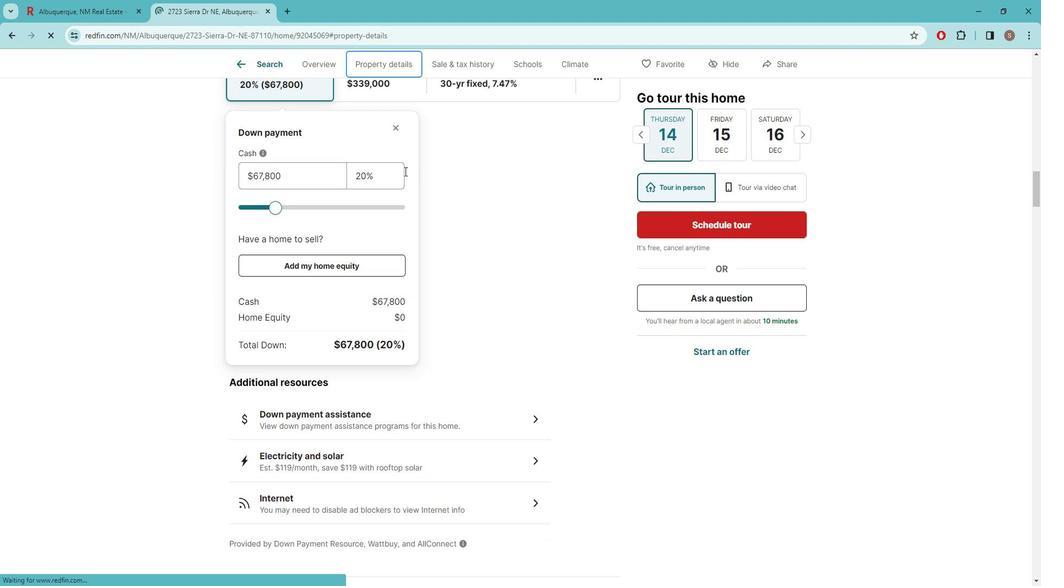 
Action: Mouse scrolled (411, 172) with delta (0, 0)
Screenshot: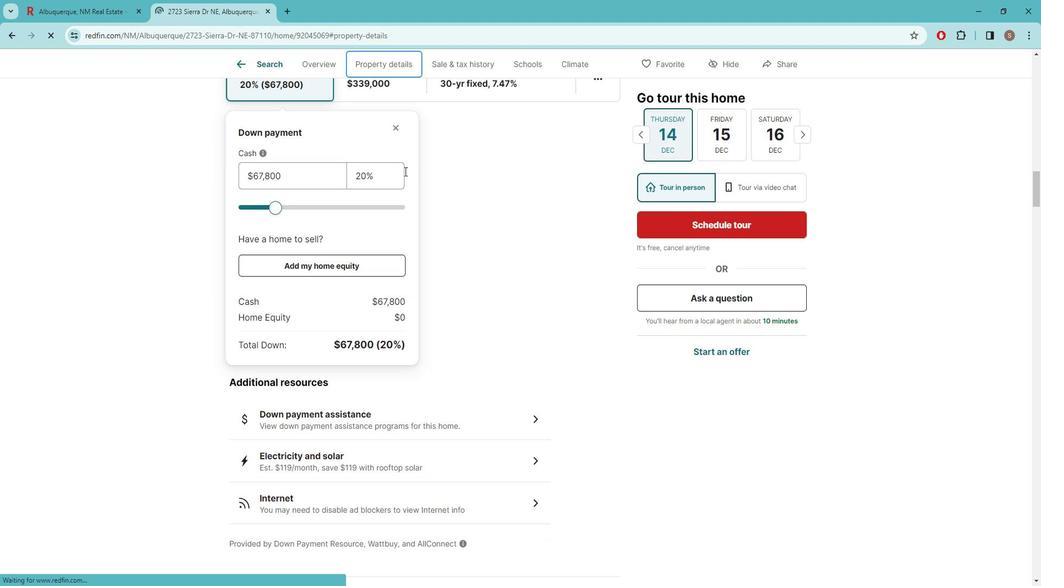 
Action: Mouse scrolled (411, 172) with delta (0, 0)
Screenshot: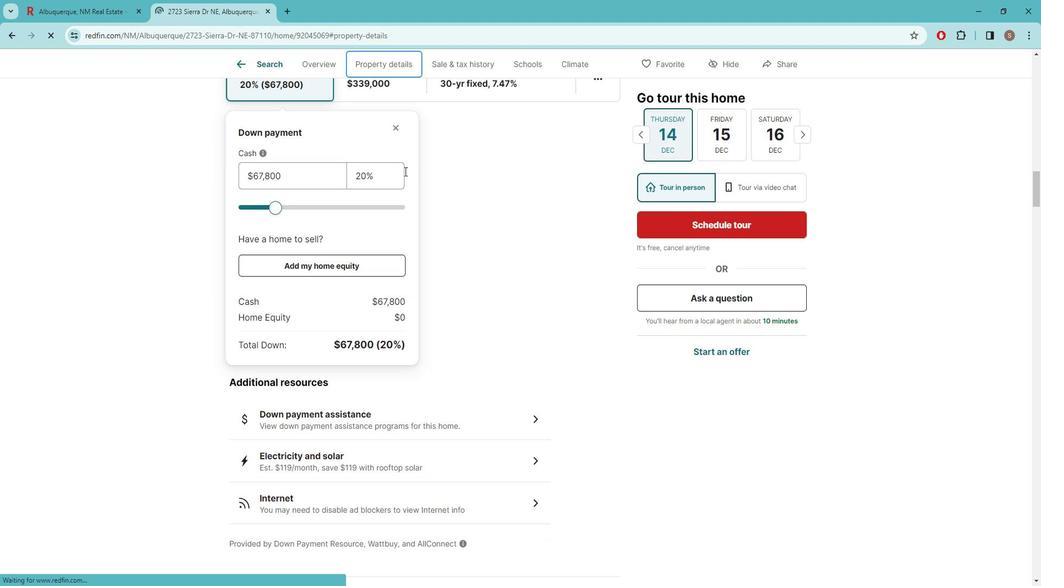 
Action: Mouse scrolled (411, 172) with delta (0, 0)
Screenshot: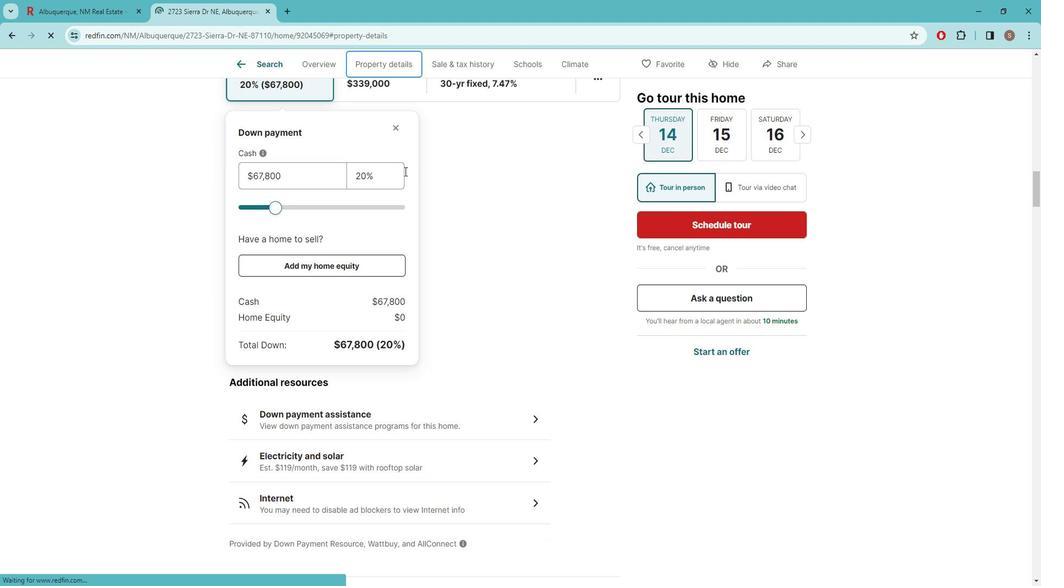
Action: Mouse scrolled (411, 172) with delta (0, 0)
Screenshot: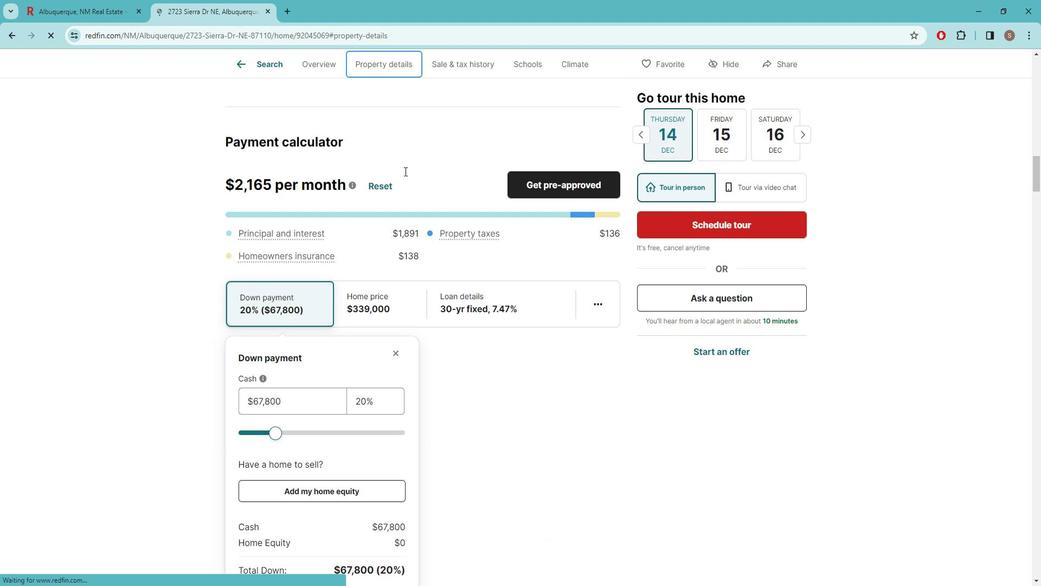 
Action: Mouse scrolled (411, 172) with delta (0, 0)
Screenshot: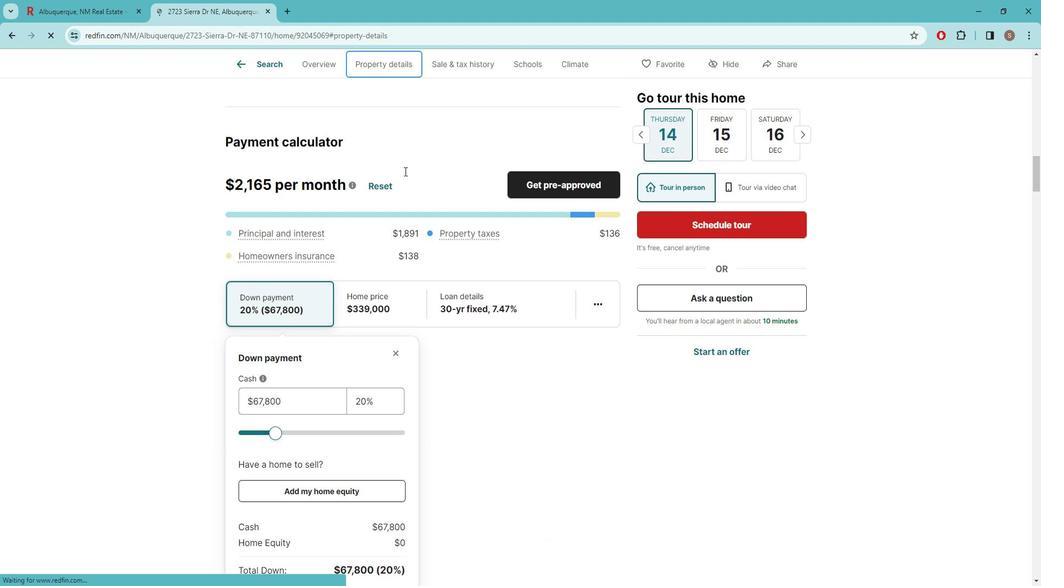 
Action: Mouse scrolled (411, 172) with delta (0, 0)
Screenshot: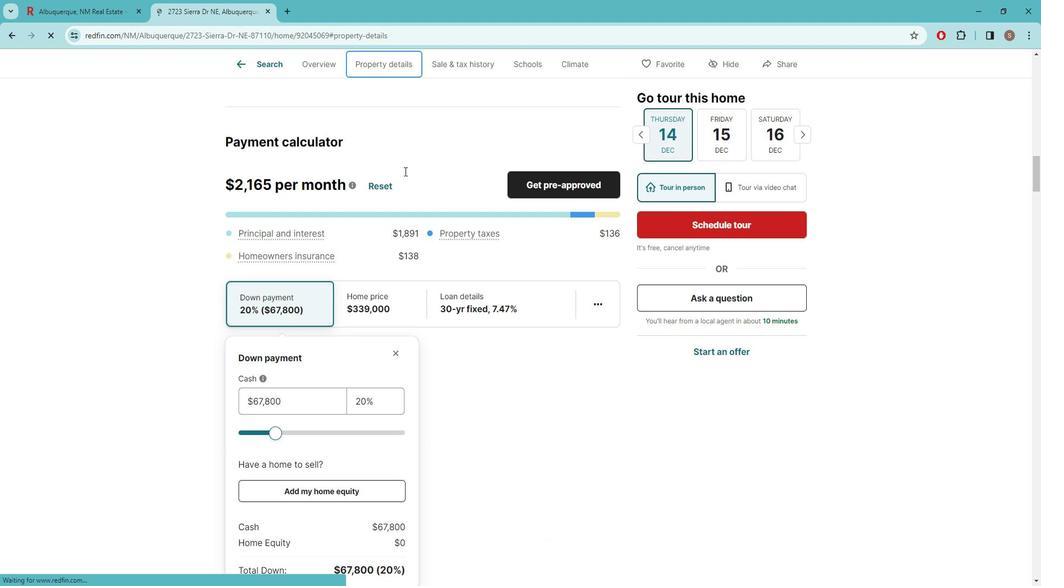 
Action: Mouse scrolled (411, 172) with delta (0, 0)
Screenshot: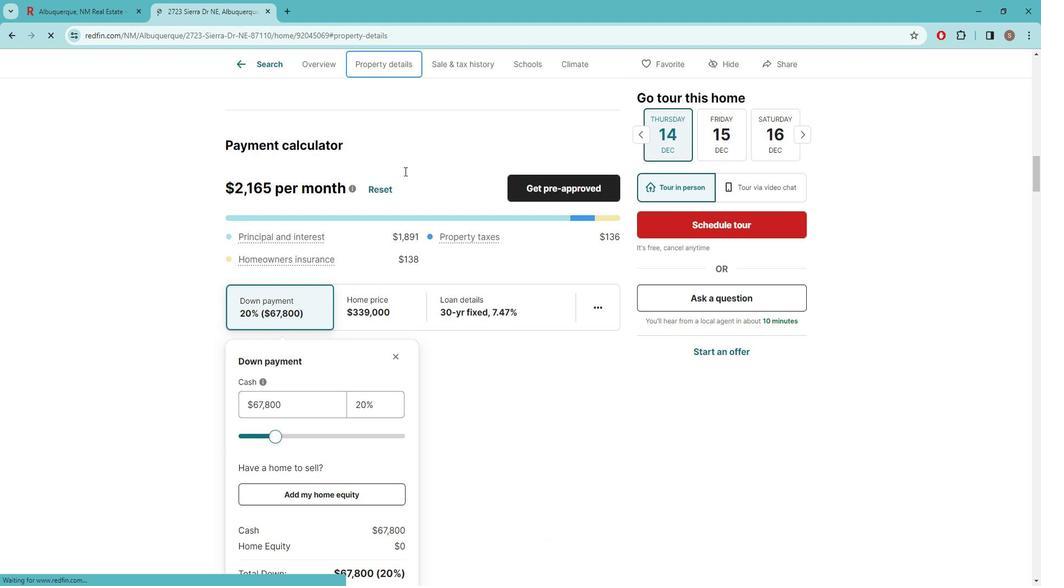 
Action: Mouse scrolled (411, 172) with delta (0, 0)
Screenshot: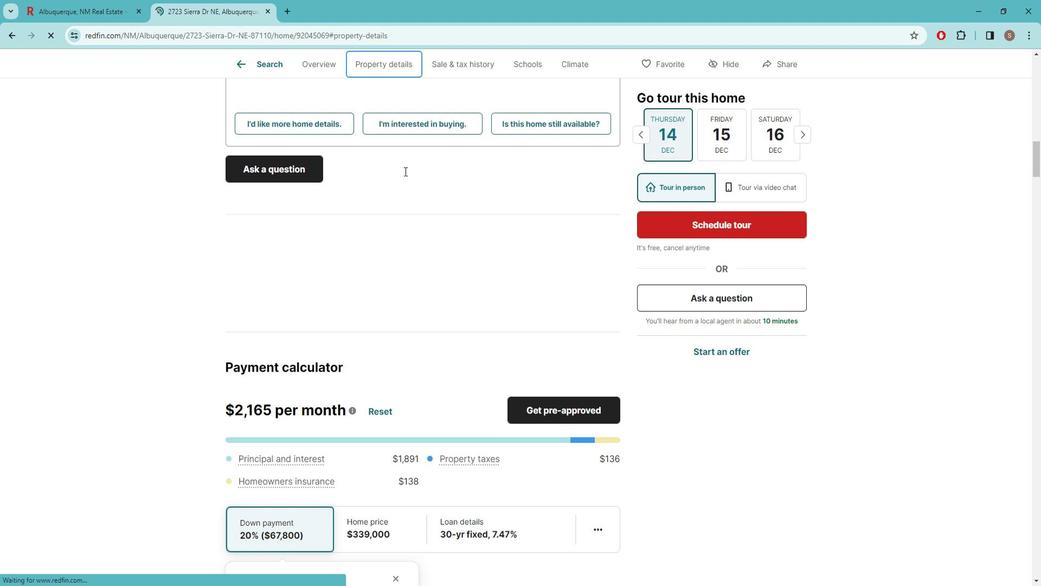 
Action: Mouse scrolled (411, 172) with delta (0, 0)
Screenshot: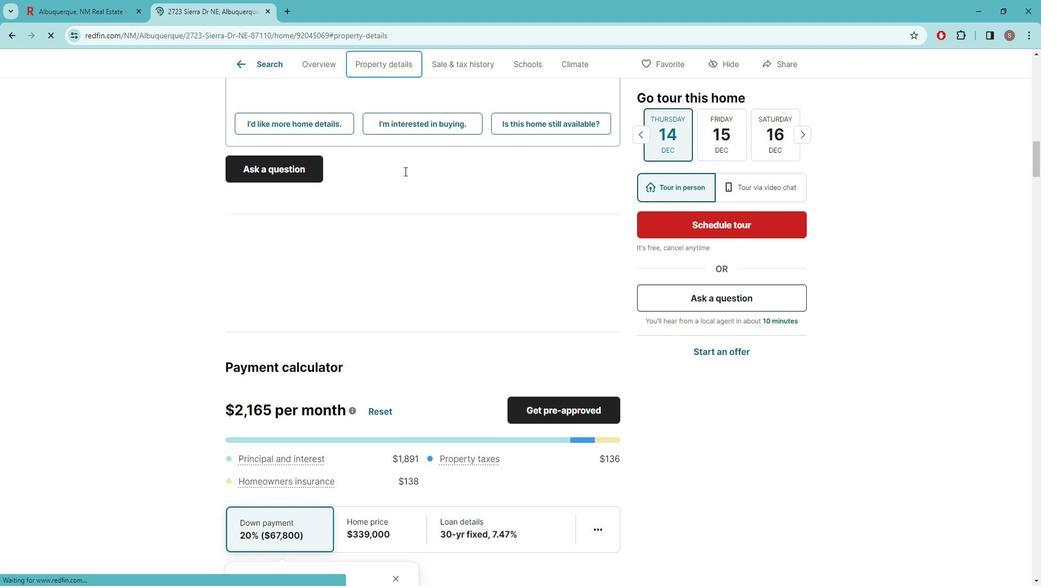 
Action: Mouse scrolled (411, 172) with delta (0, 0)
Screenshot: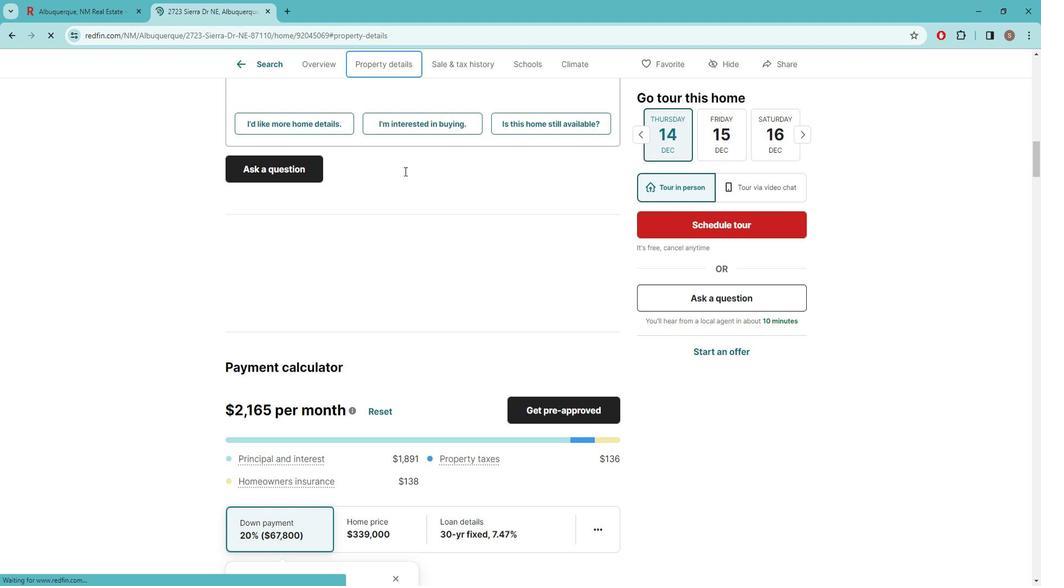 
Action: Mouse scrolled (411, 172) with delta (0, 0)
Screenshot: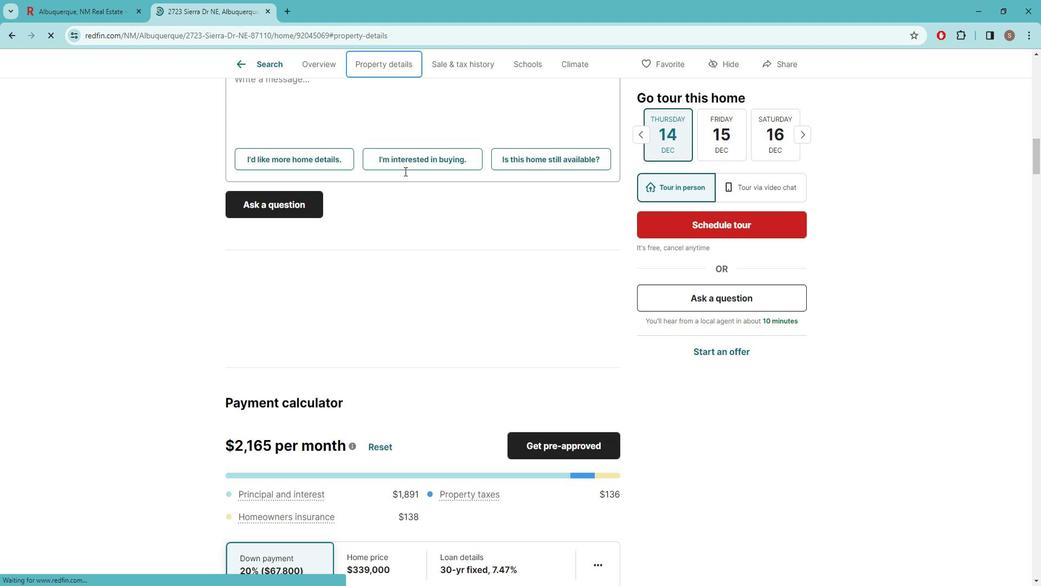 
Action: Mouse scrolled (411, 170) with delta (0, 0)
Screenshot: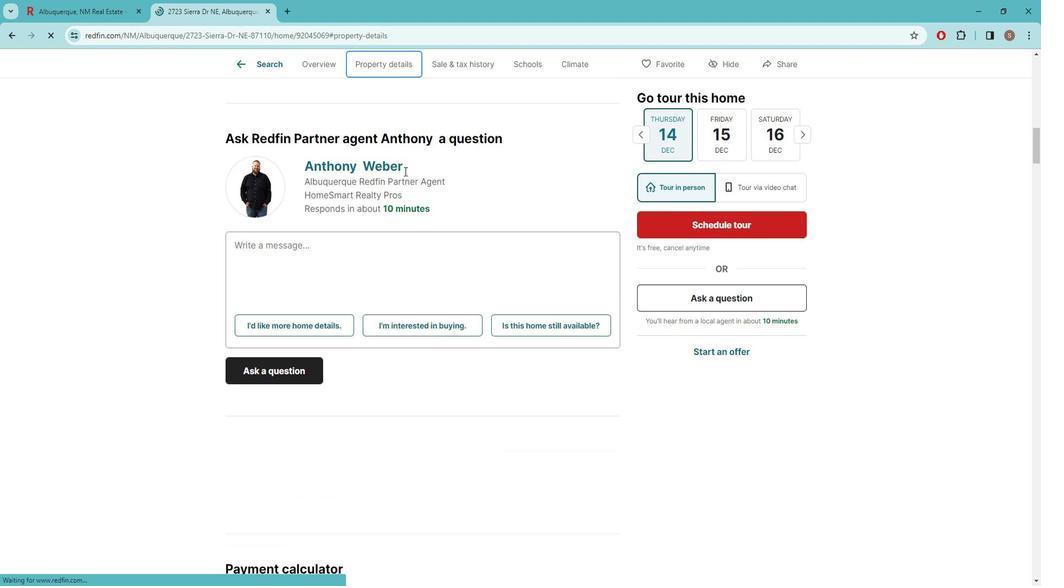 
Action: Mouse scrolled (411, 172) with delta (0, 0)
Screenshot: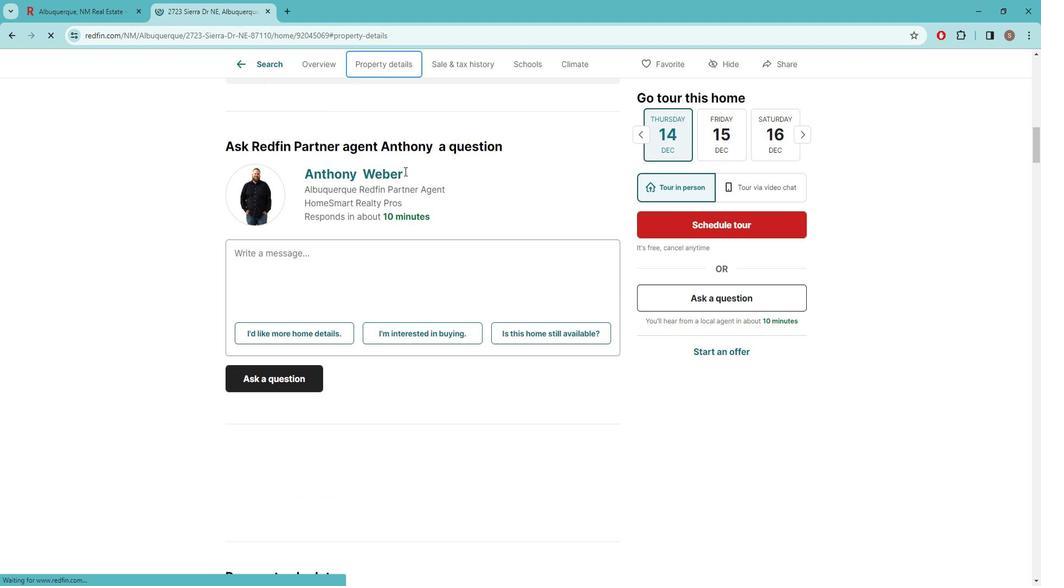 
Action: Mouse scrolled (411, 172) with delta (0, 0)
Screenshot: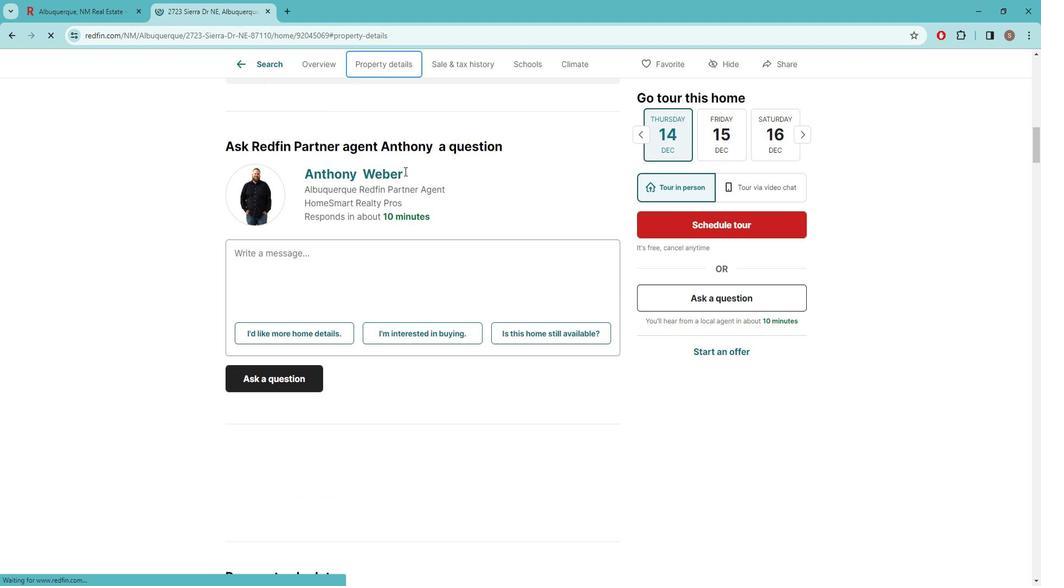 
Action: Mouse scrolled (411, 172) with delta (0, 0)
Screenshot: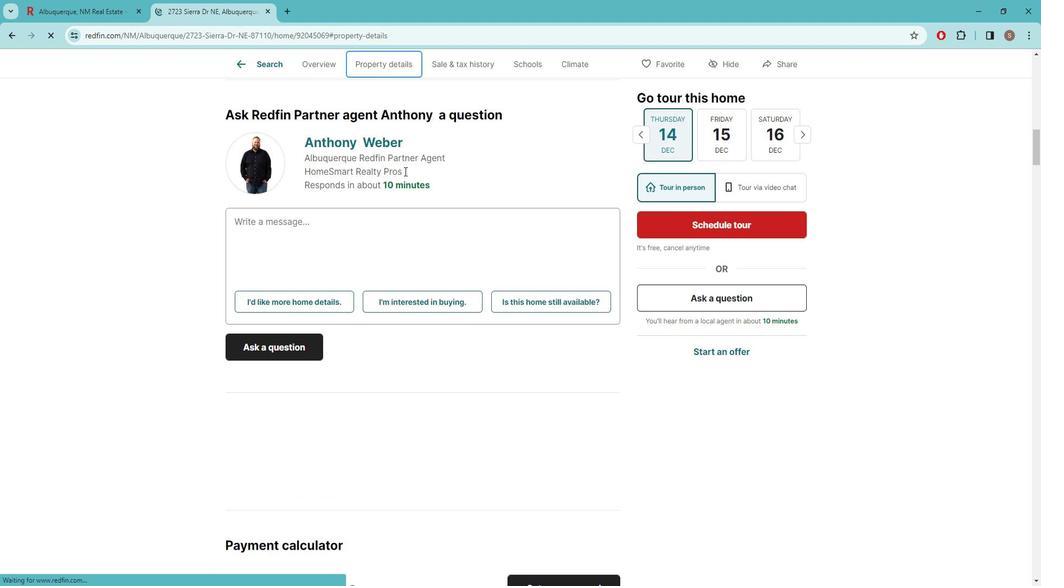 
Action: Mouse scrolled (411, 172) with delta (0, 0)
Screenshot: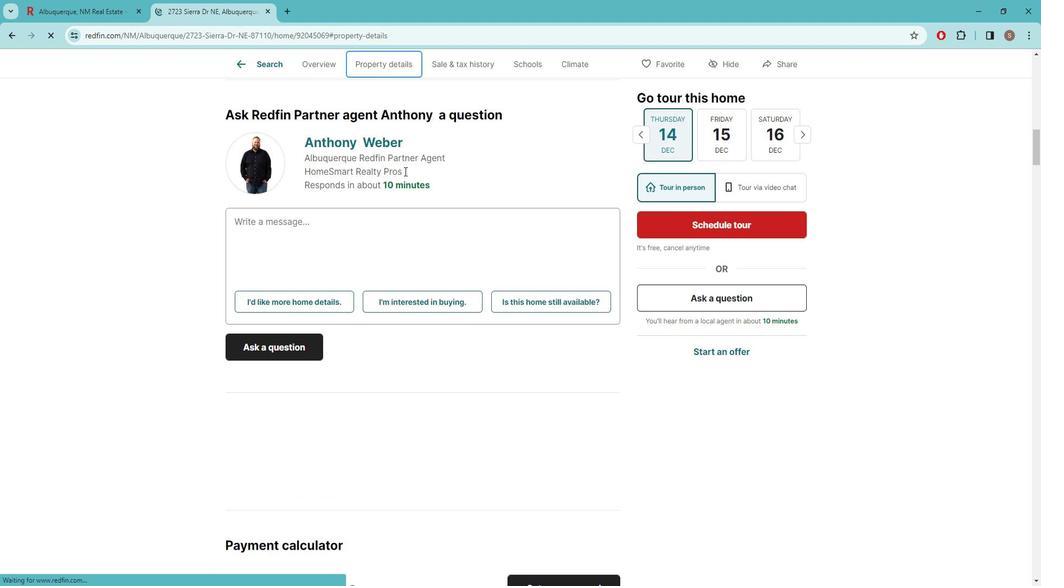 
Action: Mouse scrolled (411, 172) with delta (0, 0)
Screenshot: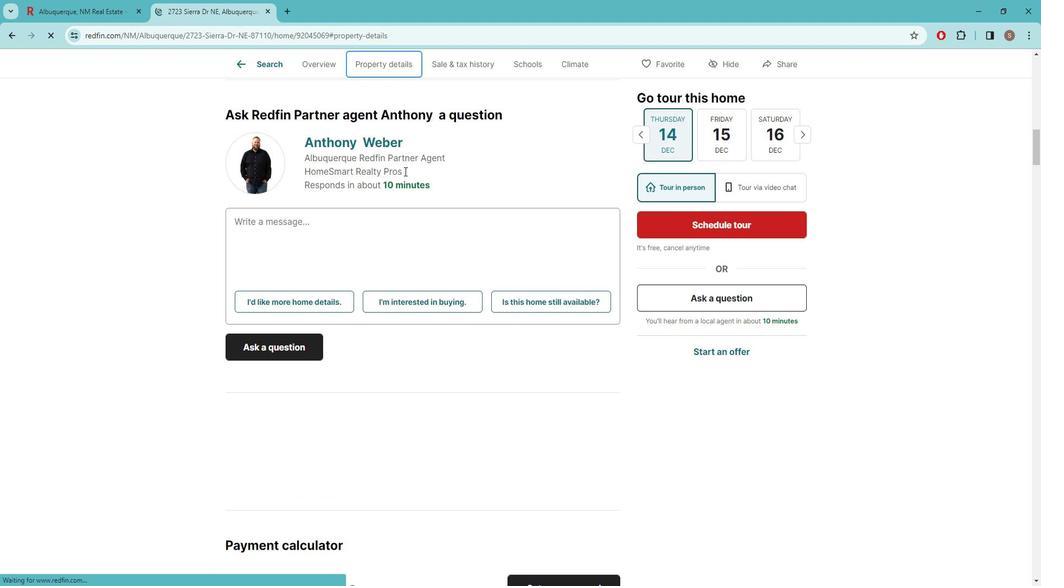
Action: Mouse scrolled (411, 172) with delta (0, 0)
Screenshot: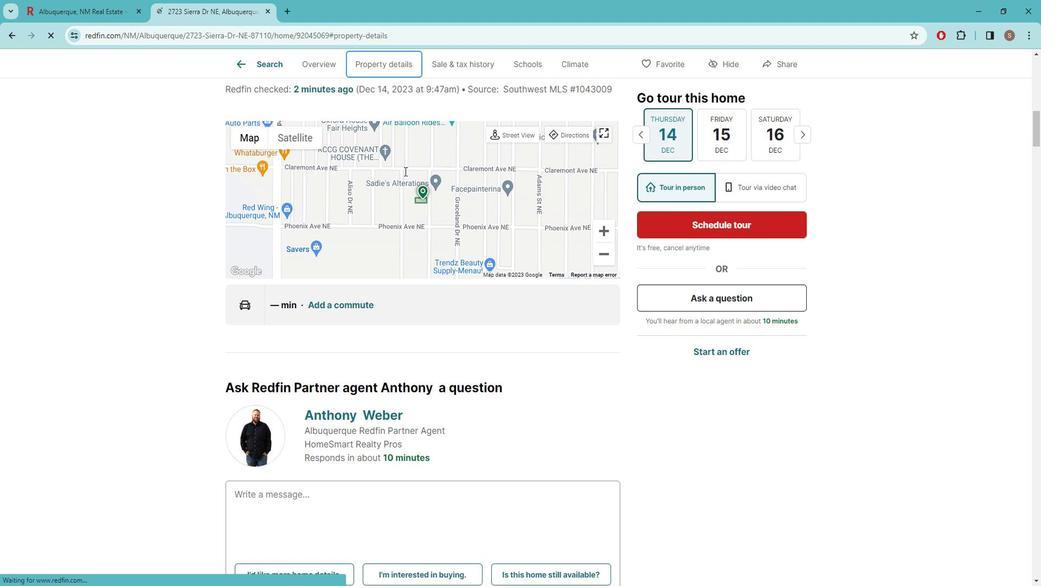 
Action: Mouse scrolled (411, 172) with delta (0, 0)
Screenshot: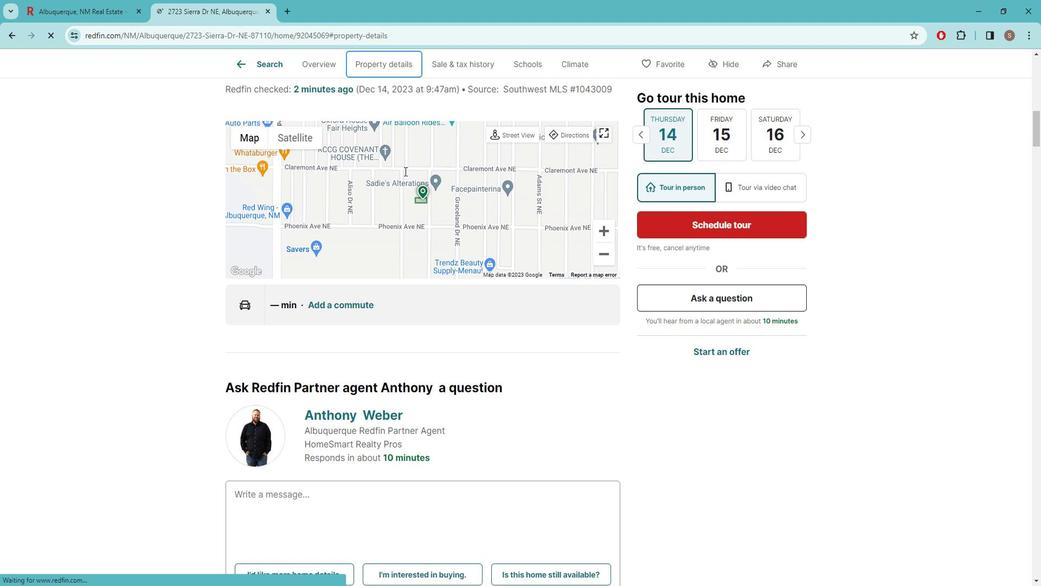 
Action: Mouse scrolled (411, 172) with delta (0, 0)
Screenshot: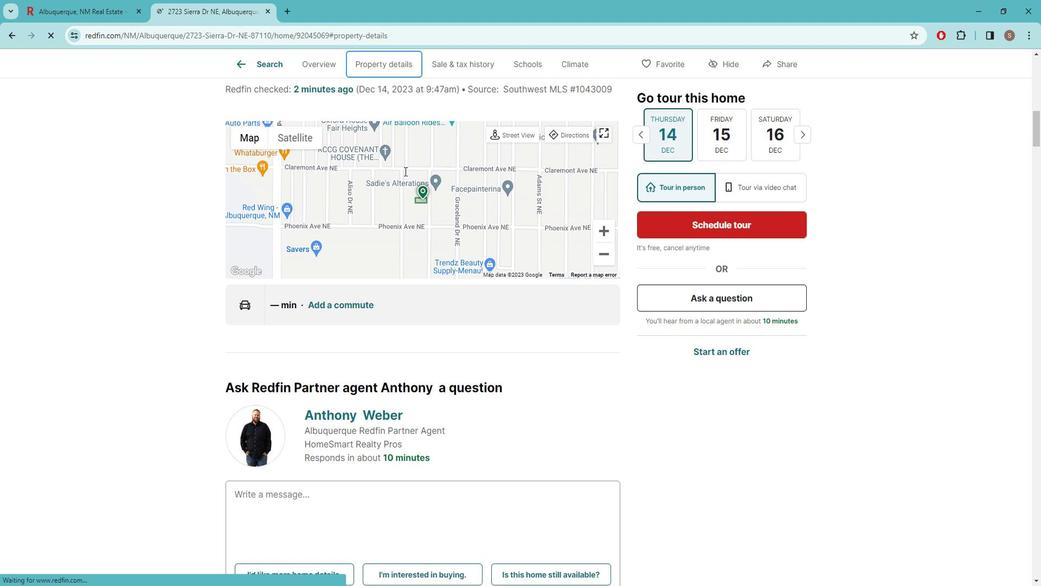 
Action: Mouse scrolled (411, 172) with delta (0, 0)
Screenshot: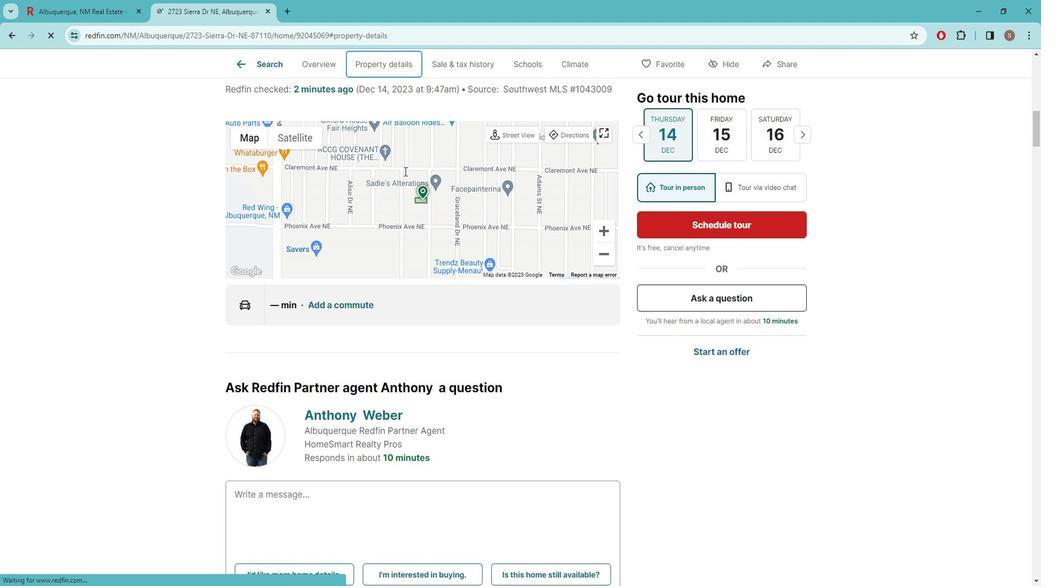 
Action: Mouse scrolled (411, 172) with delta (0, 0)
Screenshot: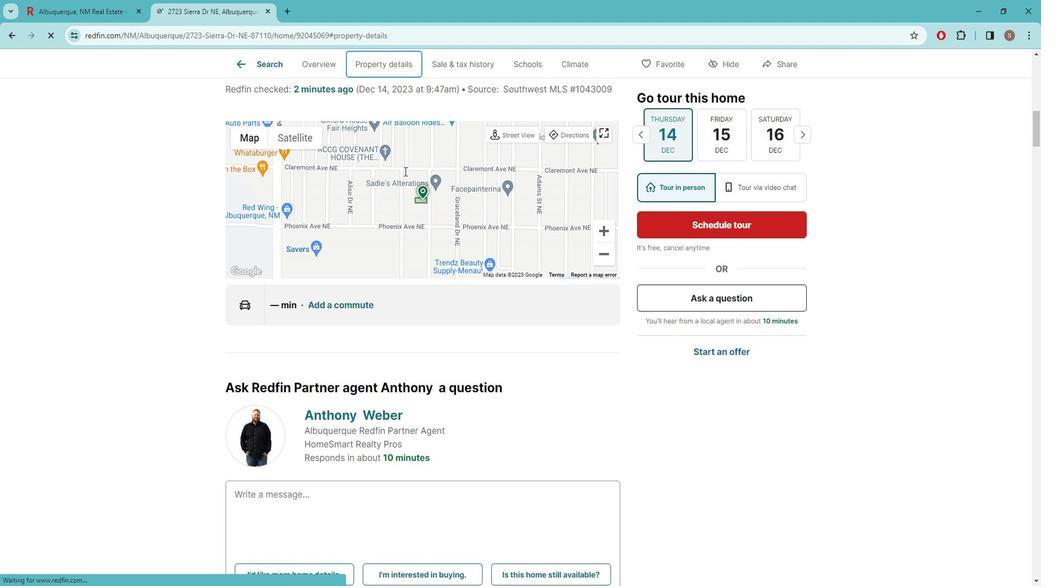
Action: Mouse scrolled (411, 172) with delta (0, 0)
Screenshot: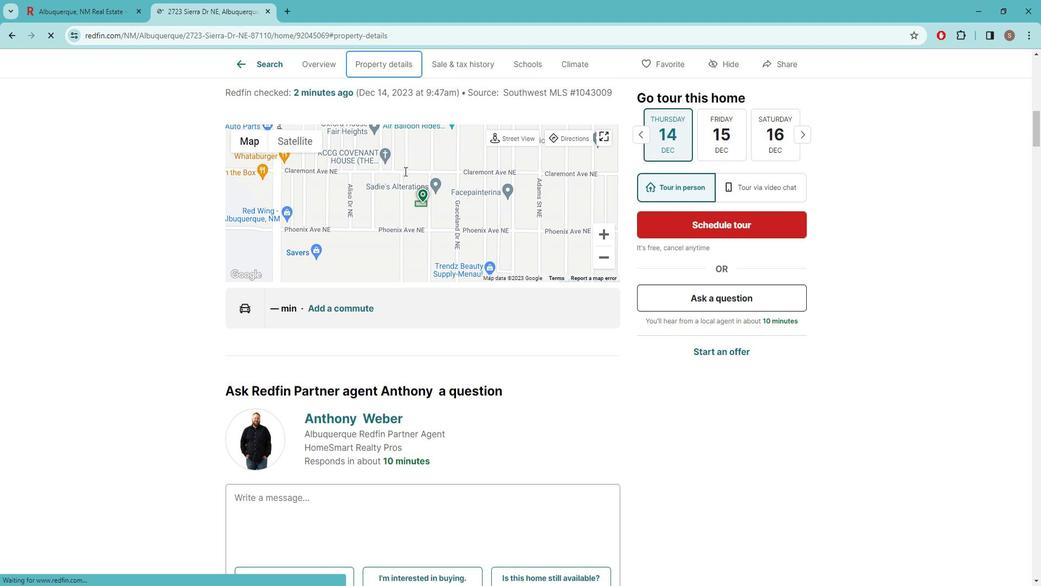 
Action: Mouse scrolled (411, 170) with delta (0, 0)
Screenshot: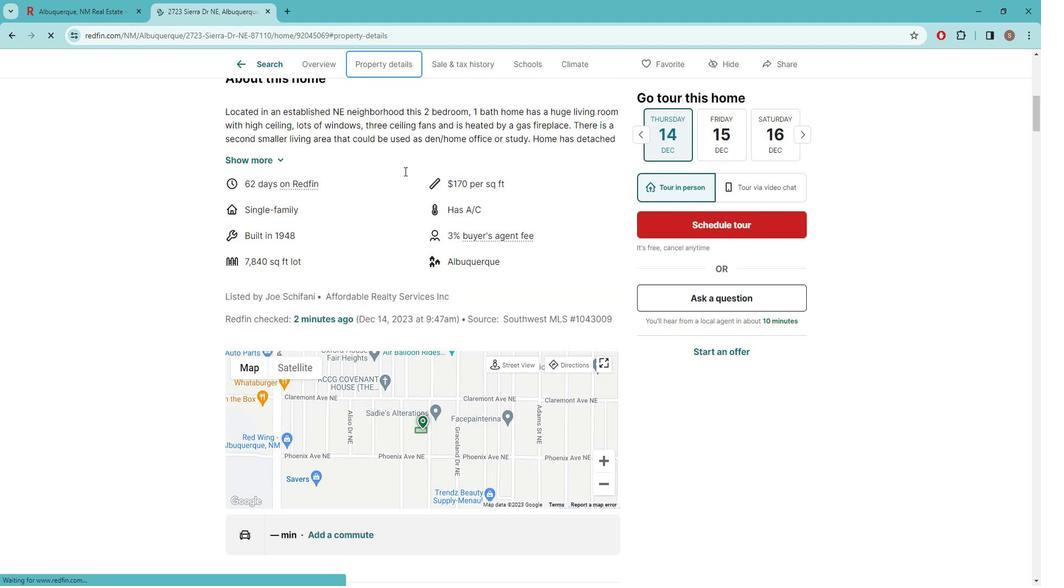 
Action: Mouse scrolled (411, 172) with delta (0, 0)
Screenshot: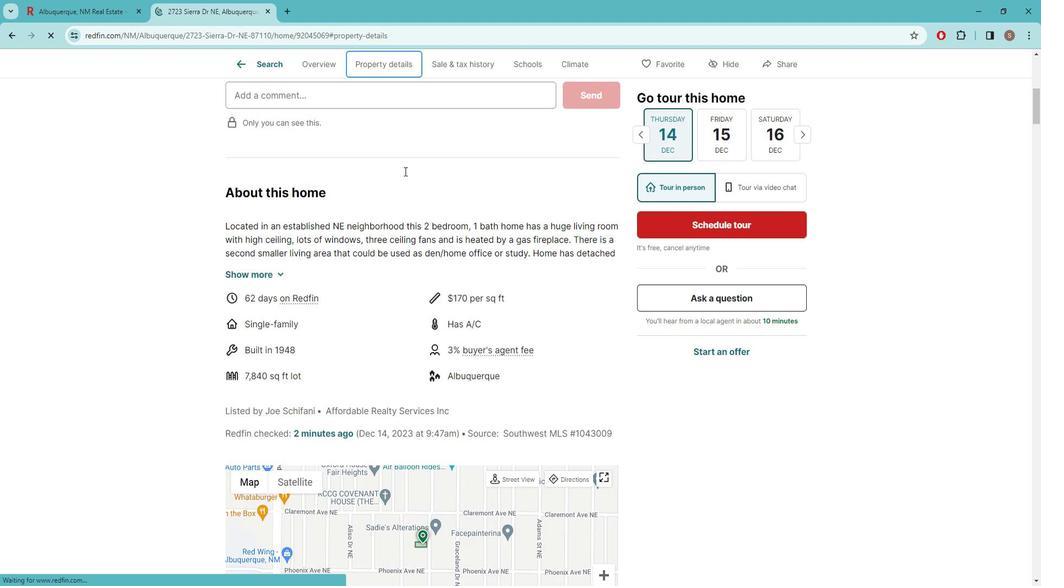 
Action: Mouse scrolled (411, 172) with delta (0, 0)
Screenshot: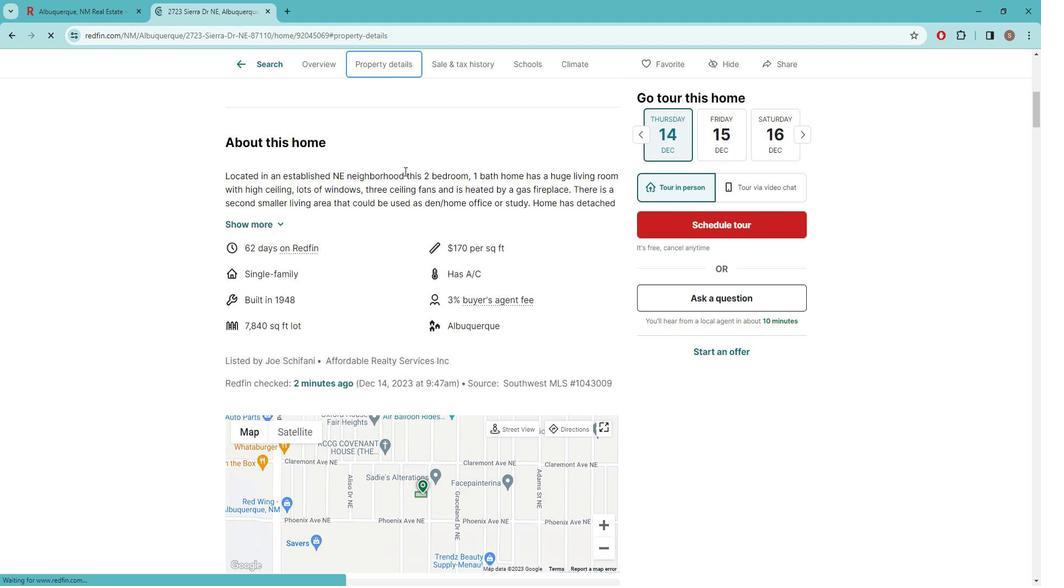 
Action: Mouse scrolled (411, 172) with delta (0, 0)
Screenshot: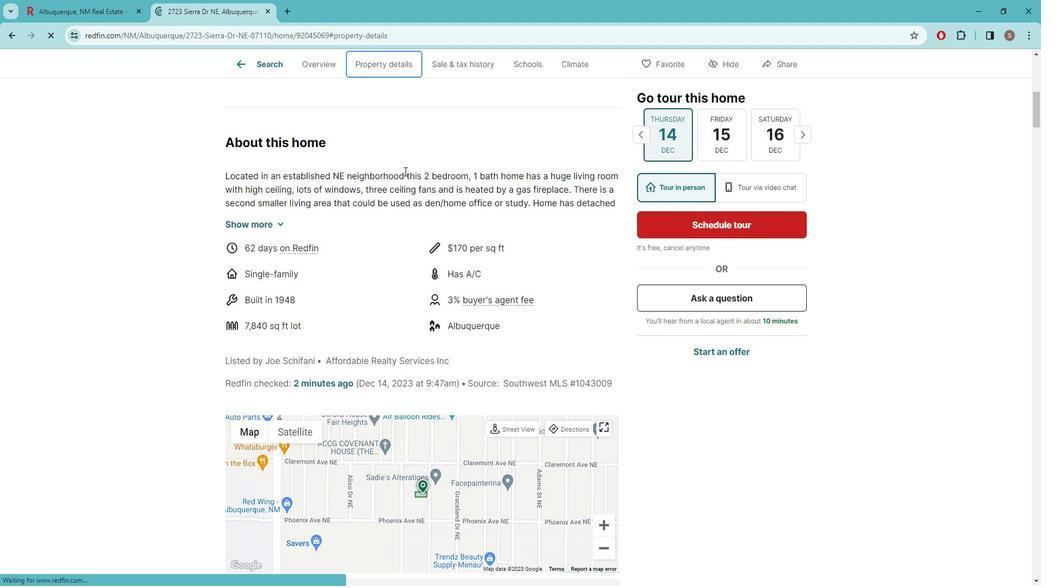 
Action: Mouse scrolled (411, 172) with delta (0, 0)
Screenshot: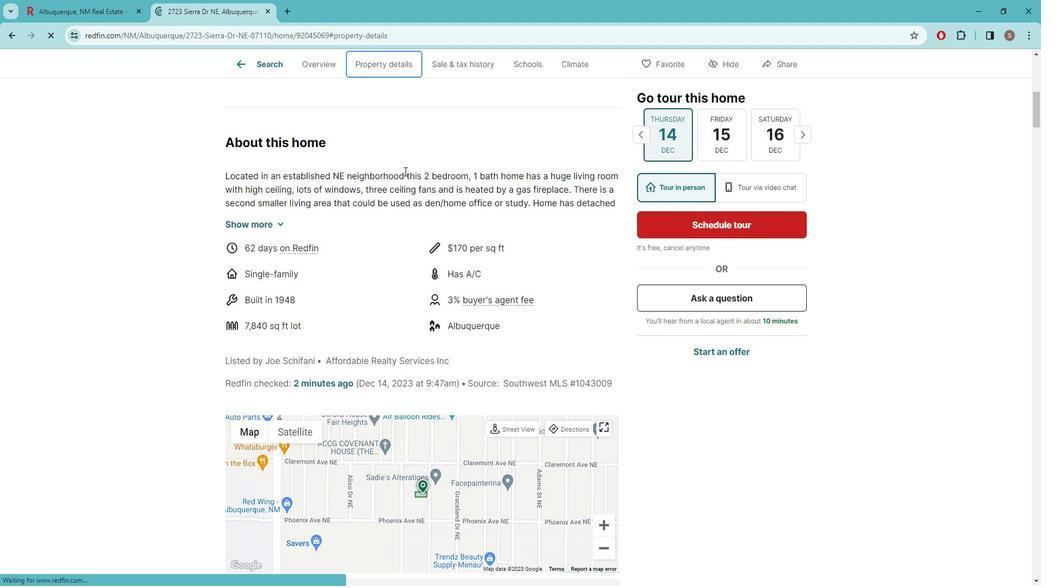 
Action: Mouse scrolled (411, 172) with delta (0, 0)
Screenshot: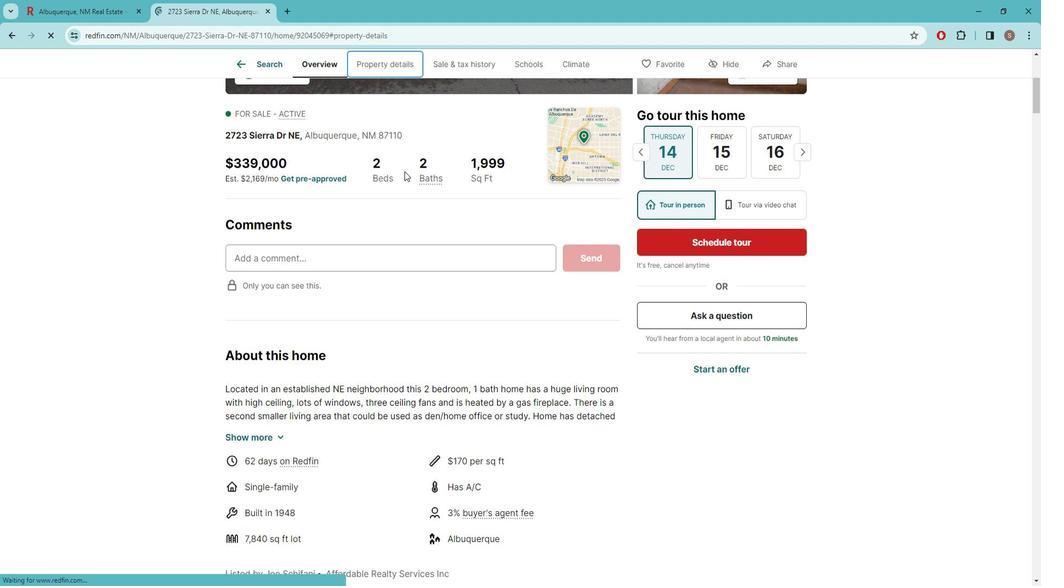 
Action: Mouse scrolled (411, 172) with delta (0, 0)
Screenshot: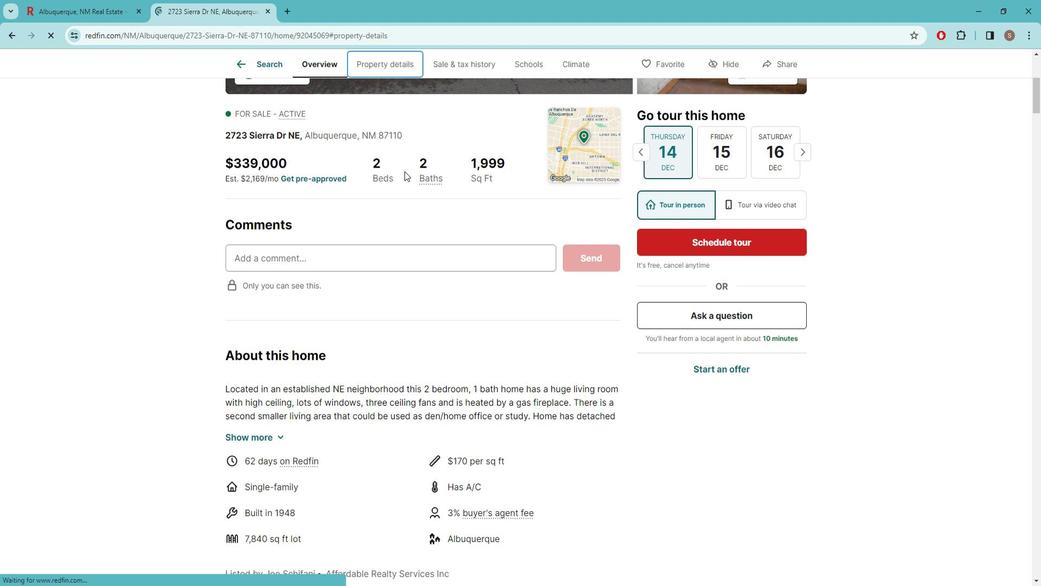 
Action: Mouse scrolled (411, 172) with delta (0, 0)
Screenshot: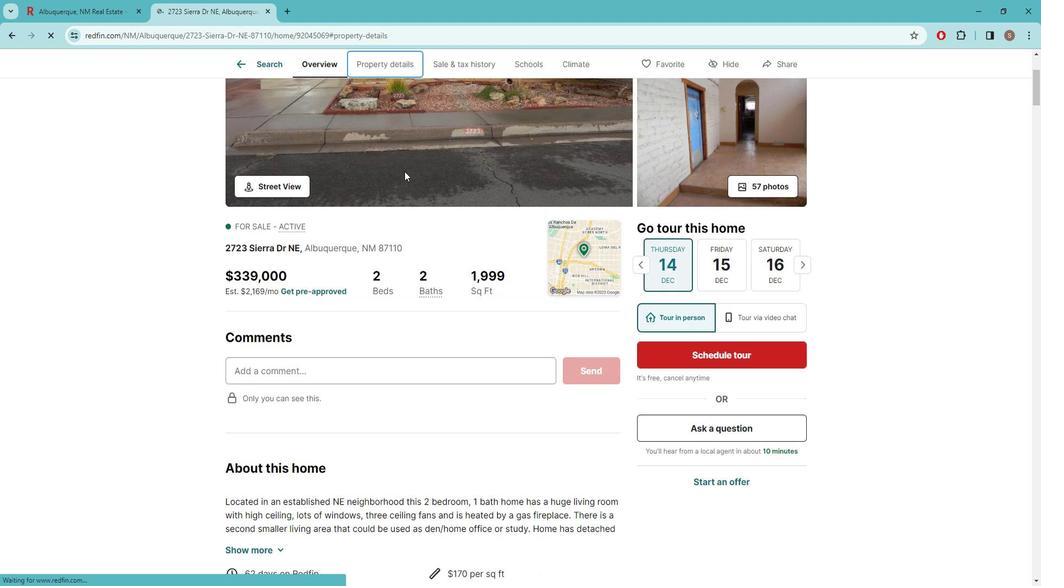 
Action: Mouse scrolled (411, 172) with delta (0, 0)
Screenshot: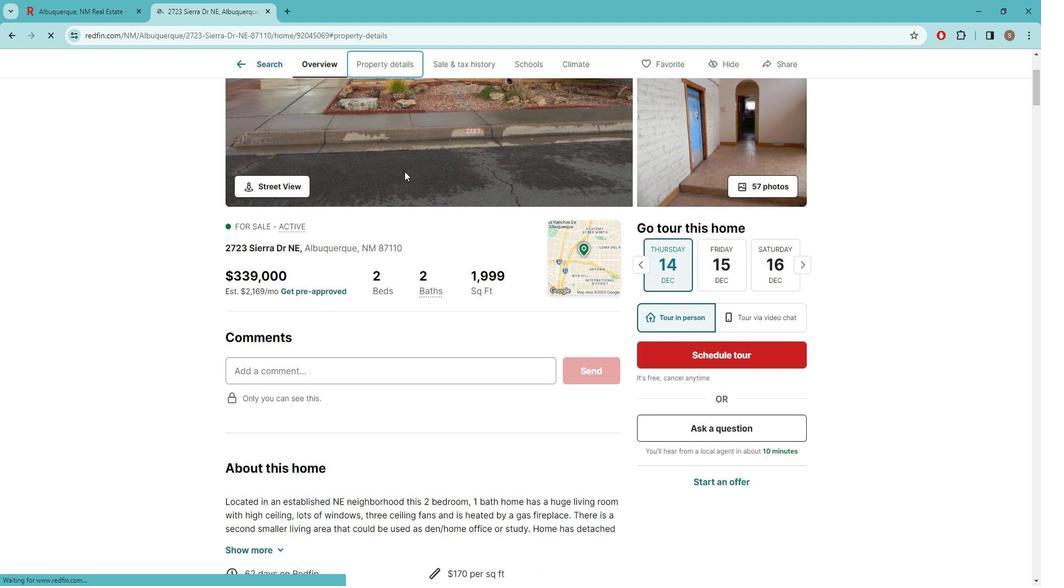 
Action: Mouse scrolled (411, 172) with delta (0, 0)
Screenshot: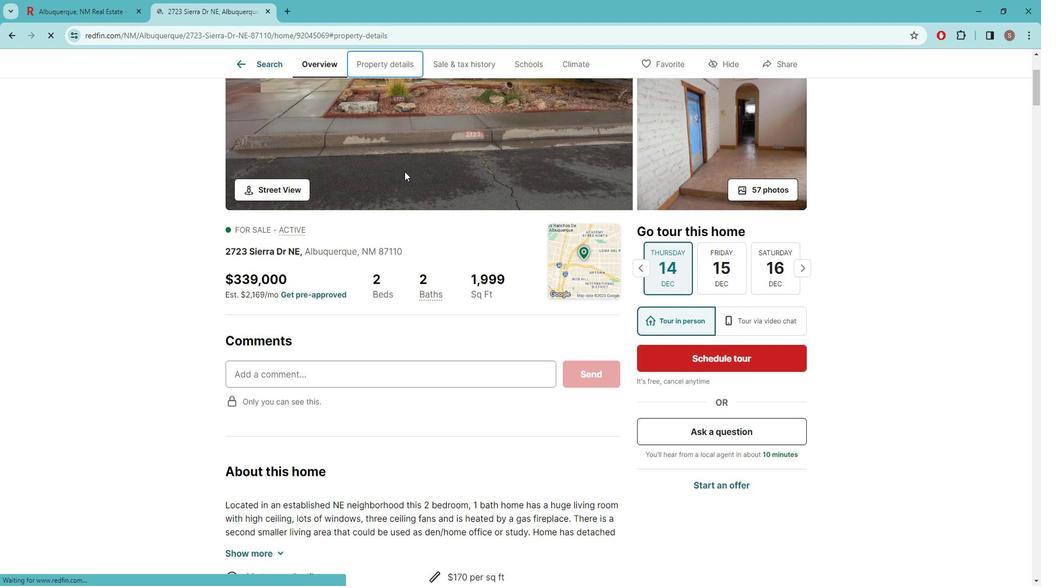 
Action: Mouse scrolled (411, 172) with delta (0, 0)
Screenshot: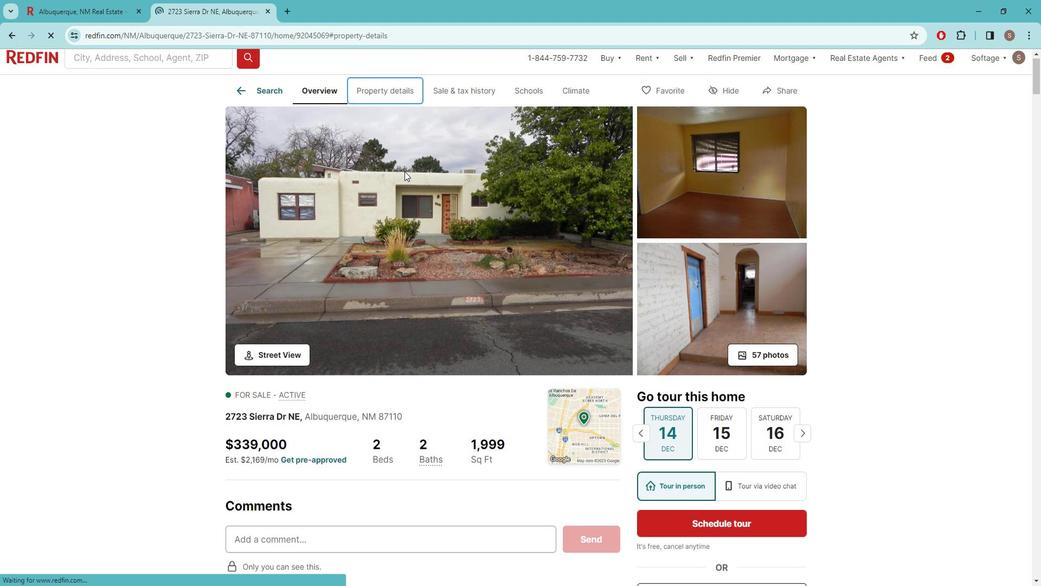 
Action: Mouse scrolled (411, 172) with delta (0, 0)
Screenshot: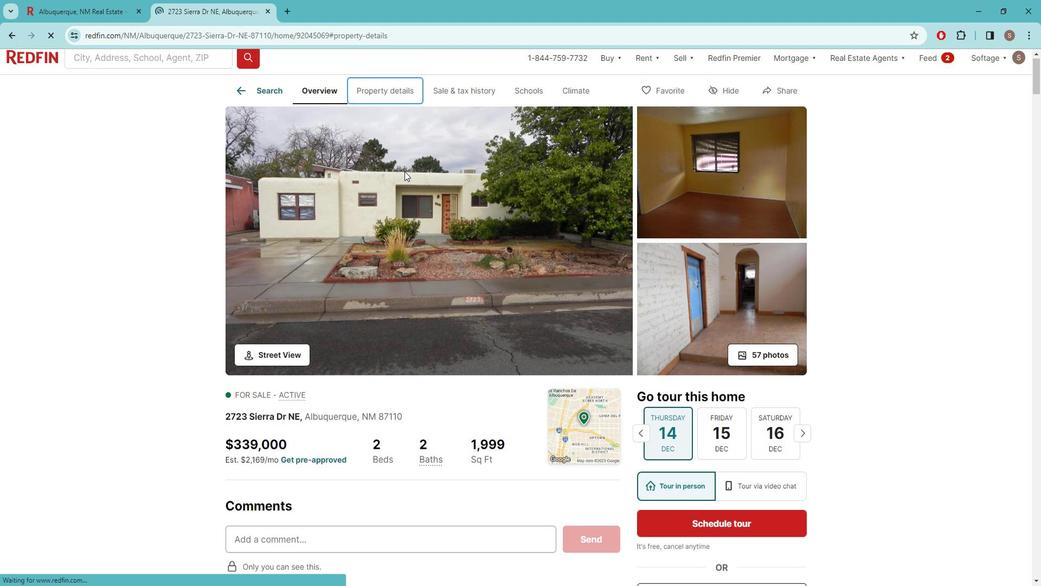 
Action: Mouse scrolled (411, 172) with delta (0, 0)
Screenshot: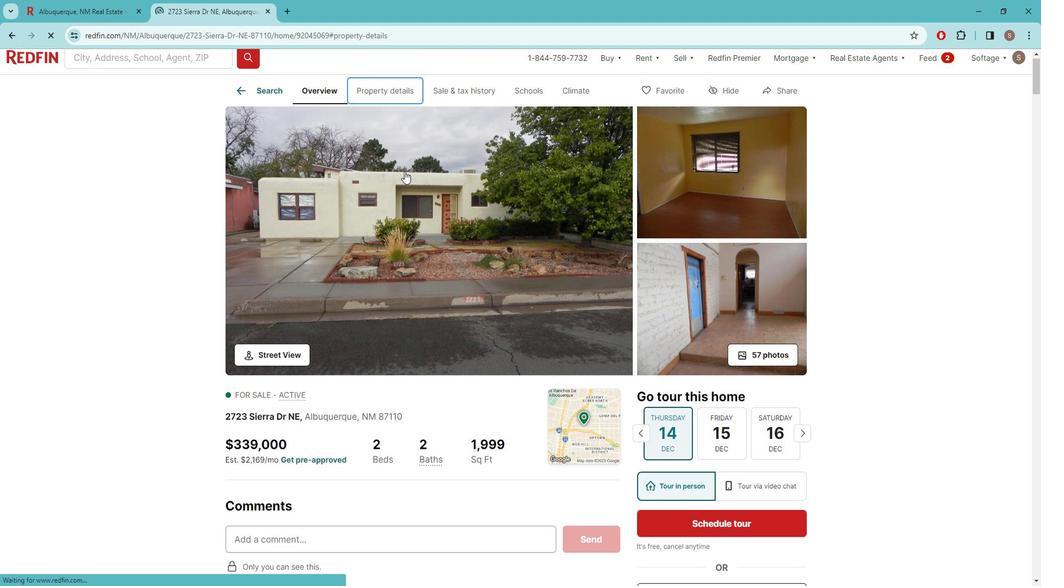 
Action: Mouse scrolled (411, 172) with delta (0, 0)
Screenshot: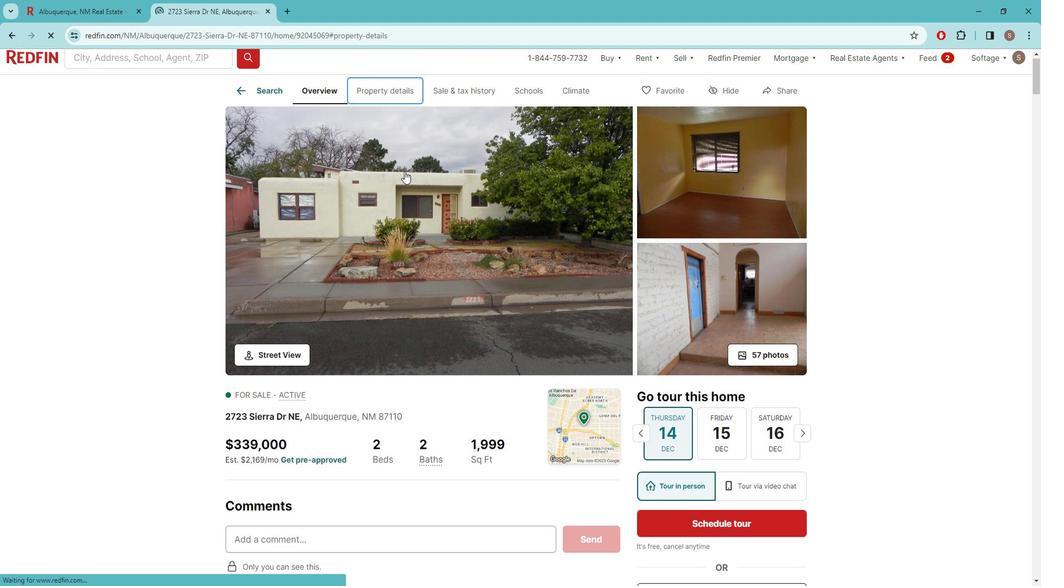 
Action: Mouse scrolled (411, 172) with delta (0, 0)
Screenshot: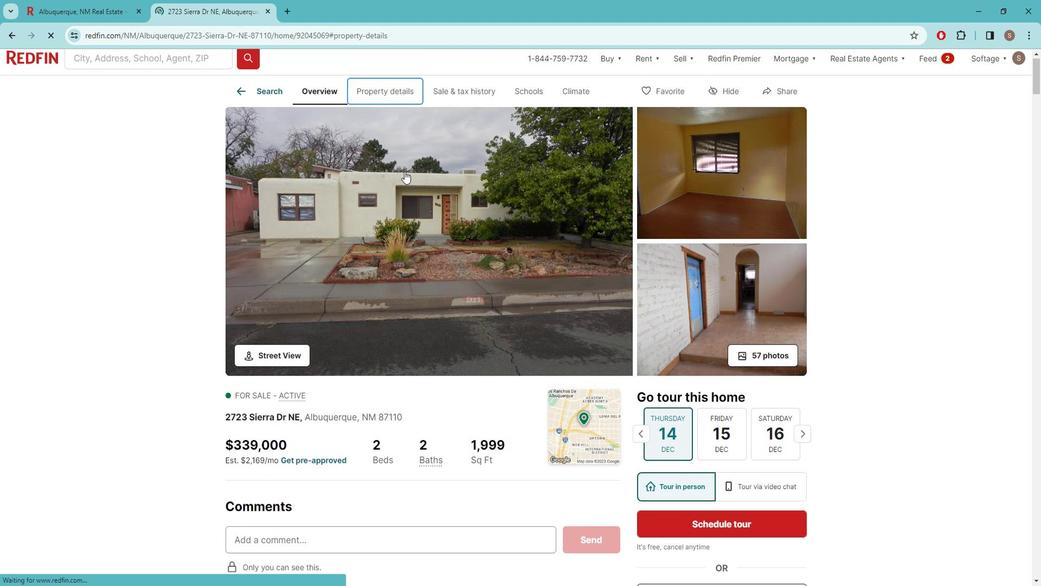 
Action: Mouse scrolled (411, 172) with delta (0, 0)
Screenshot: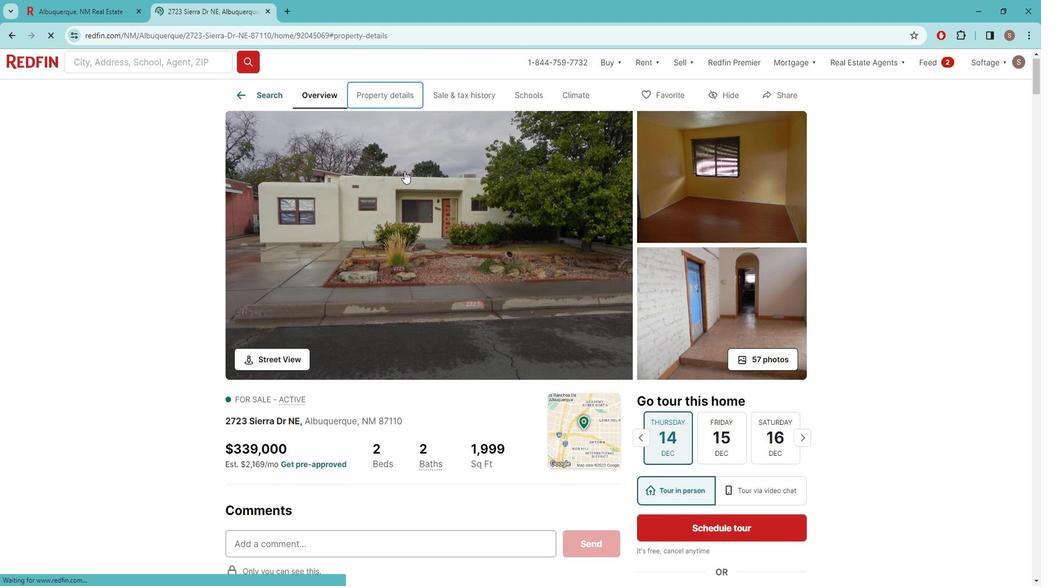 
Action: Mouse scrolled (411, 172) with delta (0, 0)
Screenshot: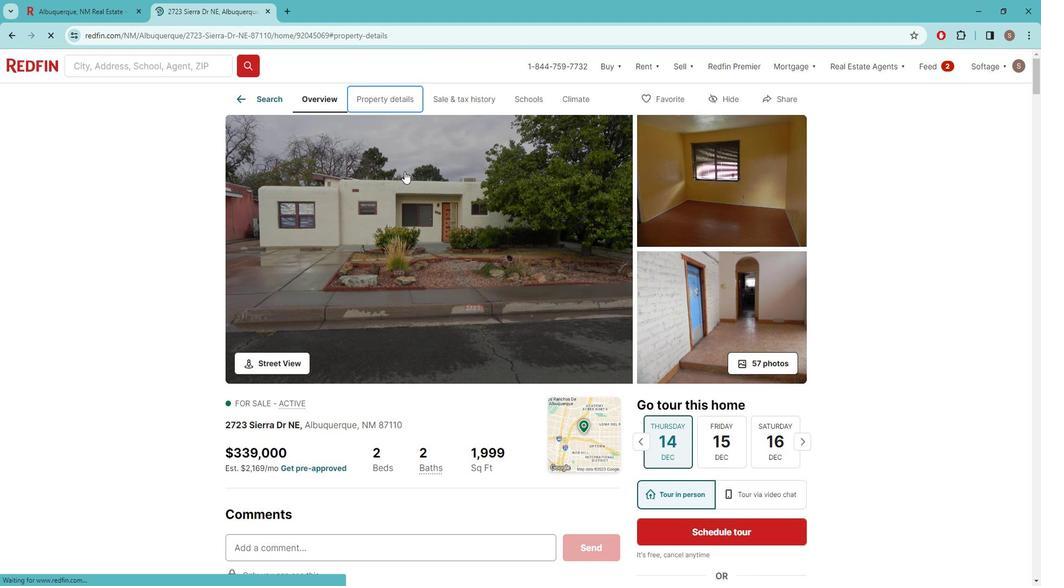 
